 Task: Find connections with filter location Diego de Almagro with filter topic #Culturewith filter profile language Spanish with filter current company UNISON INTERNATIONAL CONSULTING (The Recruitment Company) with filter school PES Modern College of Engineering with filter industry Retail Office Supplies and Gifts with filter service category UX Research with filter keywords title Plant Engineer
Action: Mouse moved to (695, 99)
Screenshot: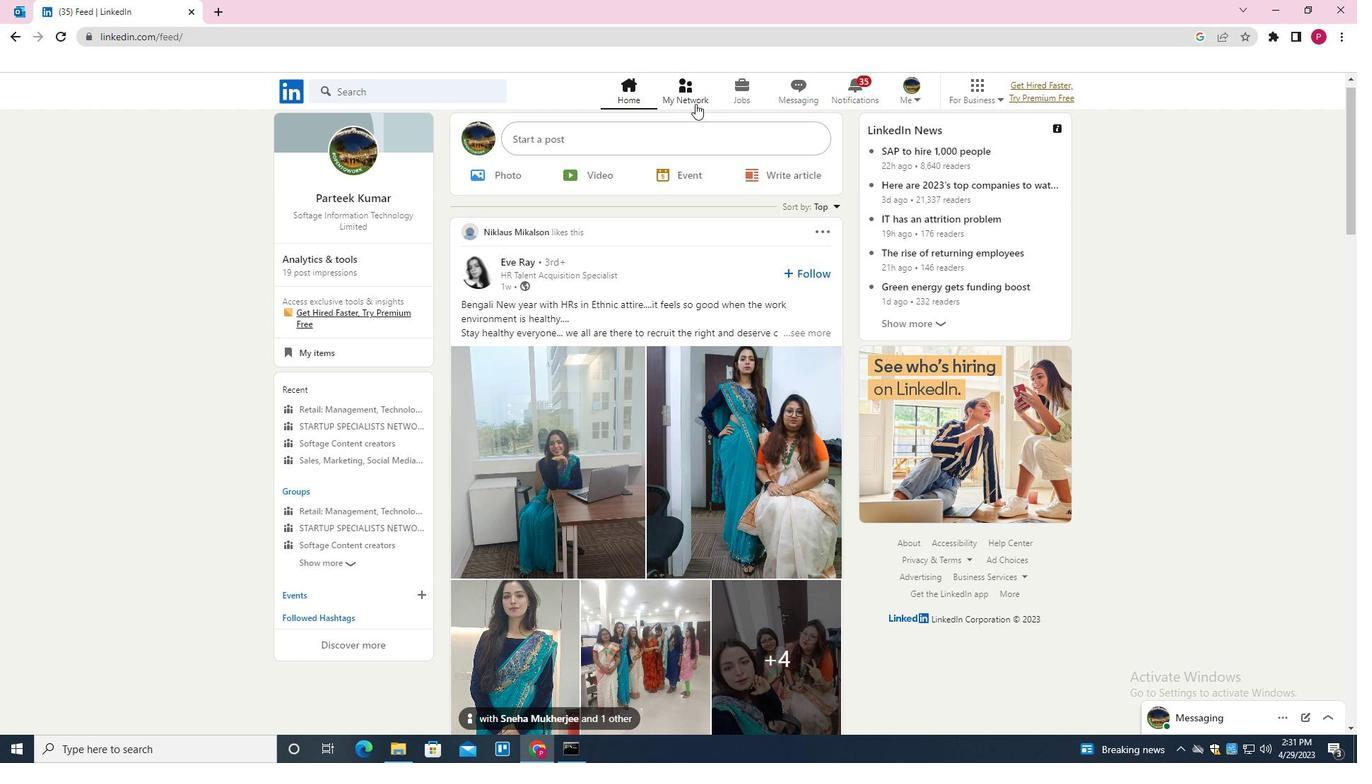 
Action: Mouse pressed left at (695, 99)
Screenshot: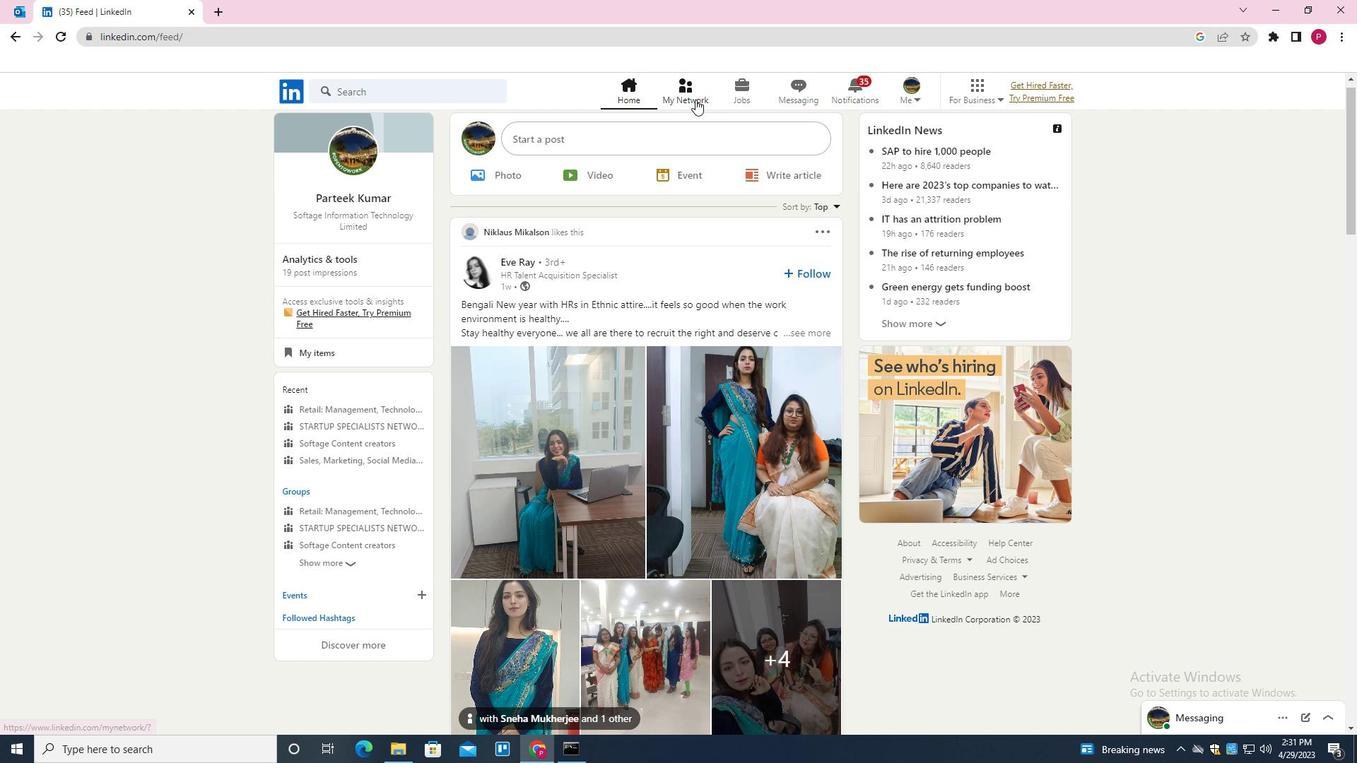 
Action: Mouse moved to (446, 176)
Screenshot: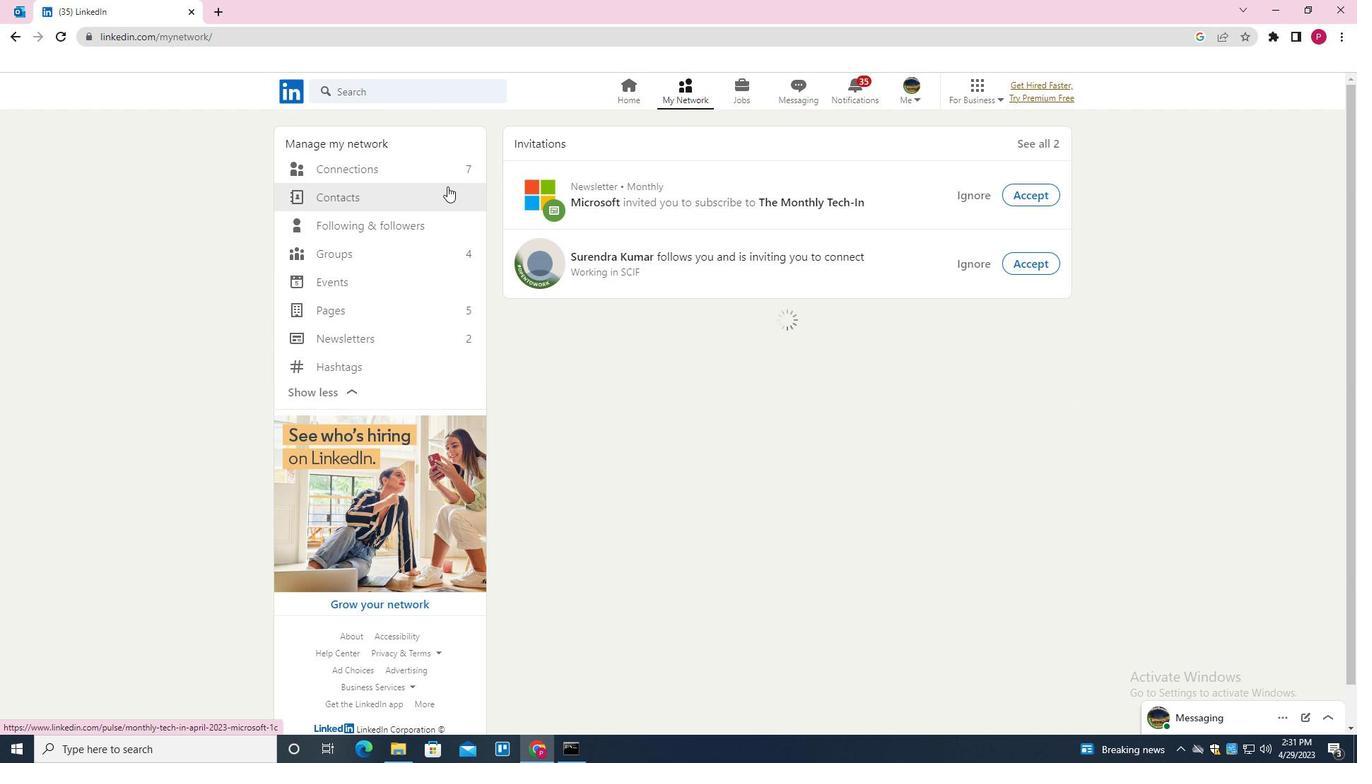 
Action: Mouse pressed left at (446, 176)
Screenshot: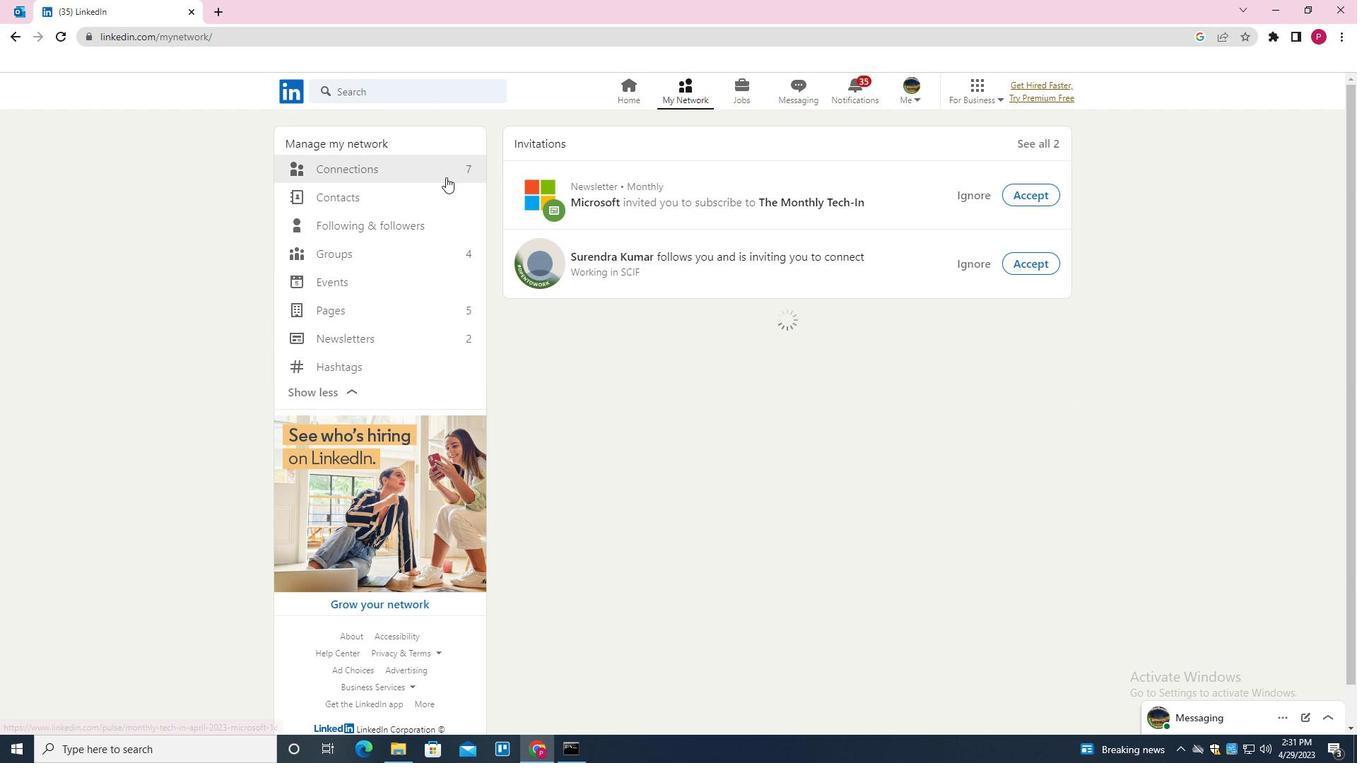 
Action: Mouse moved to (772, 175)
Screenshot: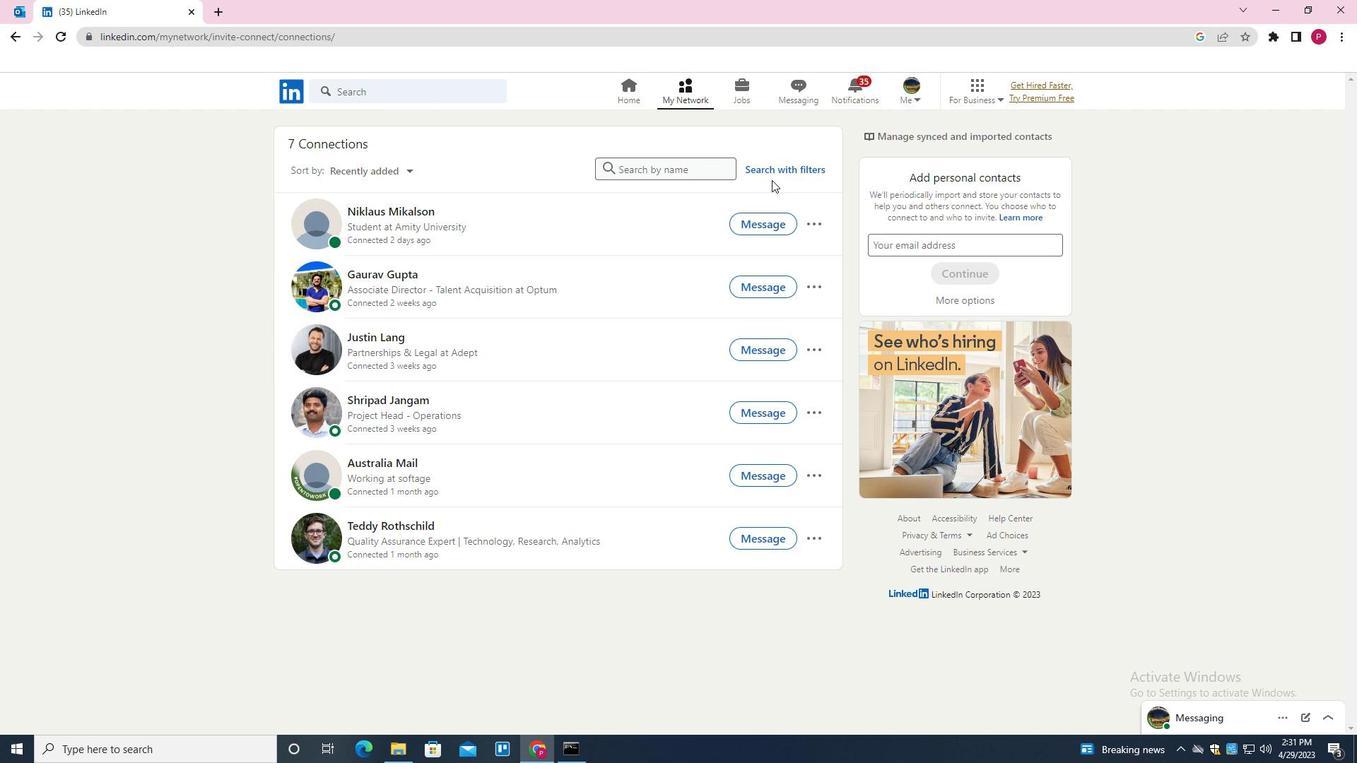 
Action: Mouse pressed left at (772, 175)
Screenshot: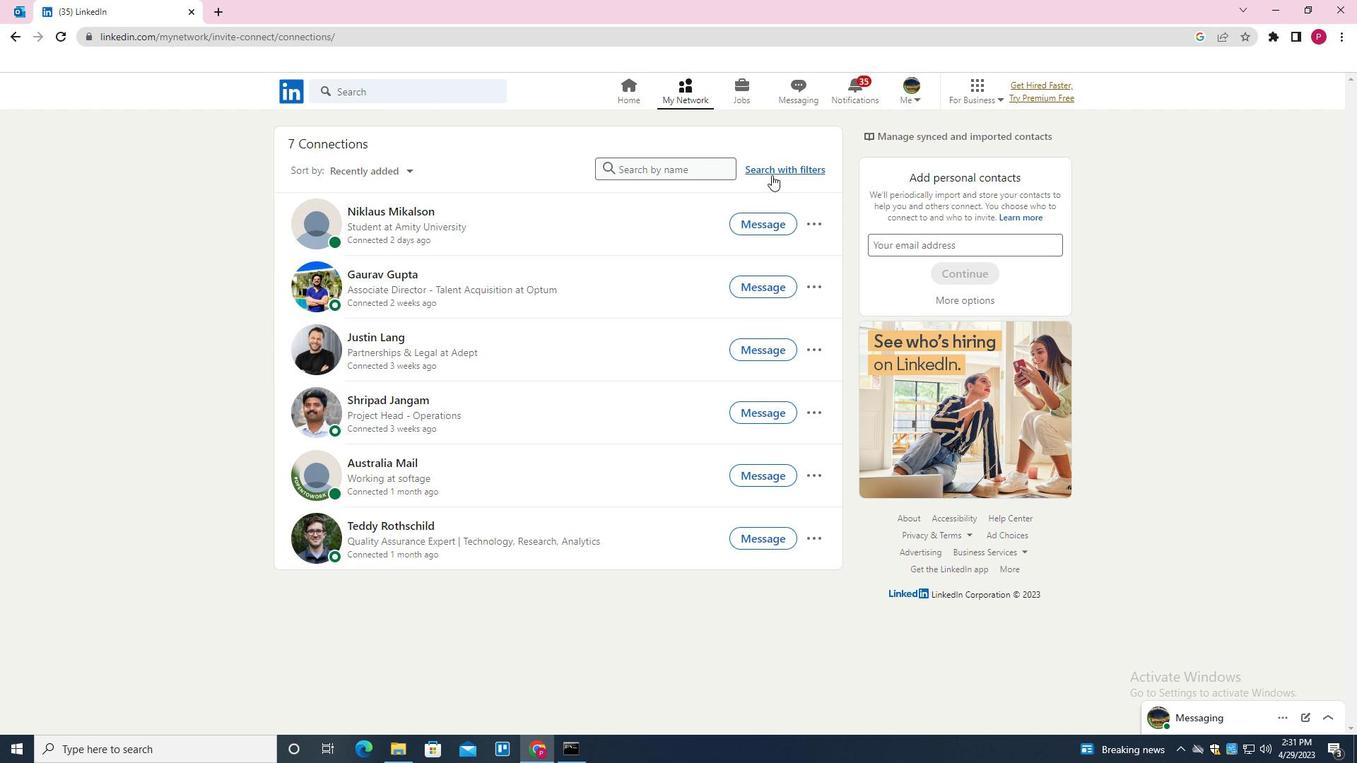 
Action: Mouse moved to (719, 127)
Screenshot: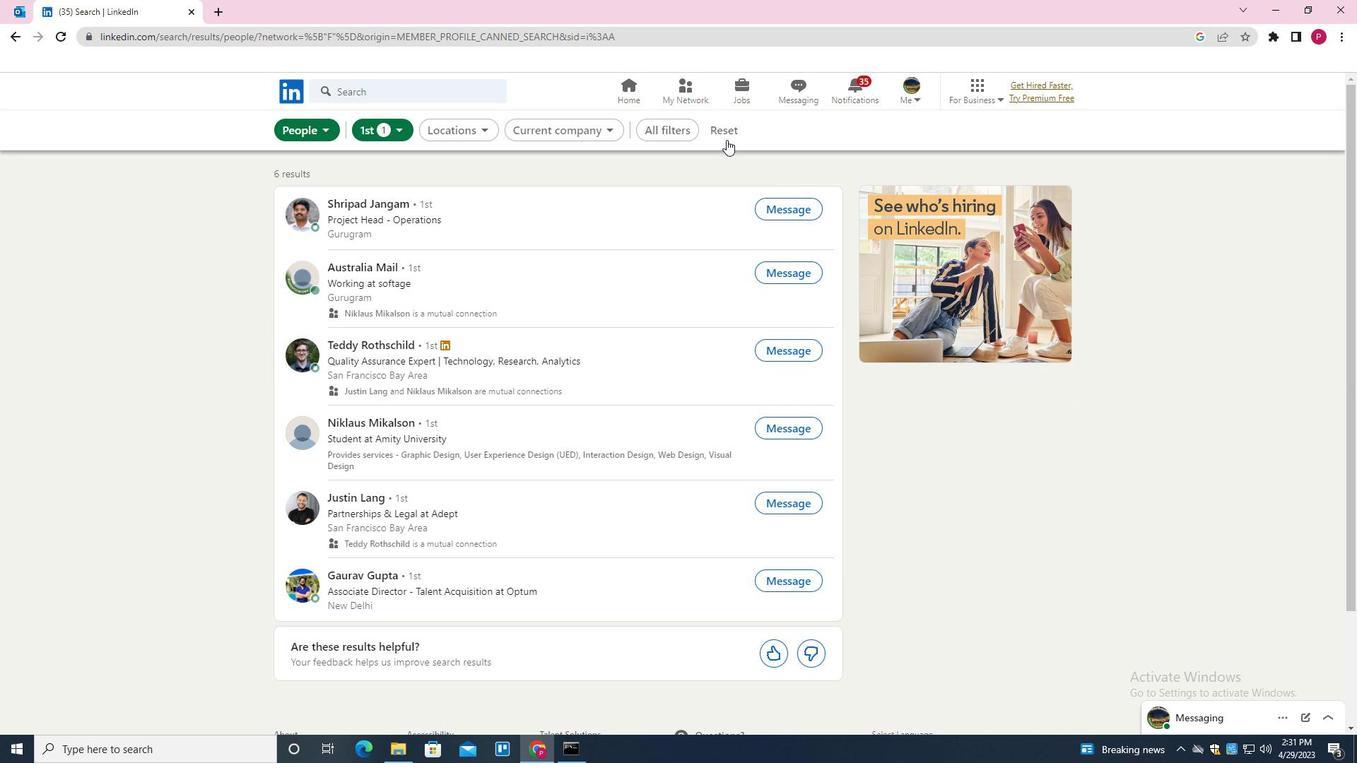 
Action: Mouse pressed left at (719, 127)
Screenshot: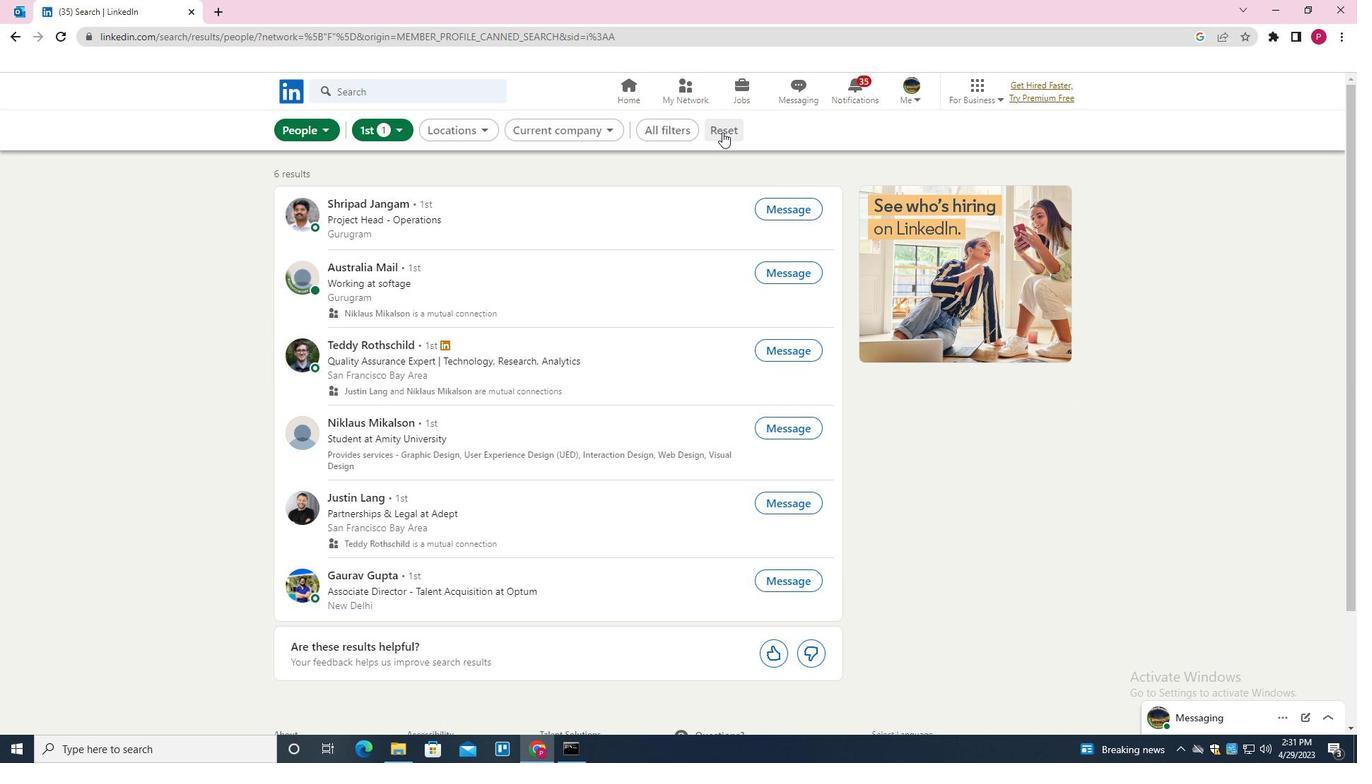 
Action: Mouse moved to (715, 128)
Screenshot: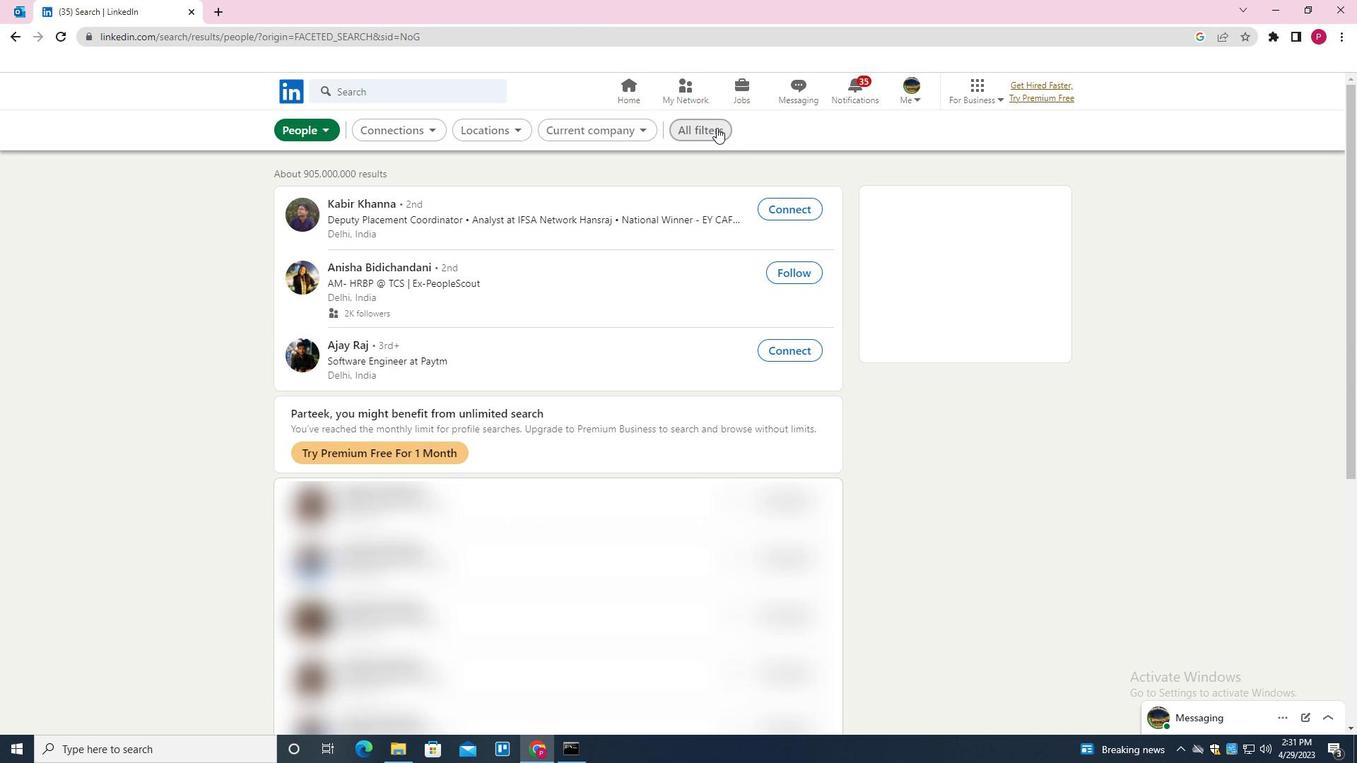 
Action: Mouse pressed left at (715, 128)
Screenshot: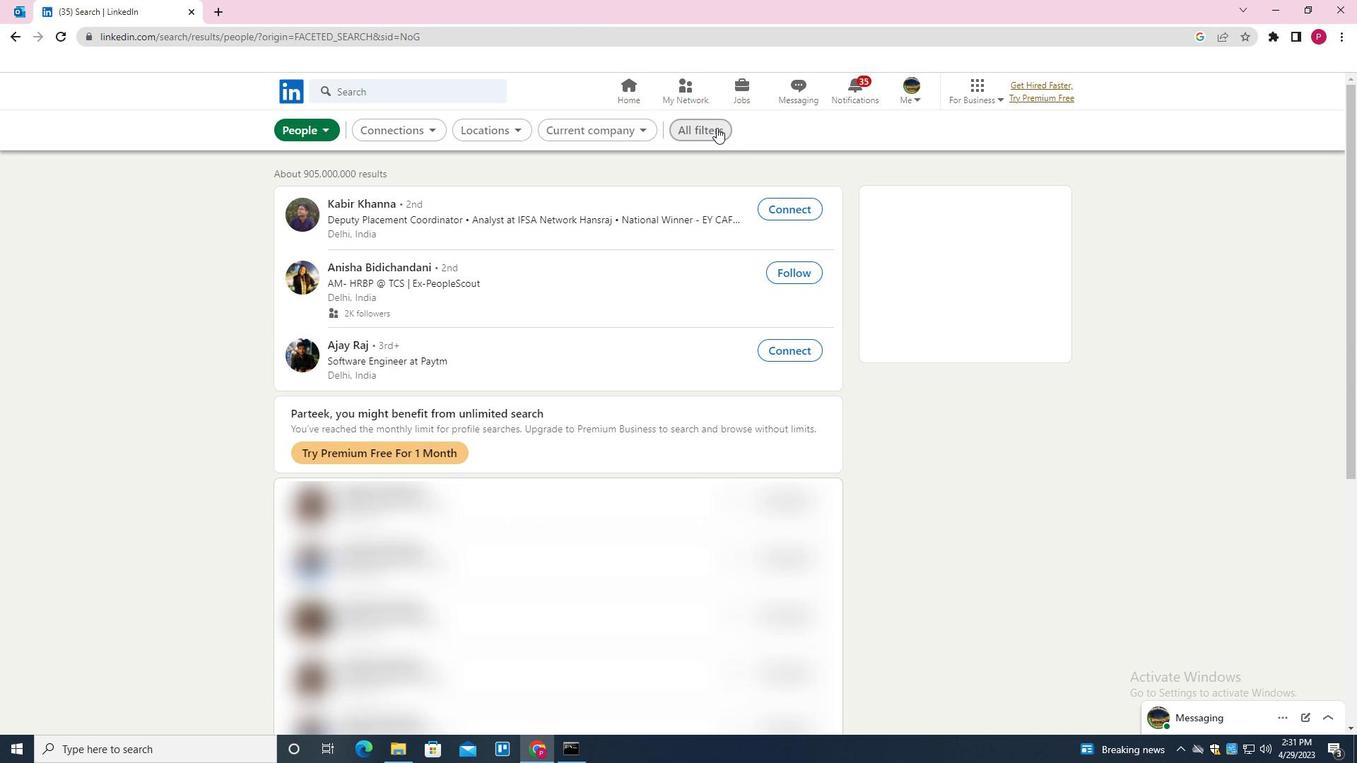 
Action: Mouse moved to (1156, 412)
Screenshot: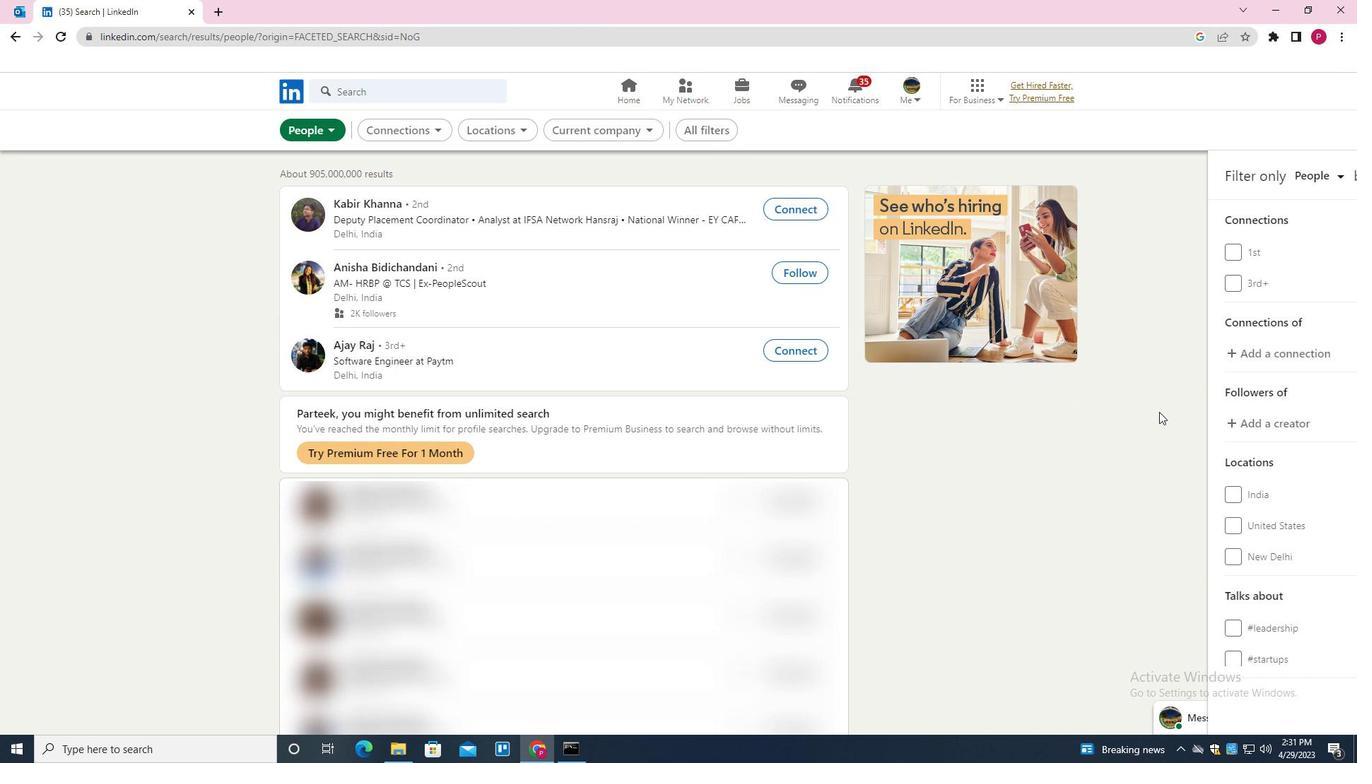 
Action: Mouse scrolled (1156, 411) with delta (0, 0)
Screenshot: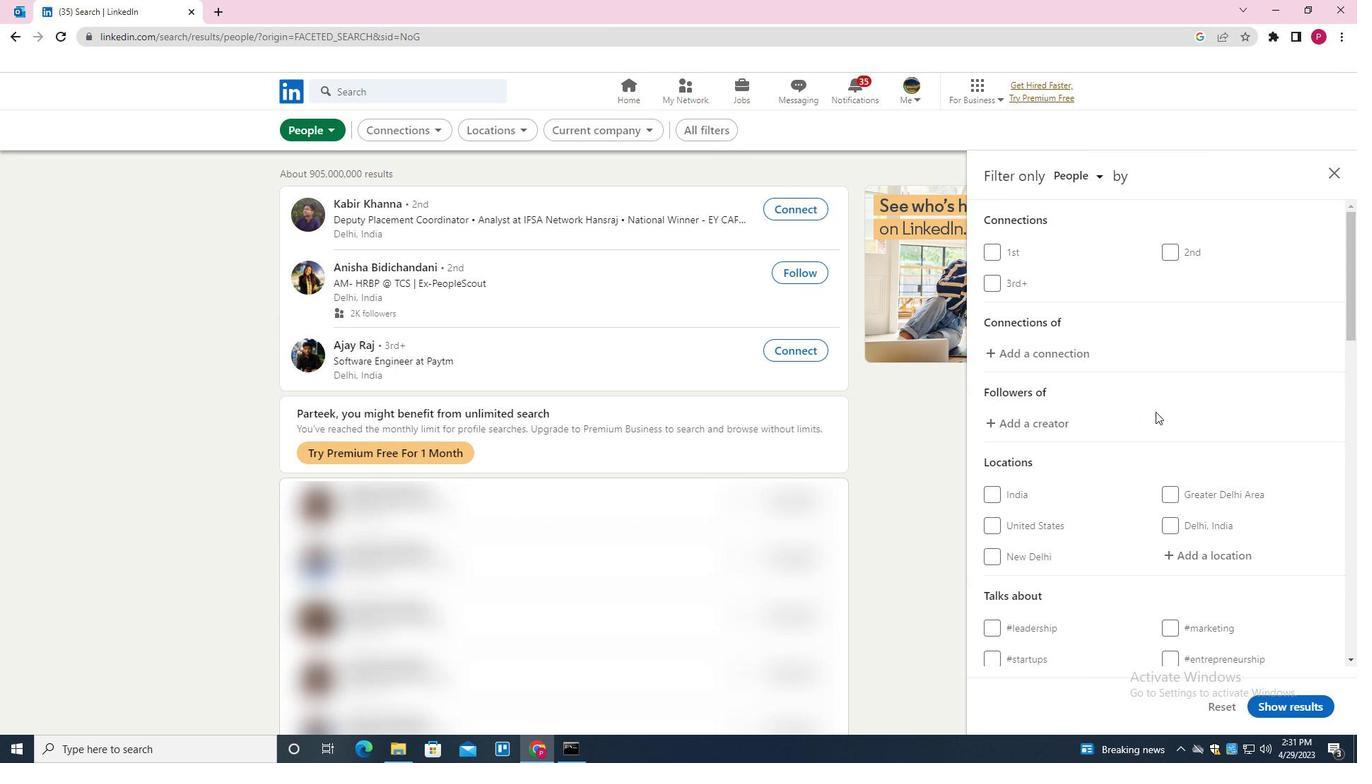 
Action: Mouse scrolled (1156, 411) with delta (0, 0)
Screenshot: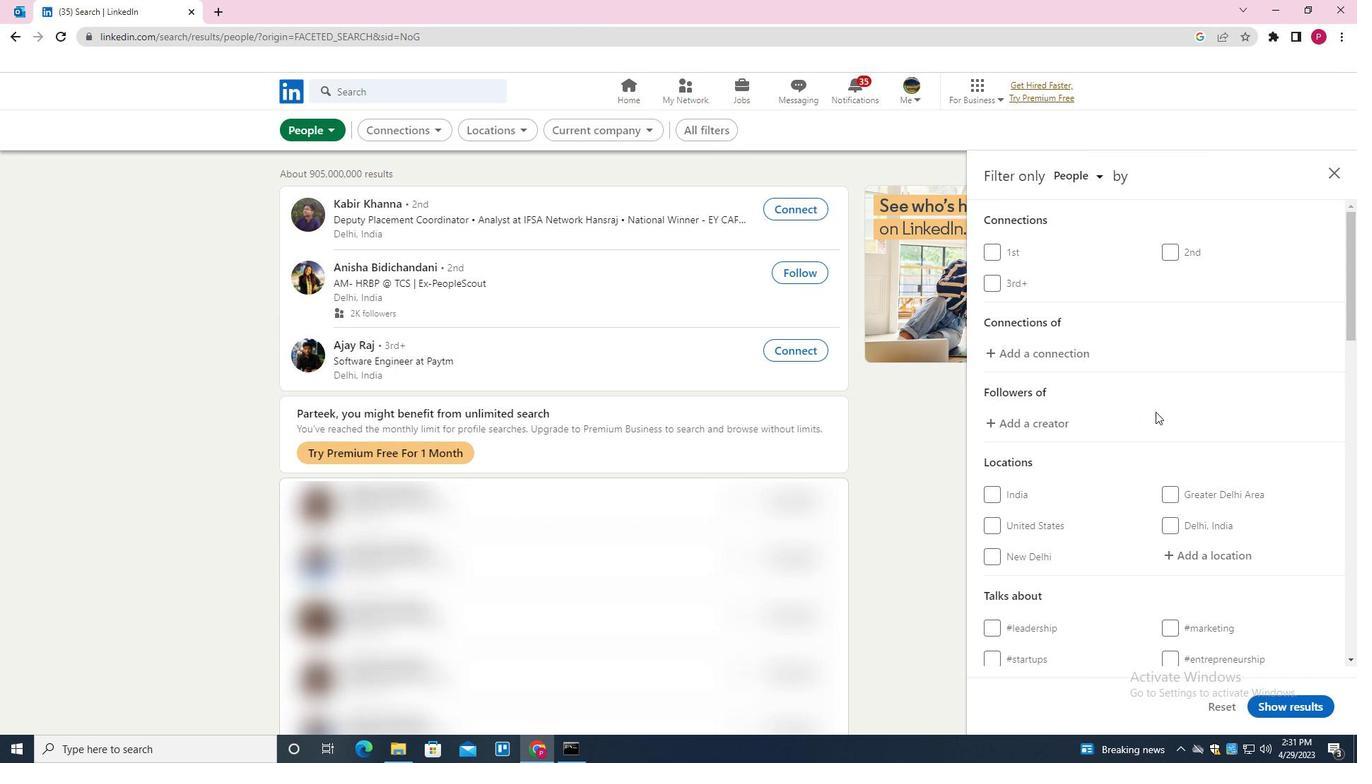 
Action: Mouse scrolled (1156, 411) with delta (0, 0)
Screenshot: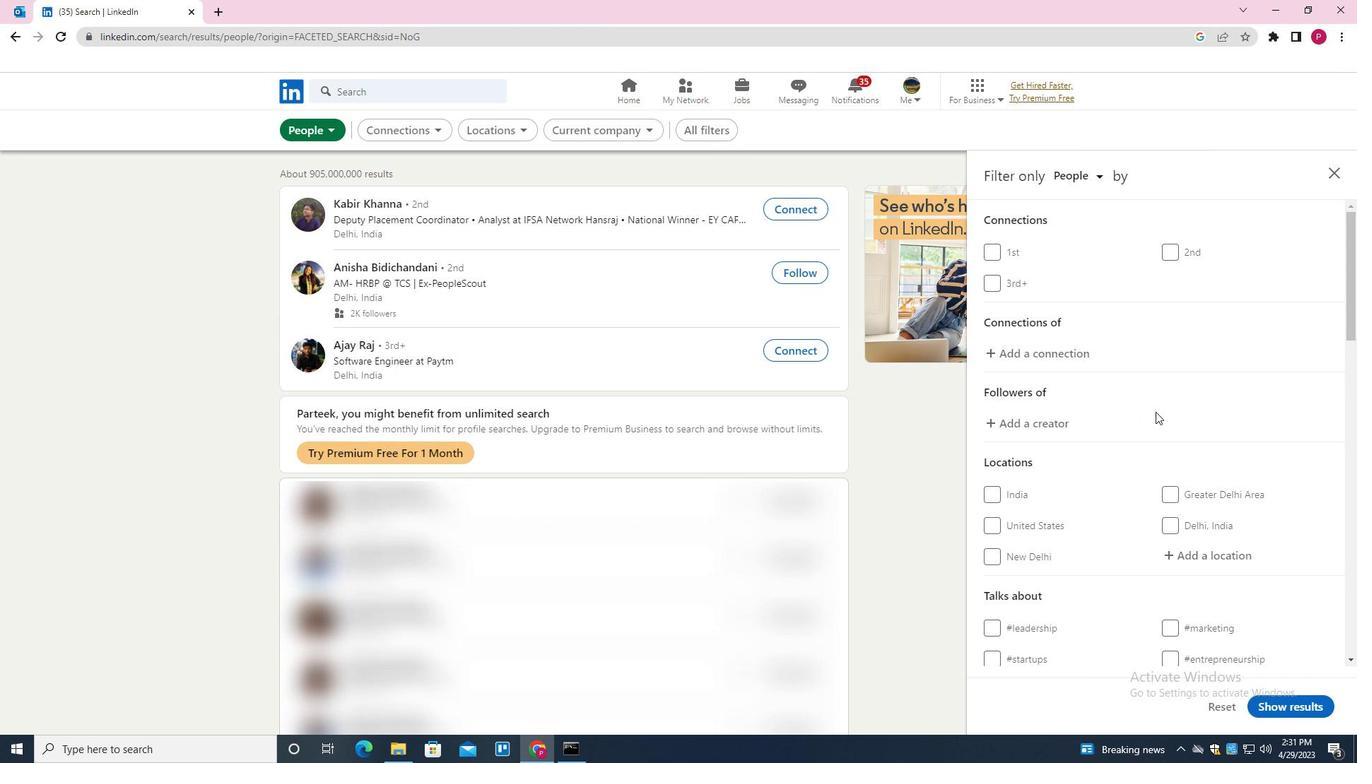 
Action: Mouse moved to (1205, 352)
Screenshot: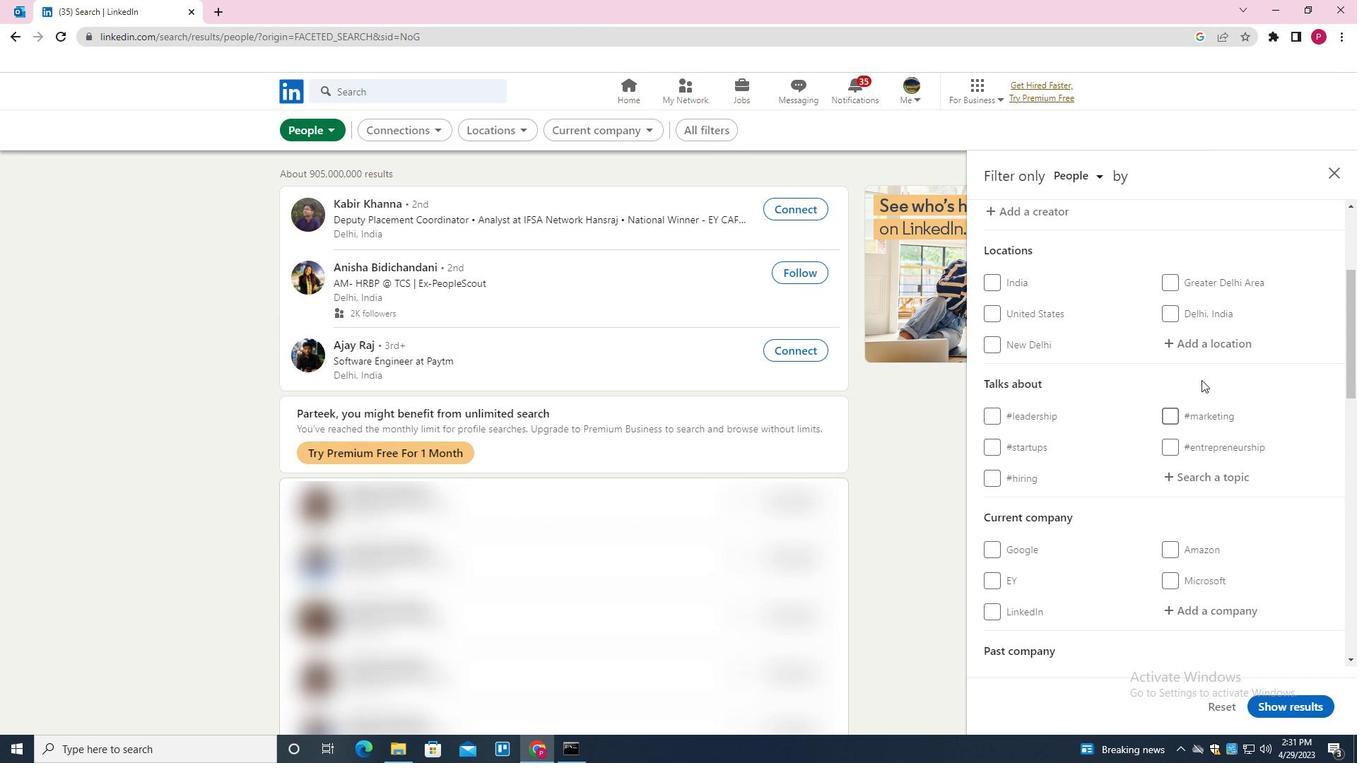 
Action: Mouse pressed left at (1205, 352)
Screenshot: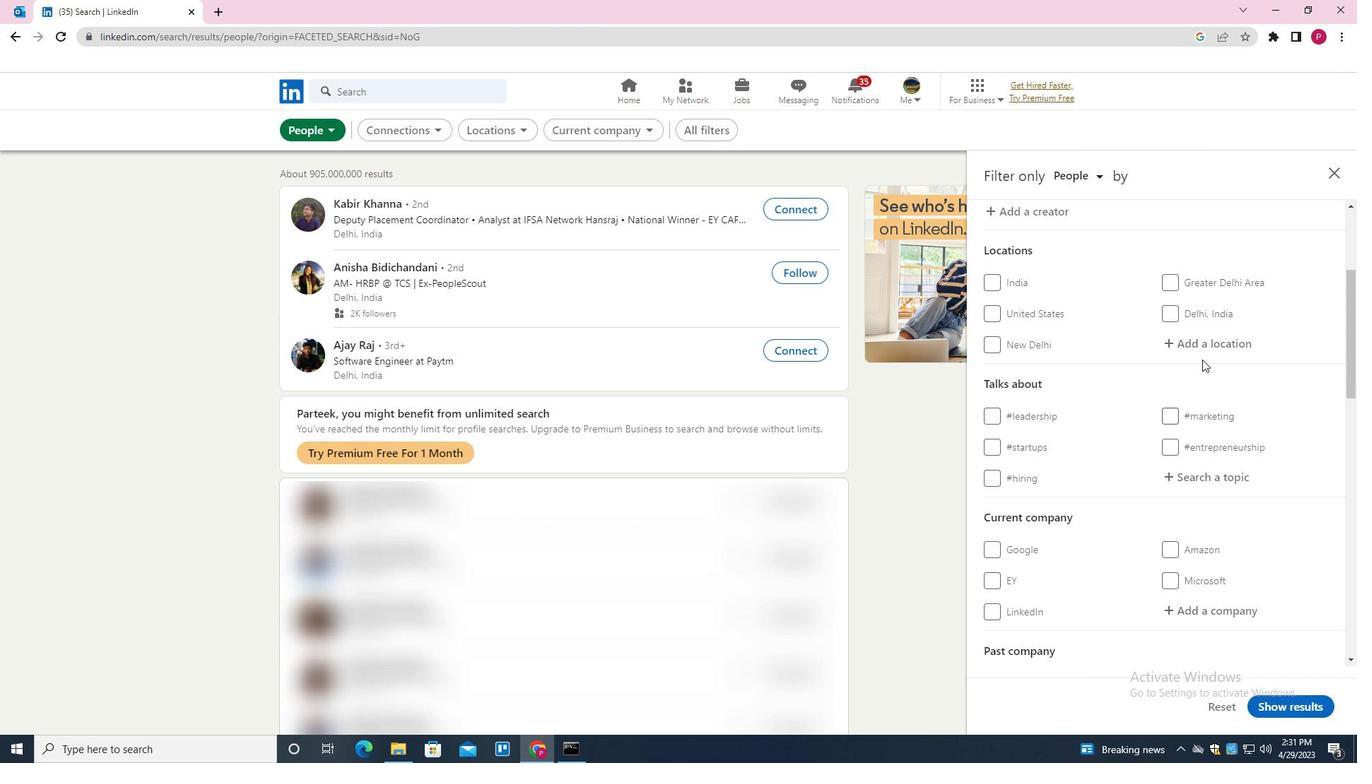 
Action: Key pressed <Key.shift>DIEGO<Key.space>DE<Key.space><Key.right><Key.down><Key.enter>
Screenshot: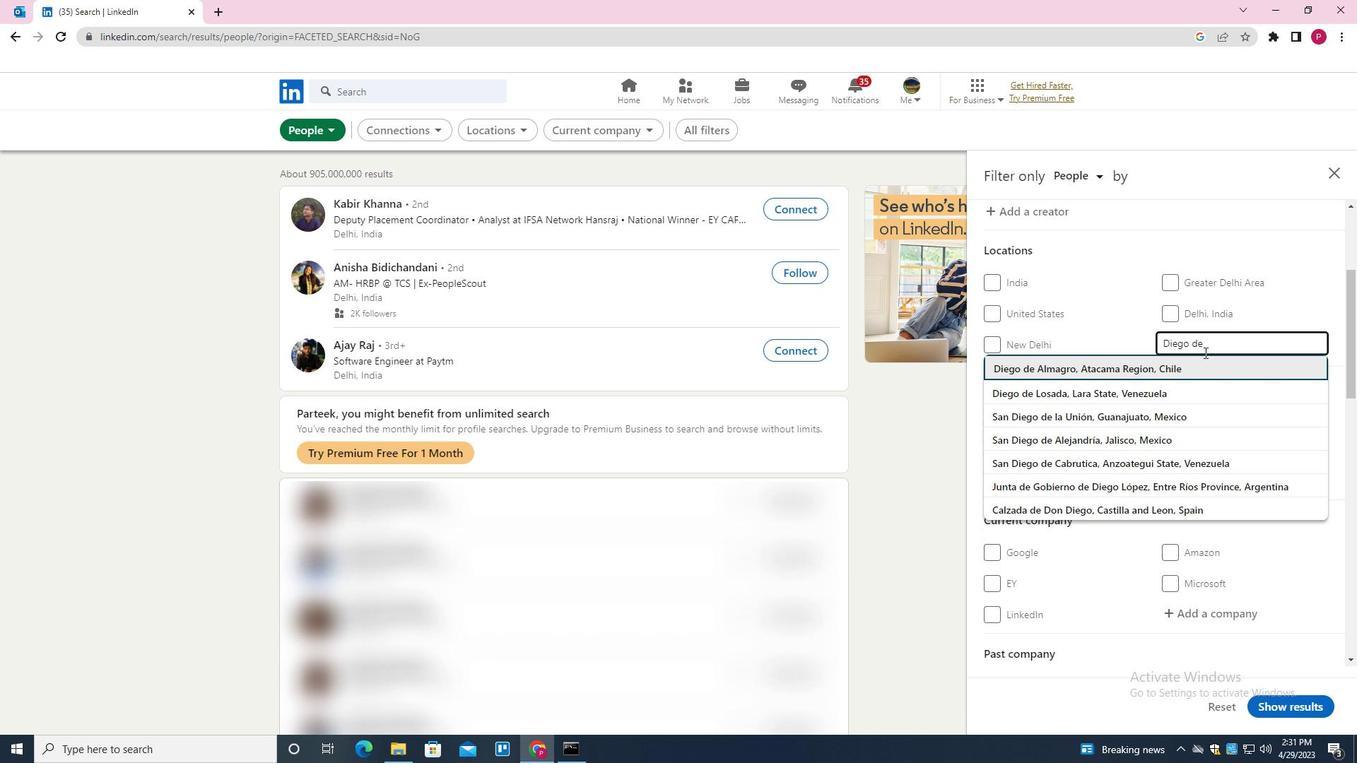 
Action: Mouse moved to (1187, 410)
Screenshot: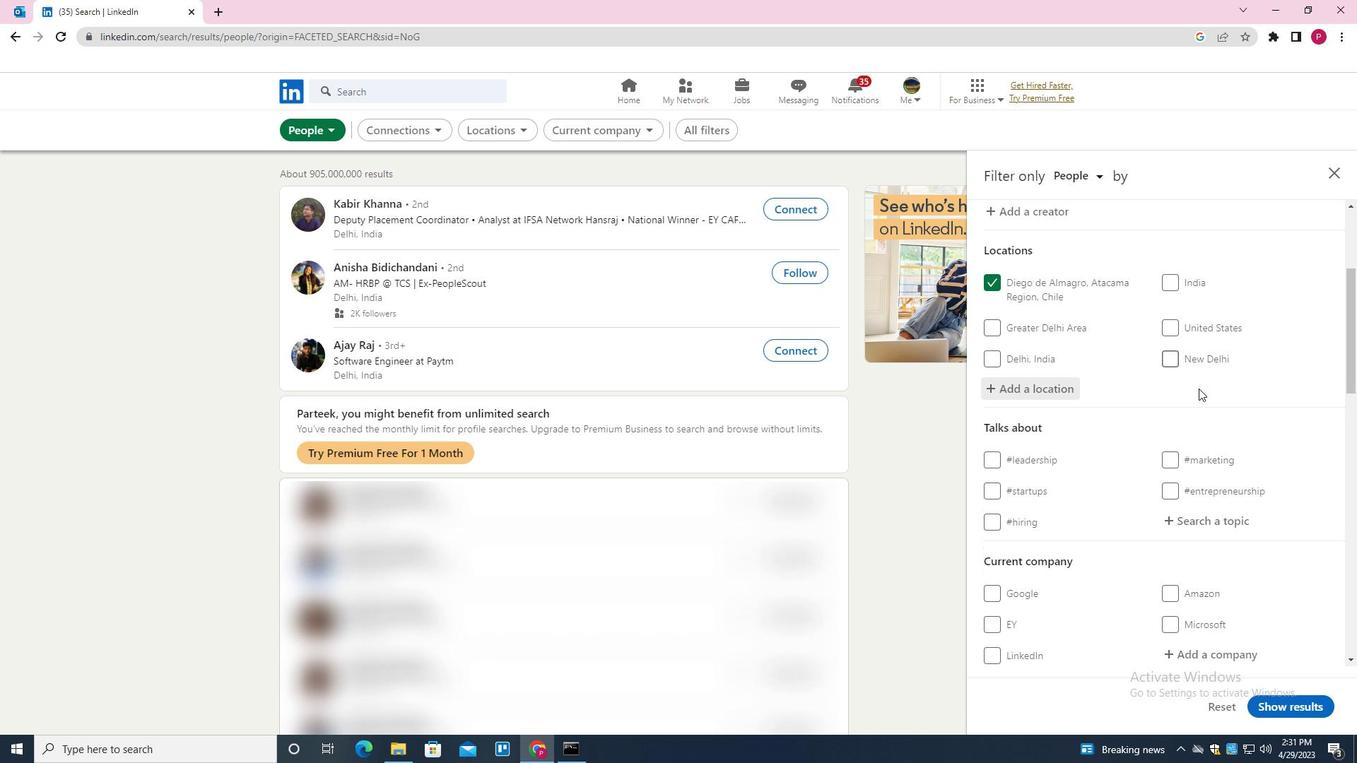 
Action: Mouse scrolled (1187, 410) with delta (0, 0)
Screenshot: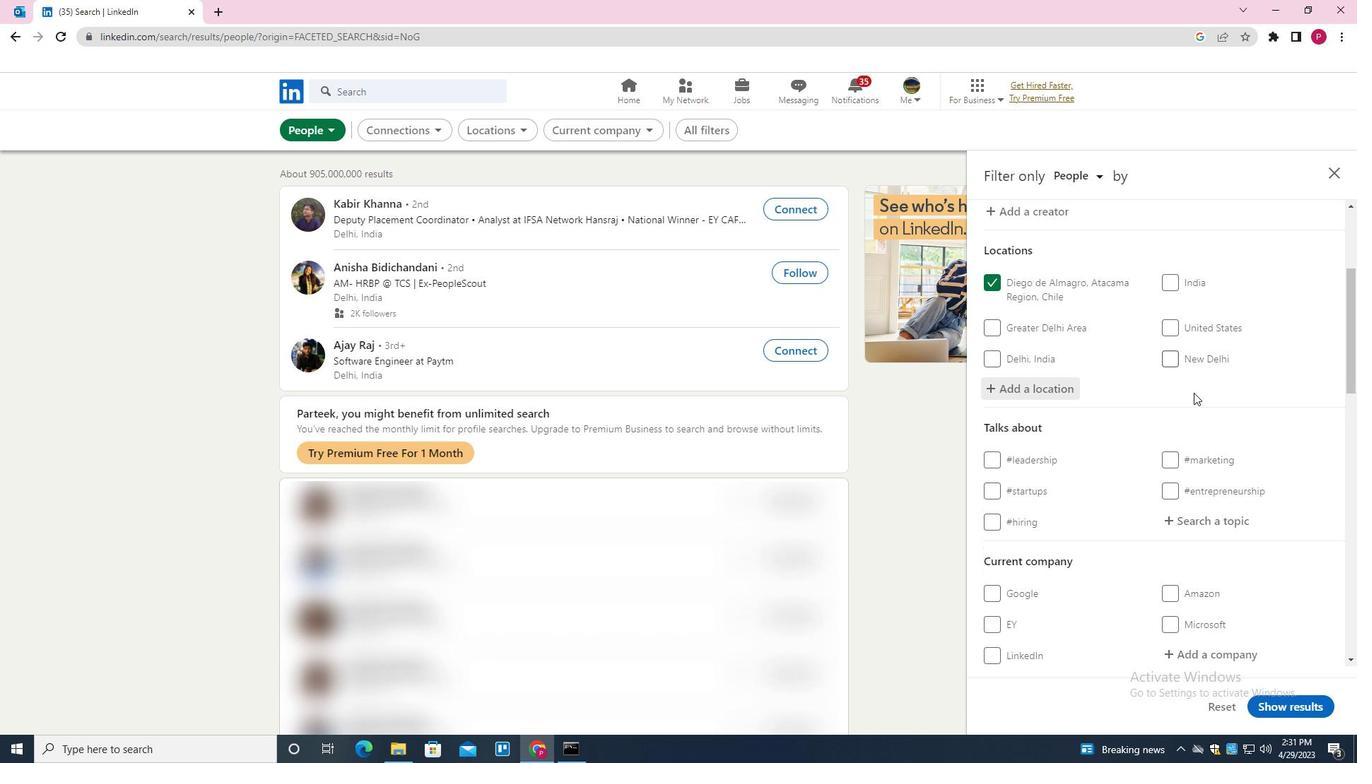 
Action: Mouse scrolled (1187, 410) with delta (0, 0)
Screenshot: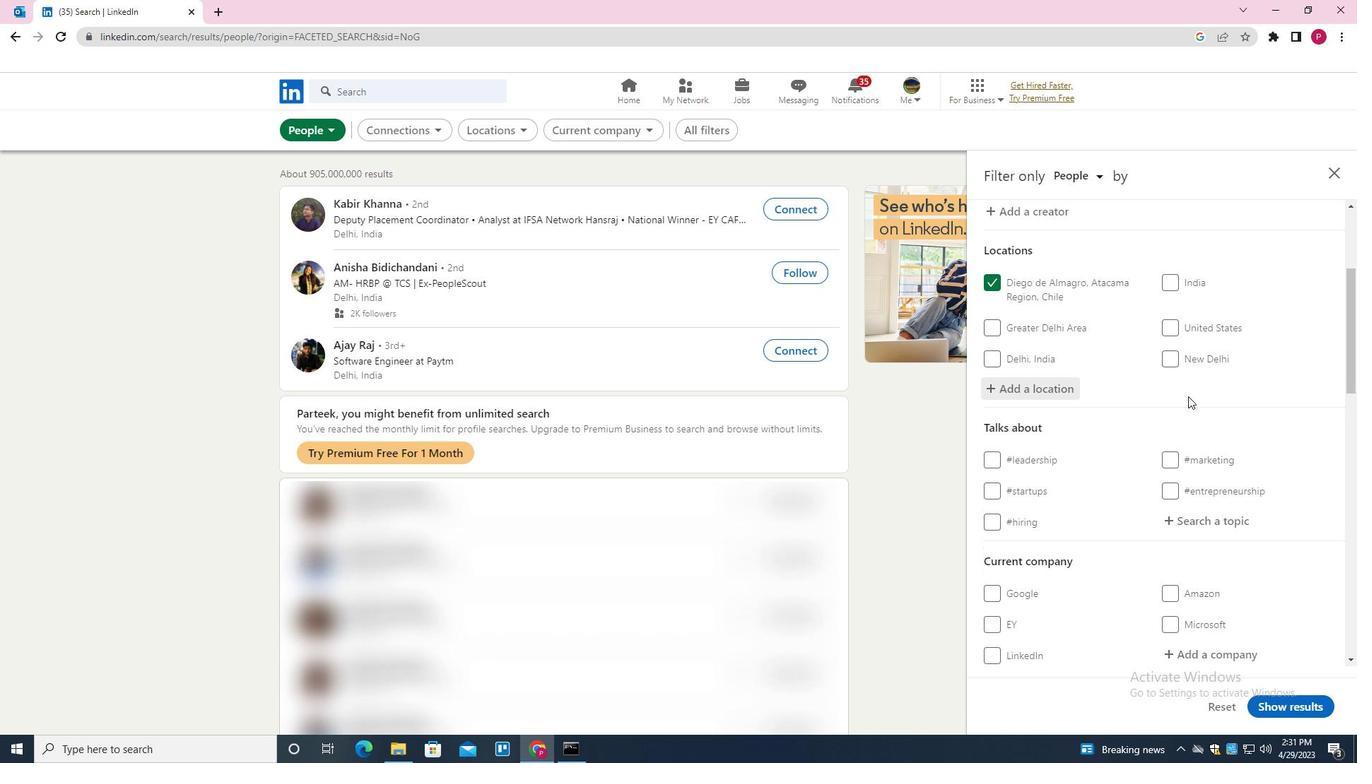 
Action: Mouse scrolled (1187, 410) with delta (0, 0)
Screenshot: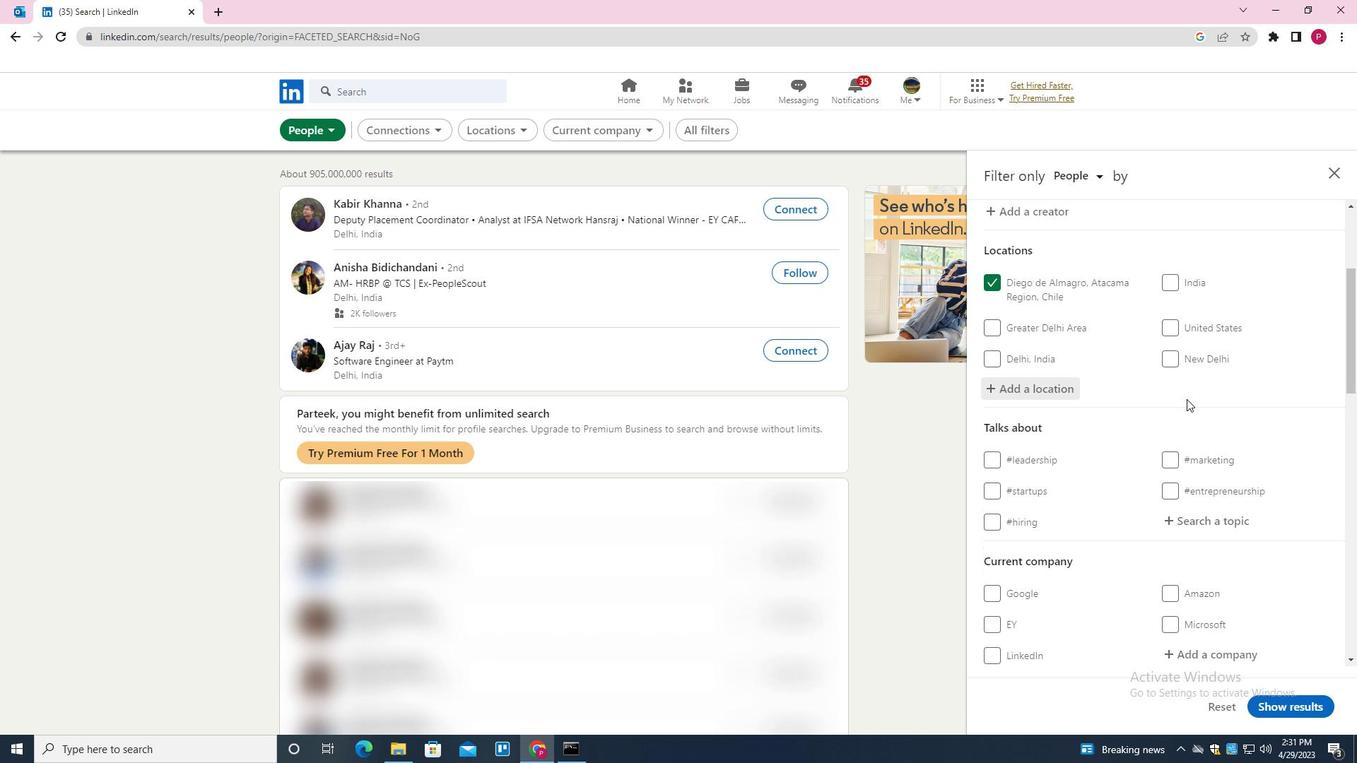 
Action: Mouse moved to (1222, 308)
Screenshot: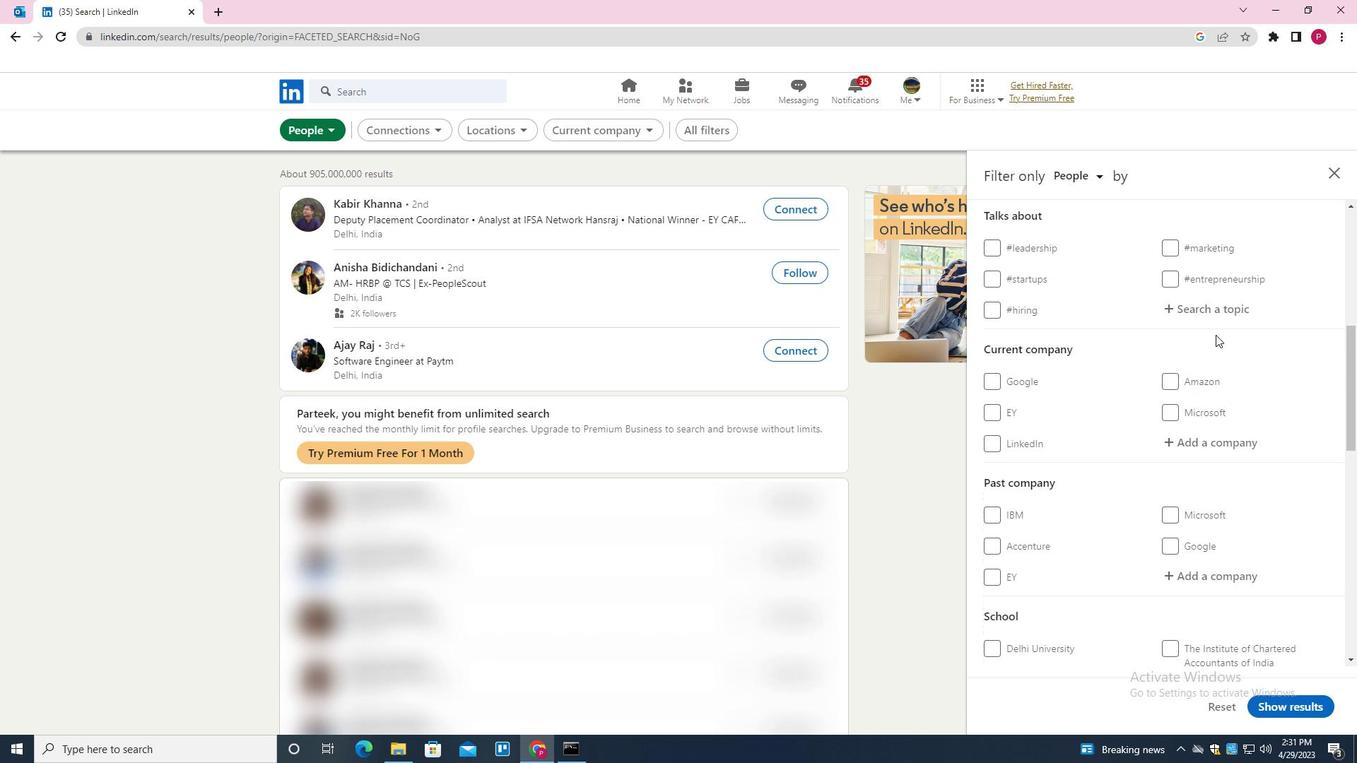 
Action: Mouse pressed left at (1222, 308)
Screenshot: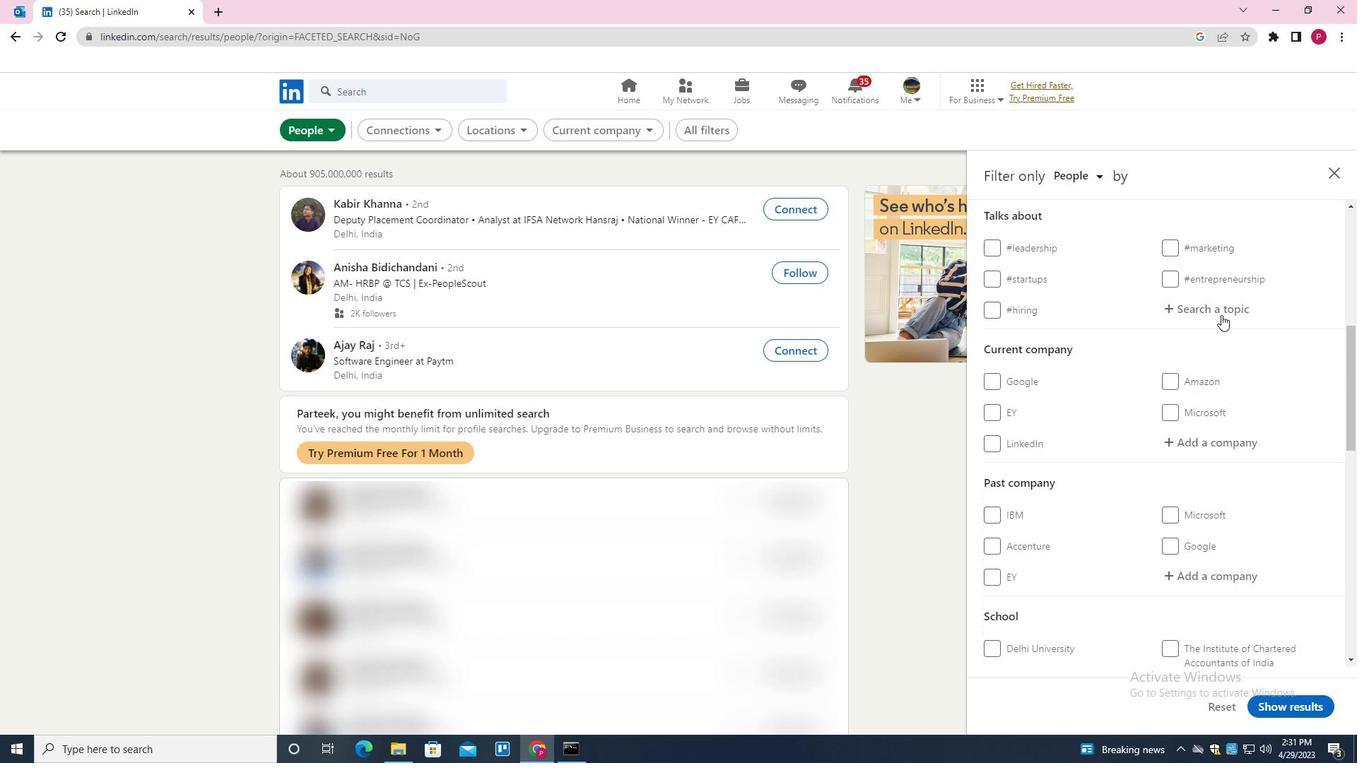 
Action: Key pressed CULTURE<Key.down><Key.enter>
Screenshot: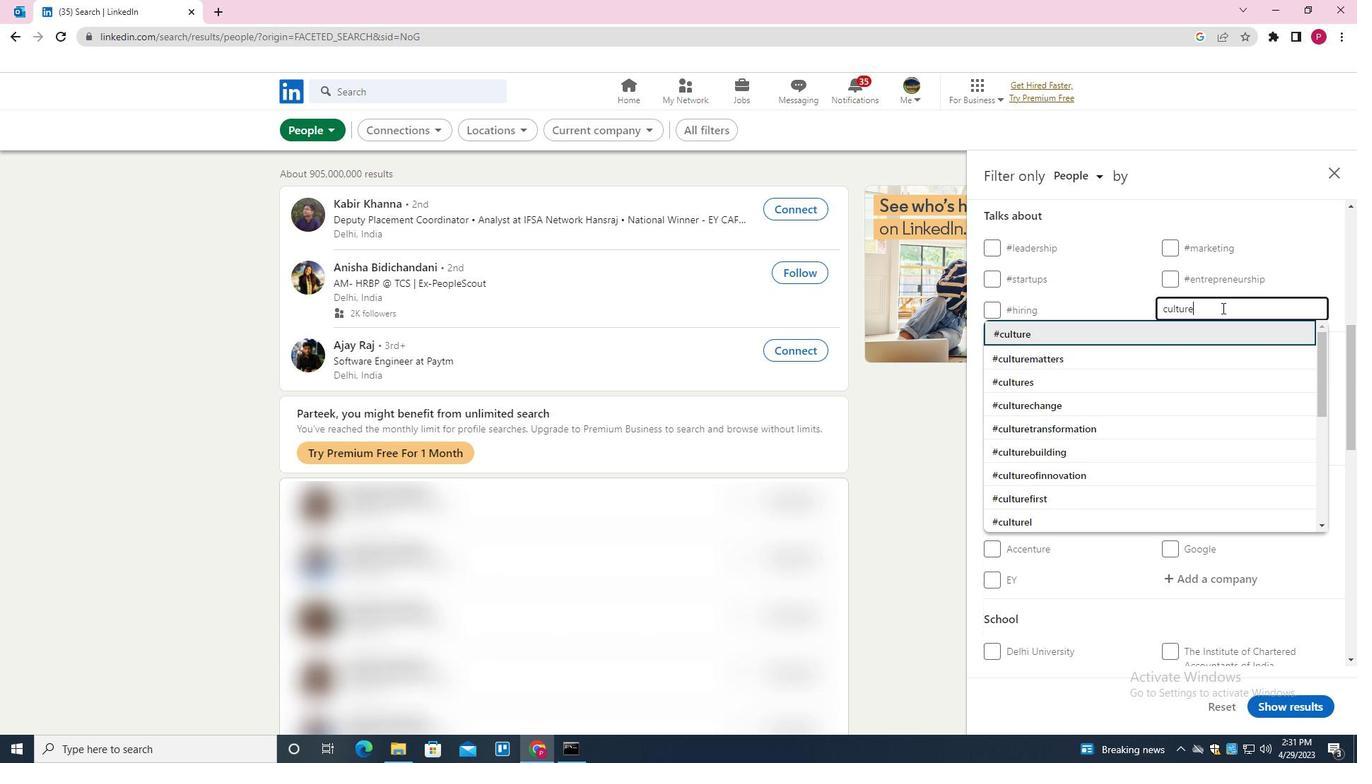 
Action: Mouse moved to (1187, 369)
Screenshot: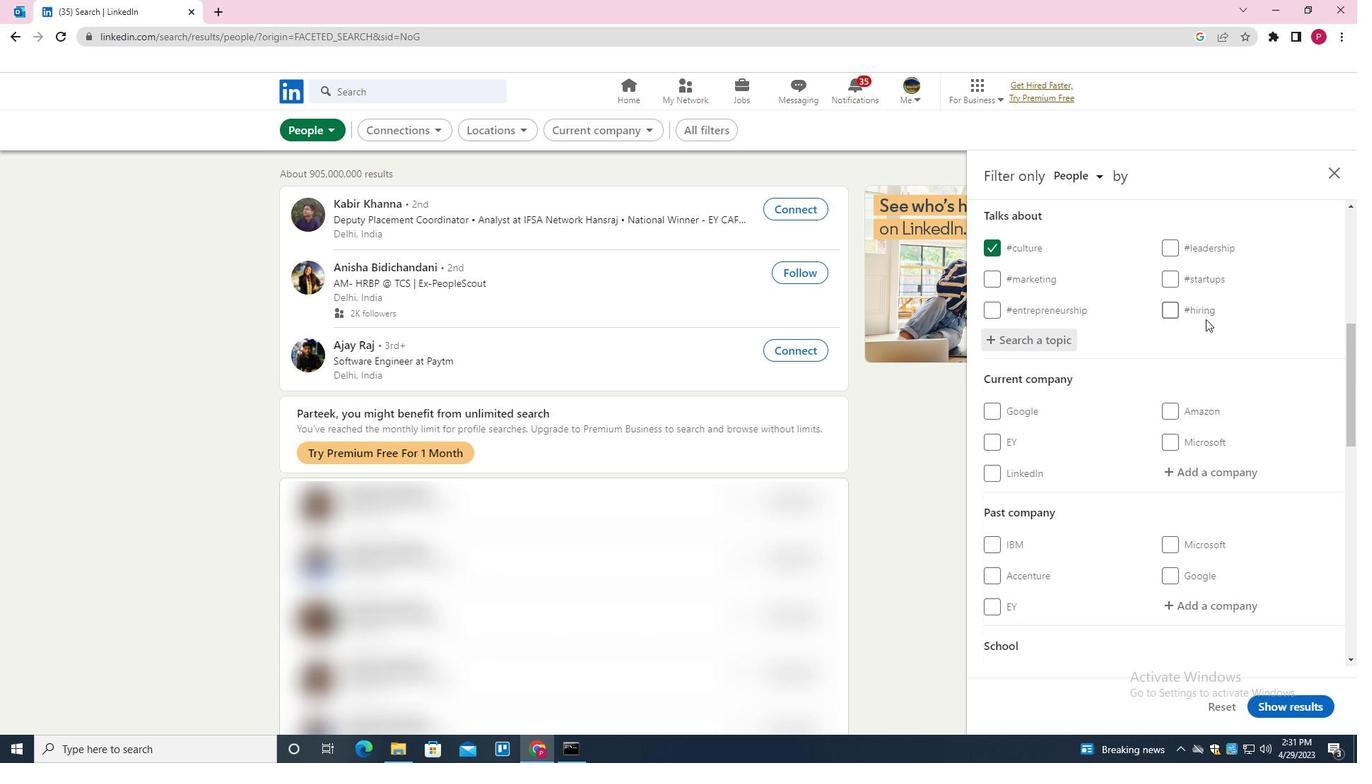 
Action: Mouse scrolled (1187, 369) with delta (0, 0)
Screenshot: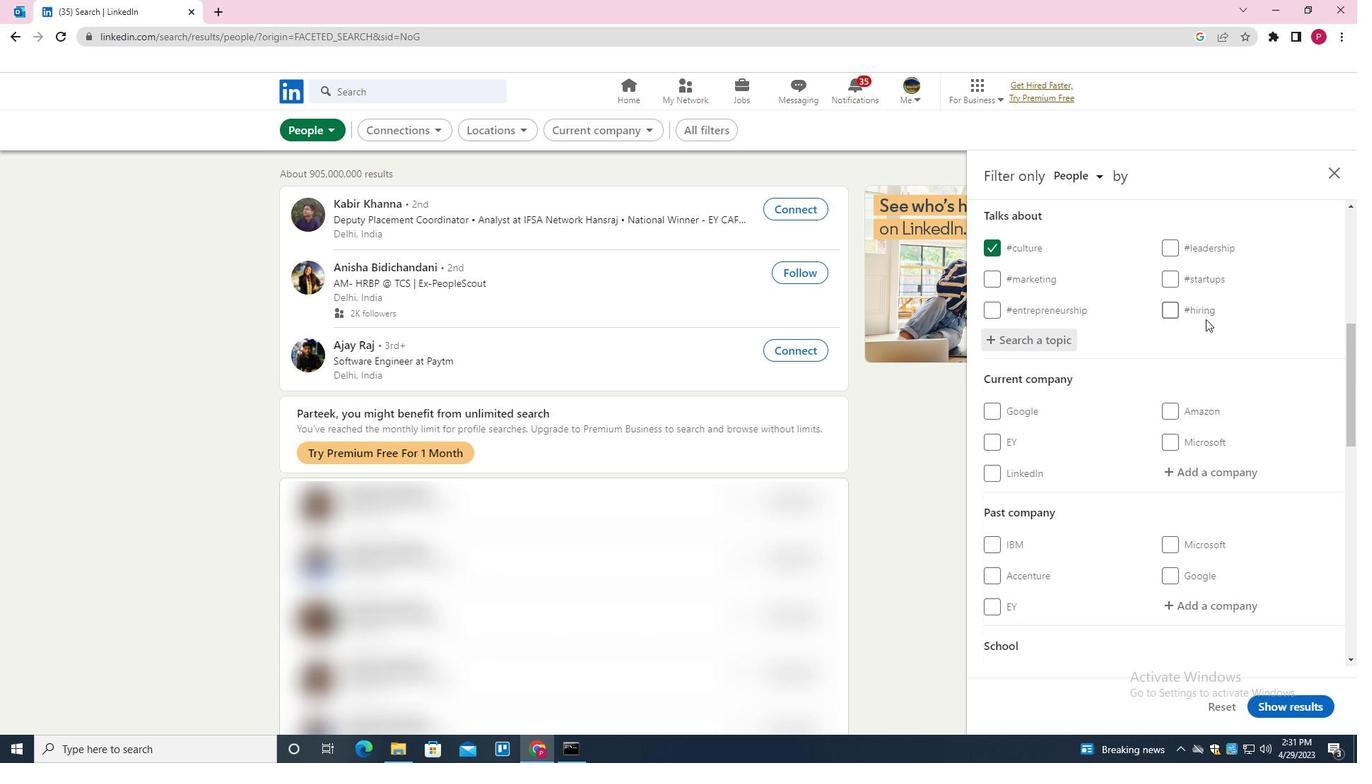 
Action: Mouse moved to (1186, 374)
Screenshot: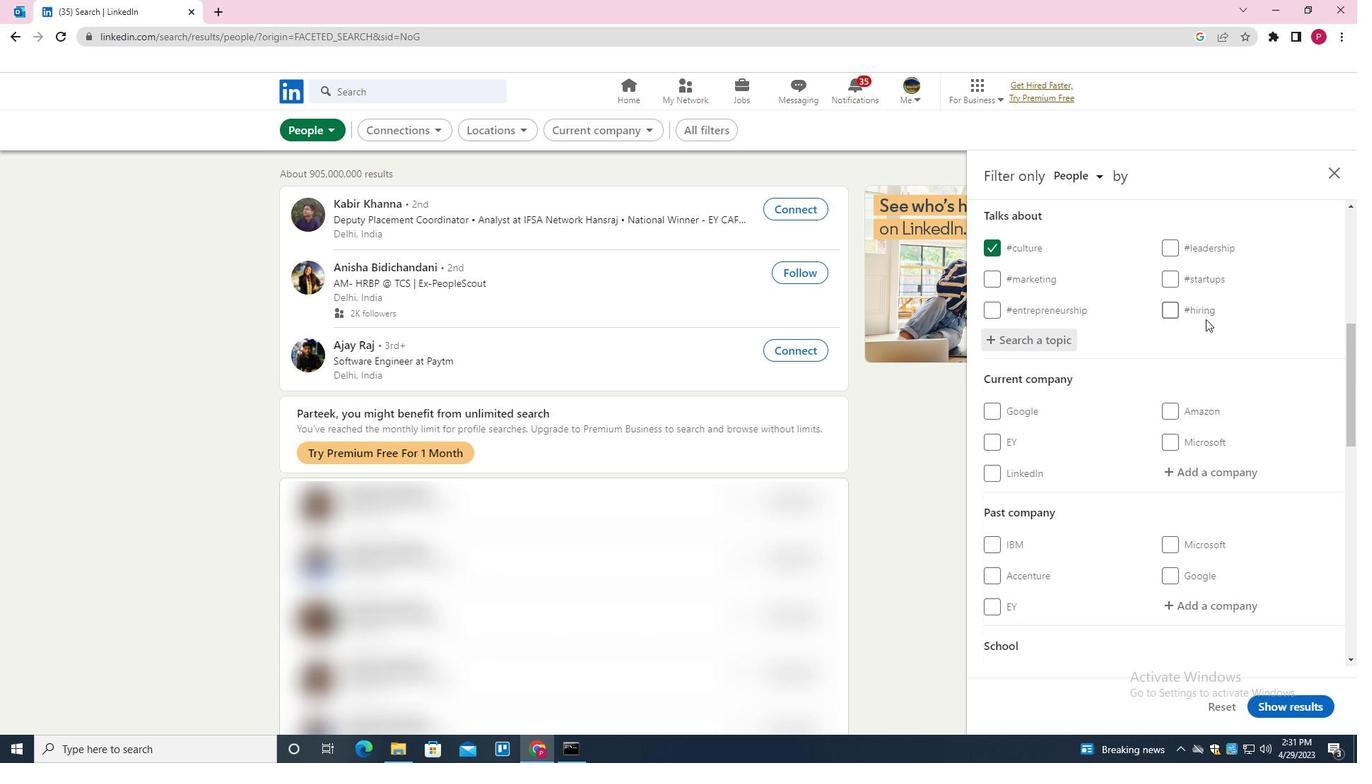 
Action: Mouse scrolled (1186, 374) with delta (0, 0)
Screenshot: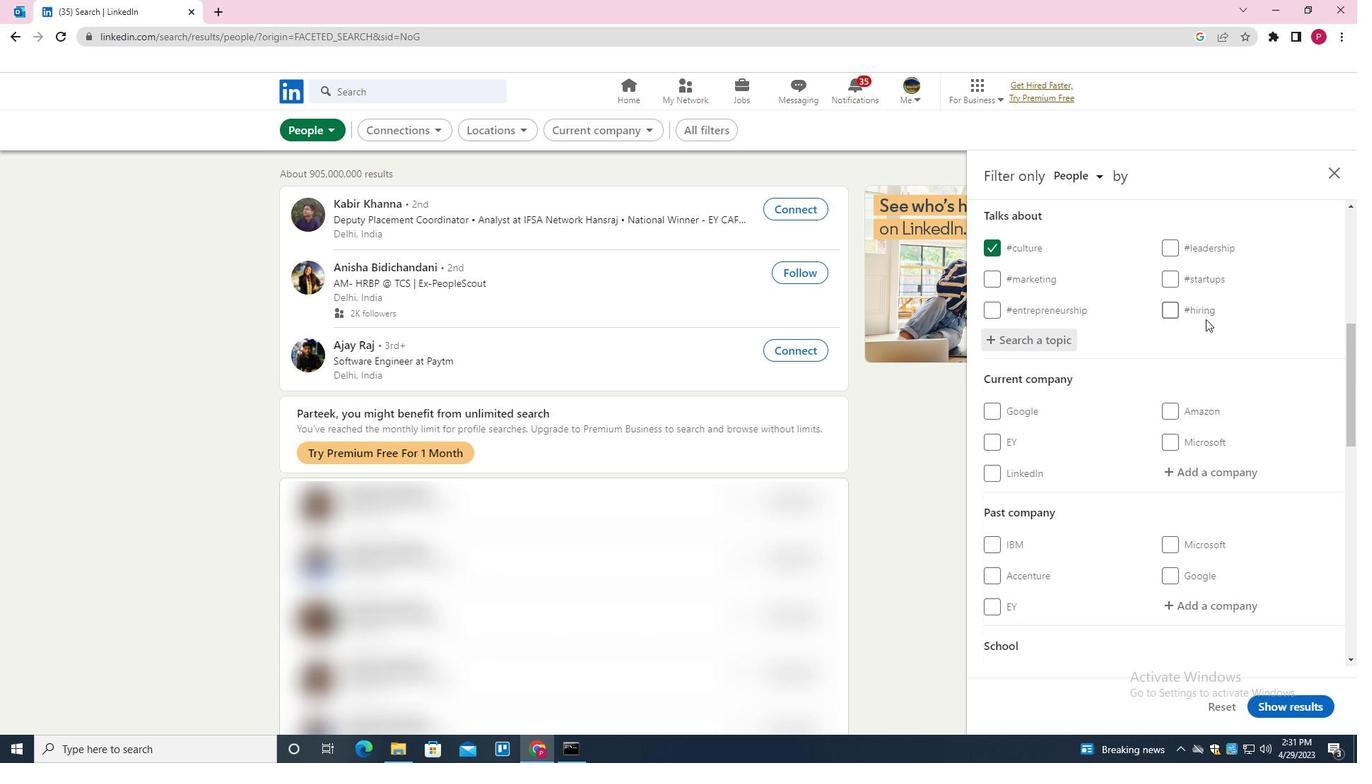 
Action: Mouse moved to (1186, 379)
Screenshot: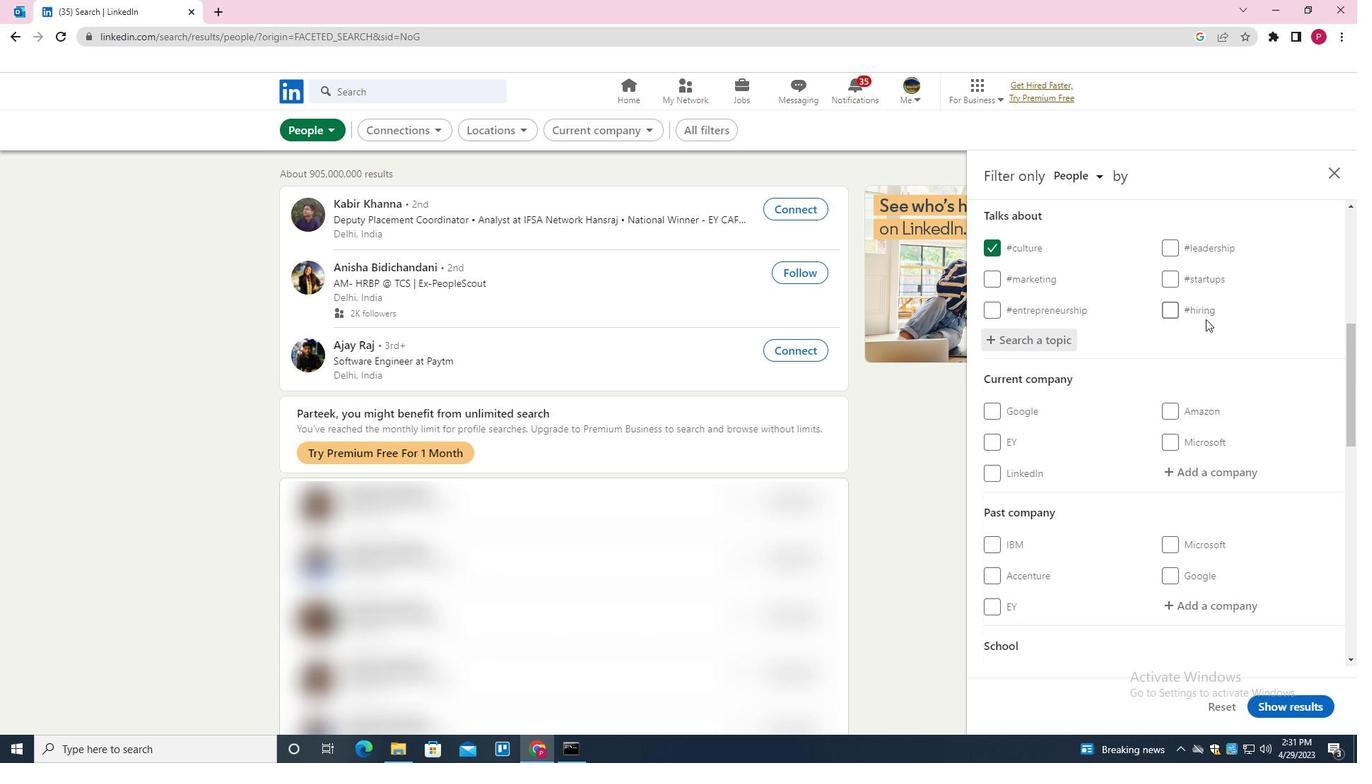 
Action: Mouse scrolled (1186, 378) with delta (0, 0)
Screenshot: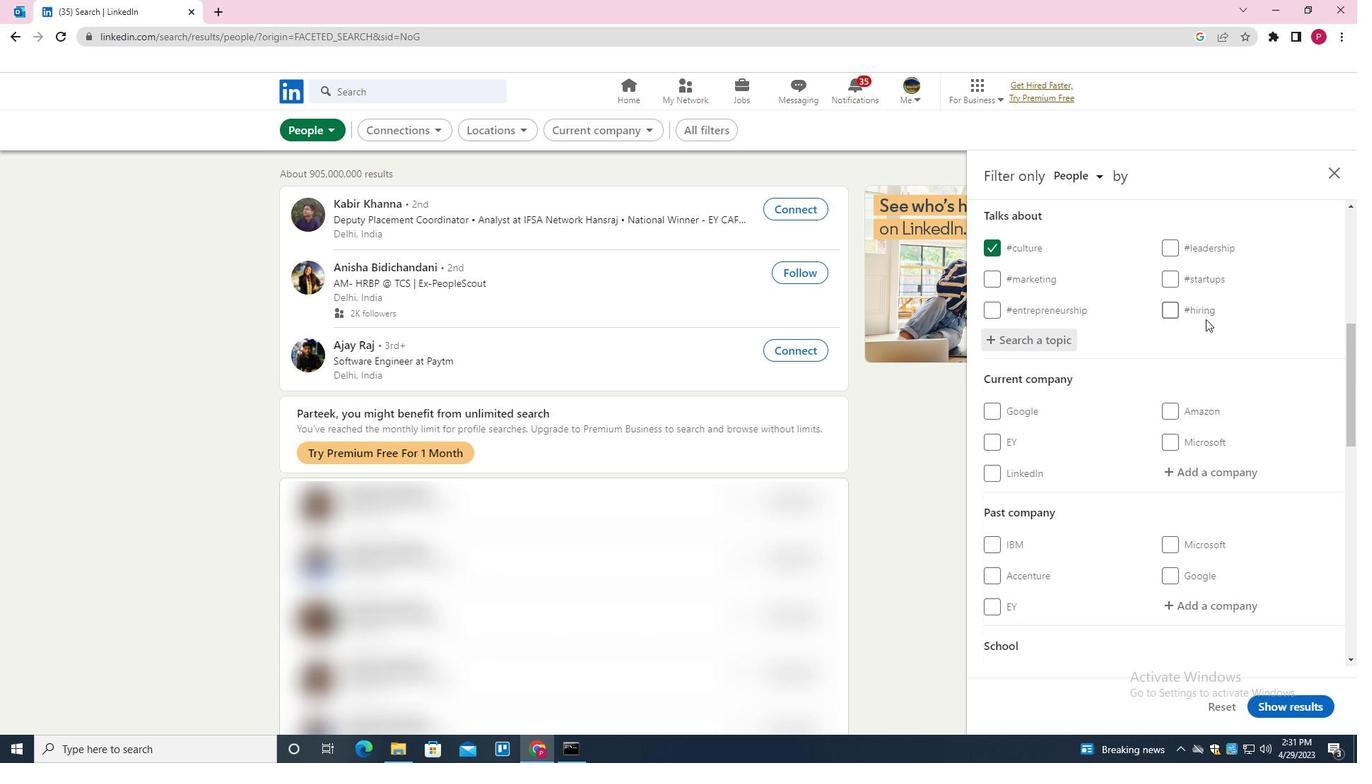 
Action: Mouse moved to (1084, 426)
Screenshot: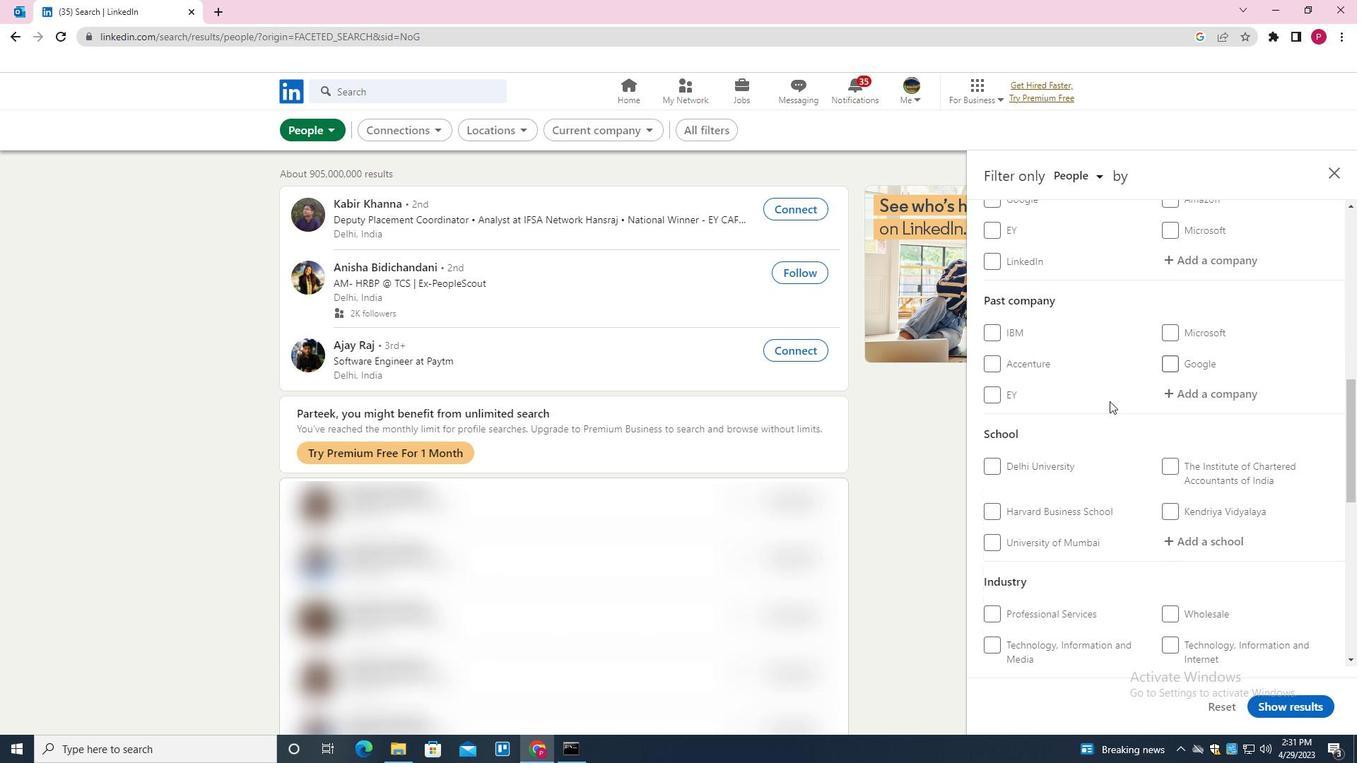 
Action: Mouse scrolled (1084, 425) with delta (0, 0)
Screenshot: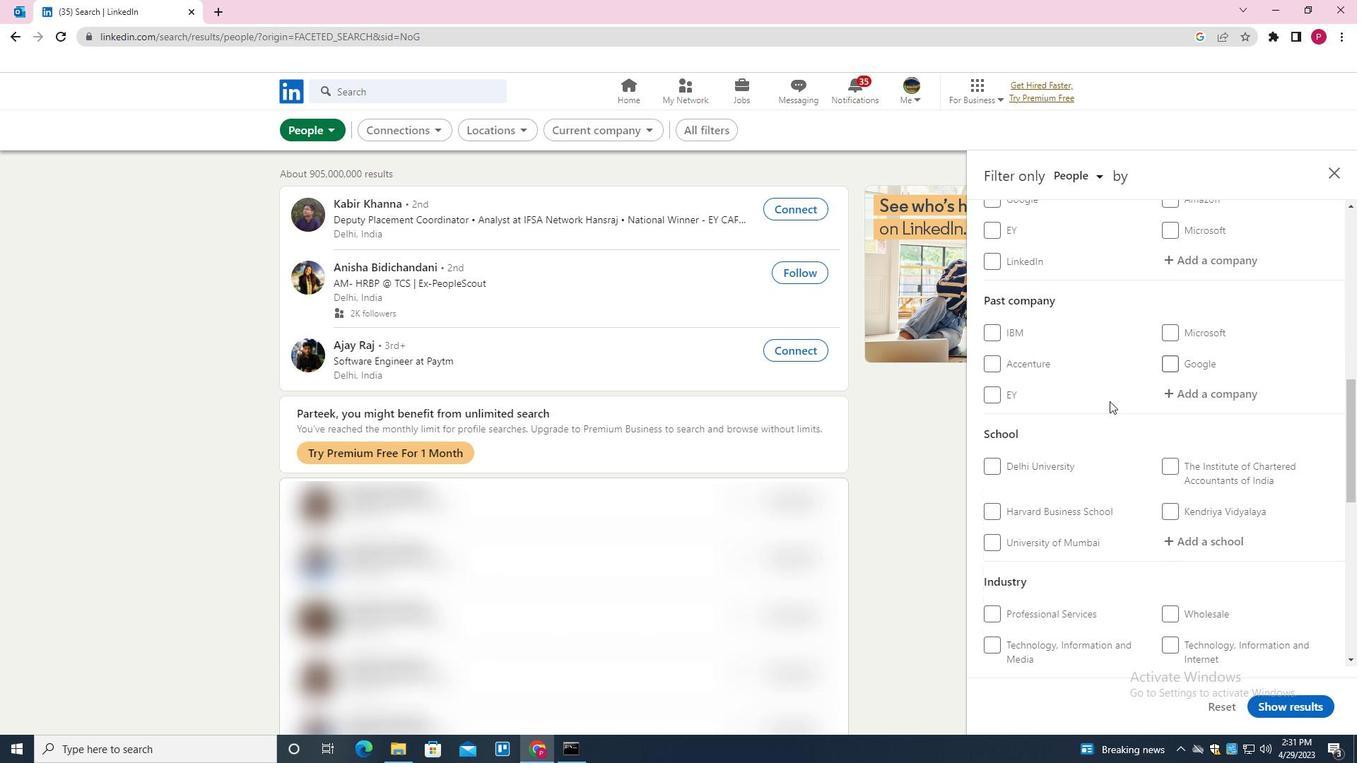 
Action: Mouse moved to (1084, 427)
Screenshot: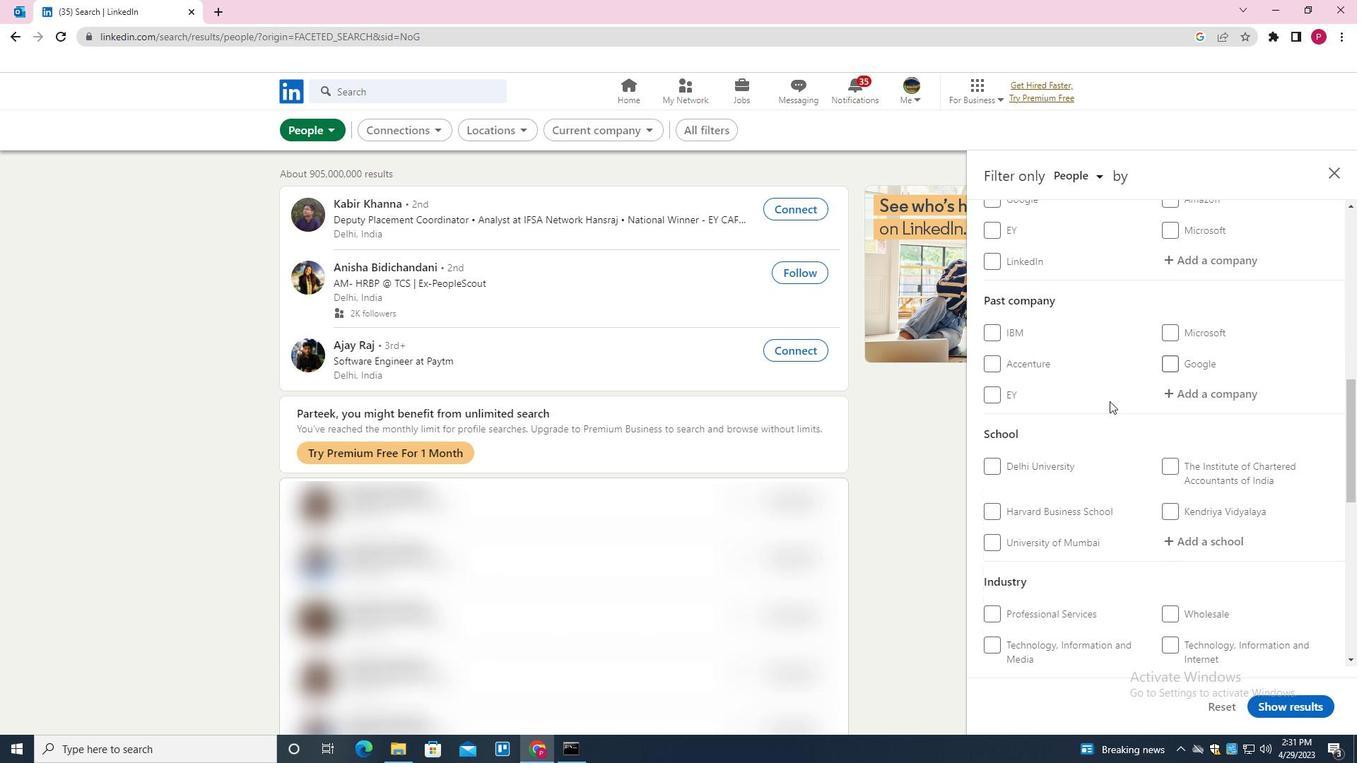 
Action: Mouse scrolled (1084, 426) with delta (0, 0)
Screenshot: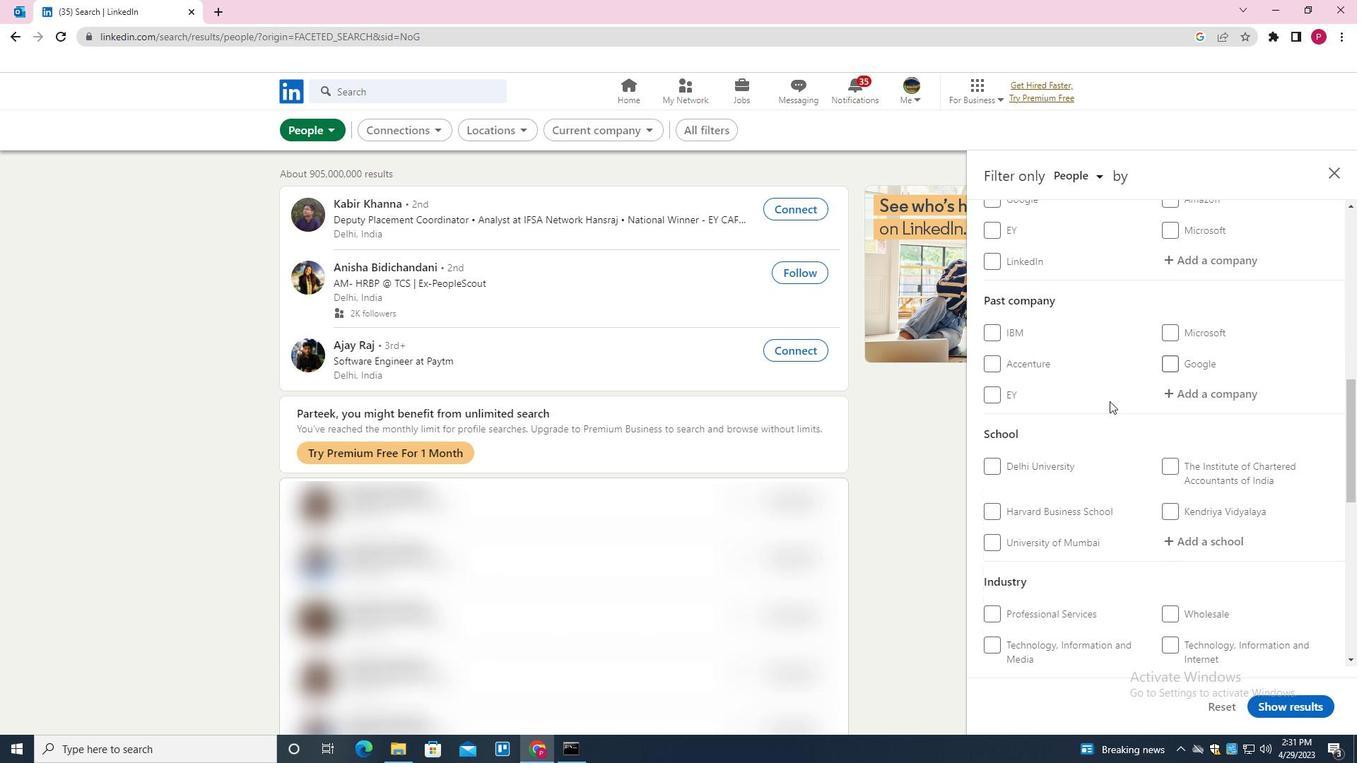 
Action: Mouse moved to (1084, 429)
Screenshot: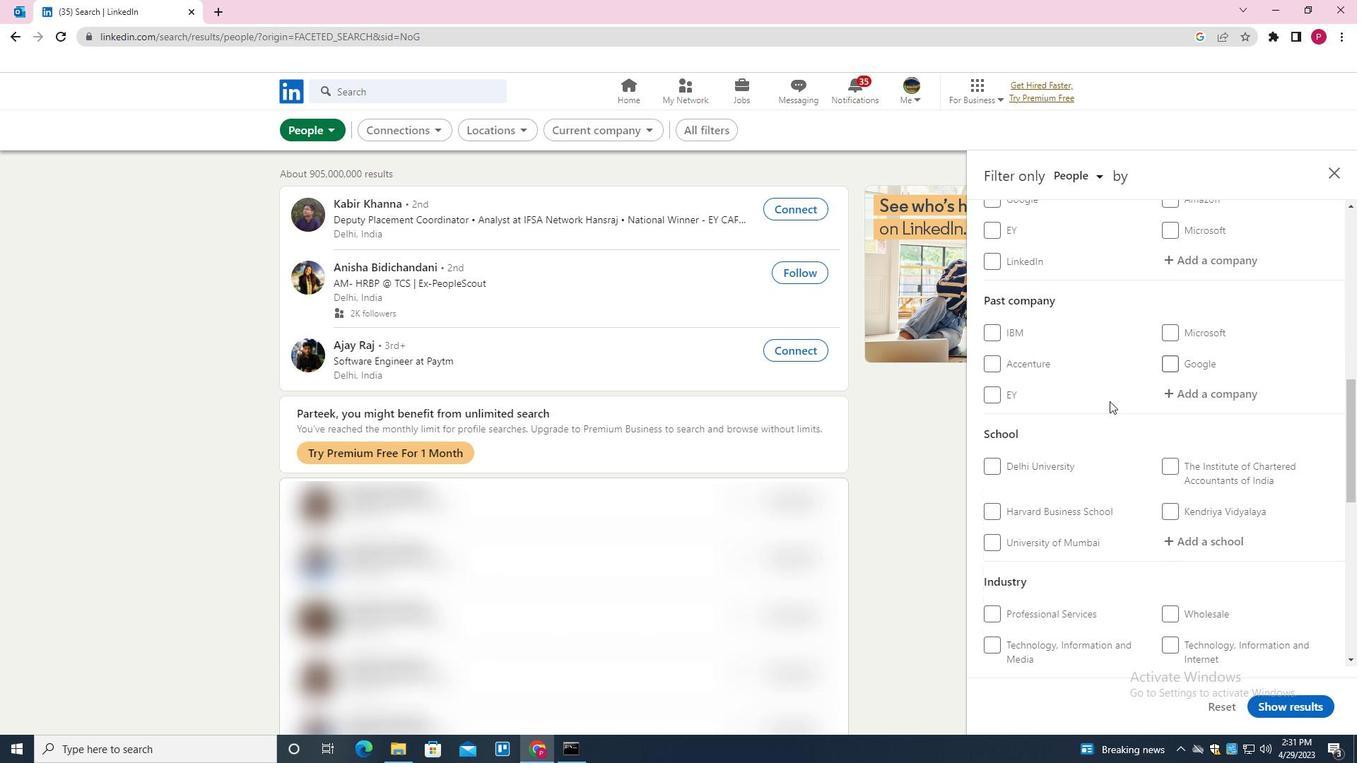 
Action: Mouse scrolled (1084, 428) with delta (0, 0)
Screenshot: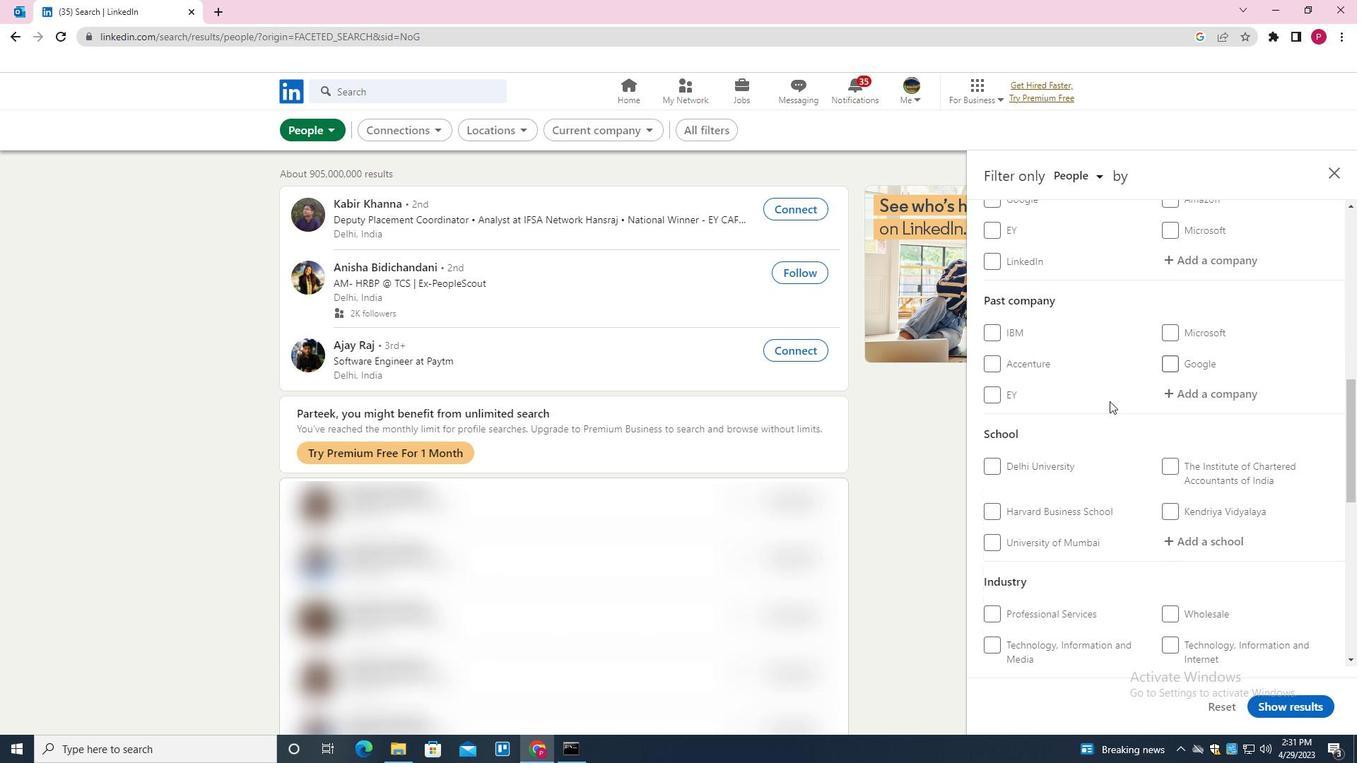 
Action: Mouse moved to (1084, 429)
Screenshot: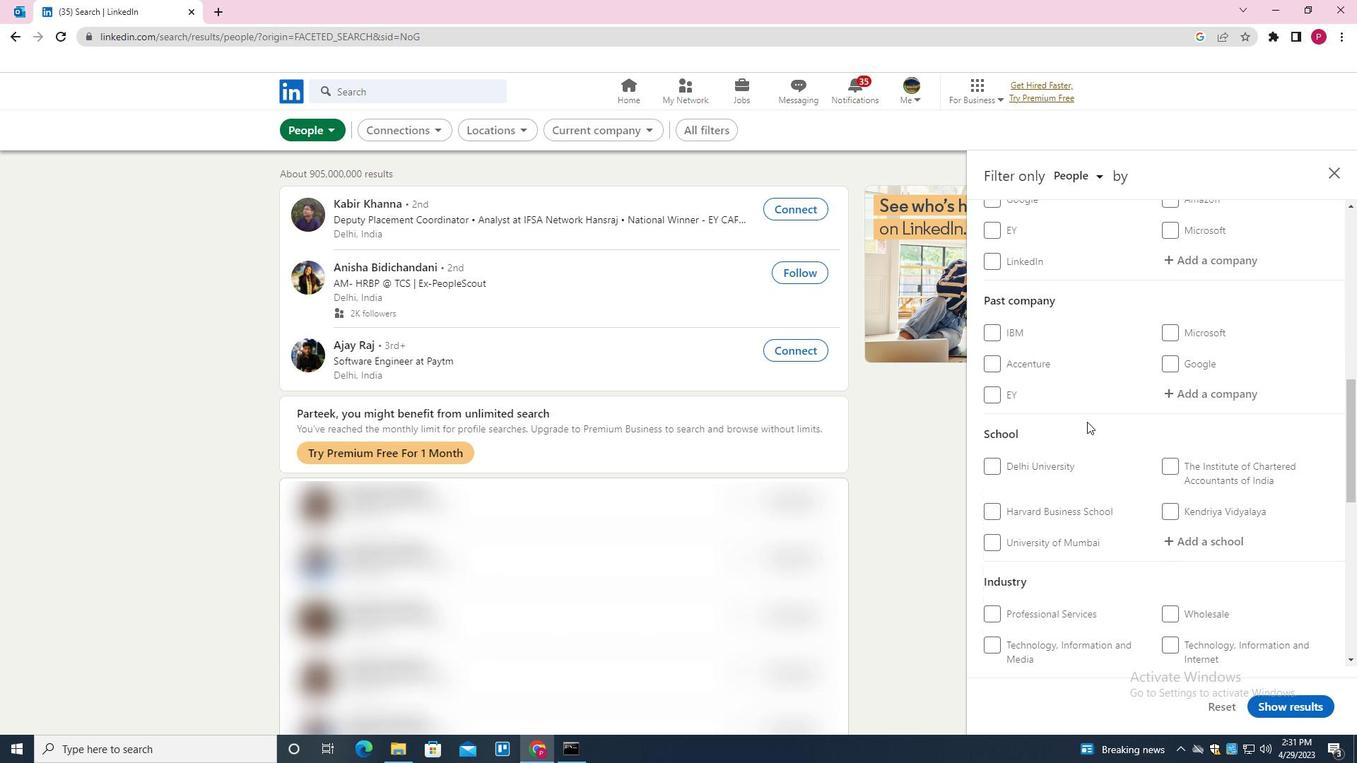 
Action: Mouse scrolled (1084, 429) with delta (0, 0)
Screenshot: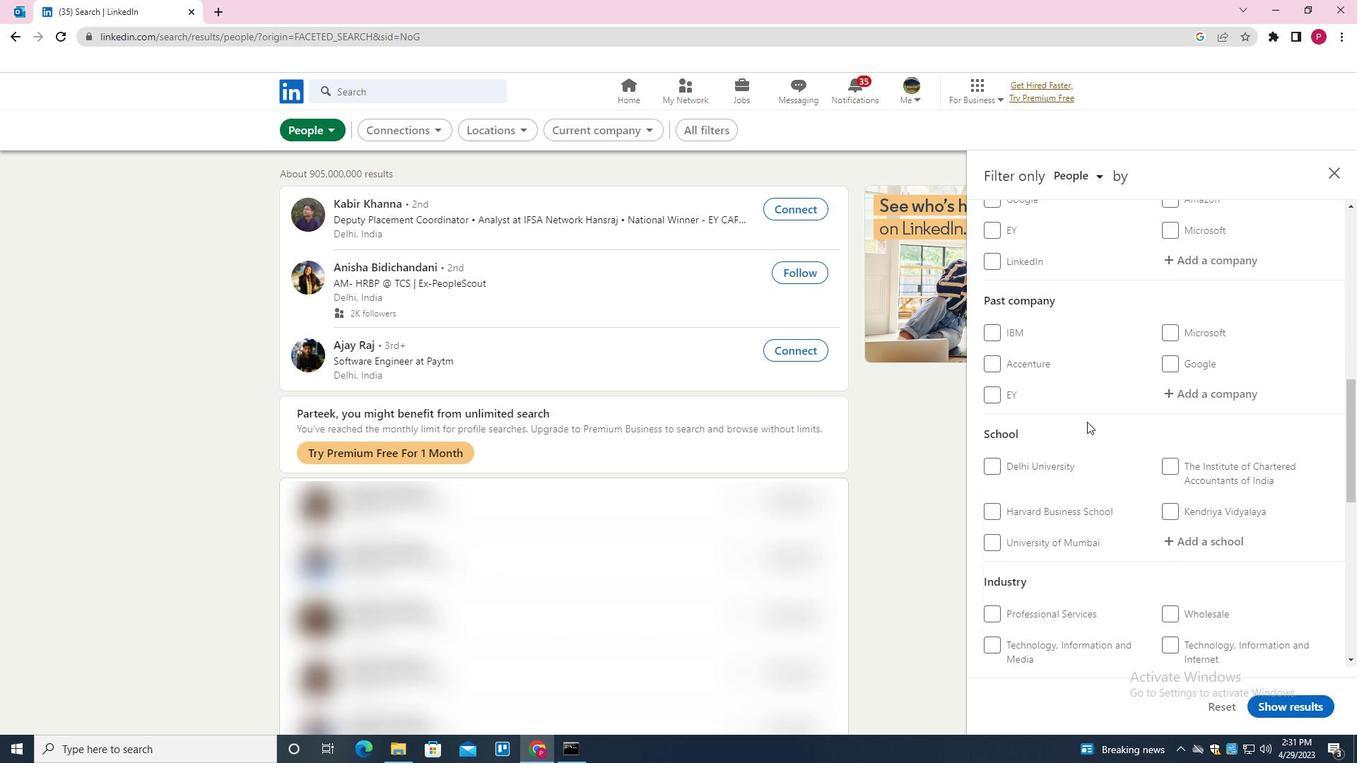 
Action: Mouse moved to (1084, 430)
Screenshot: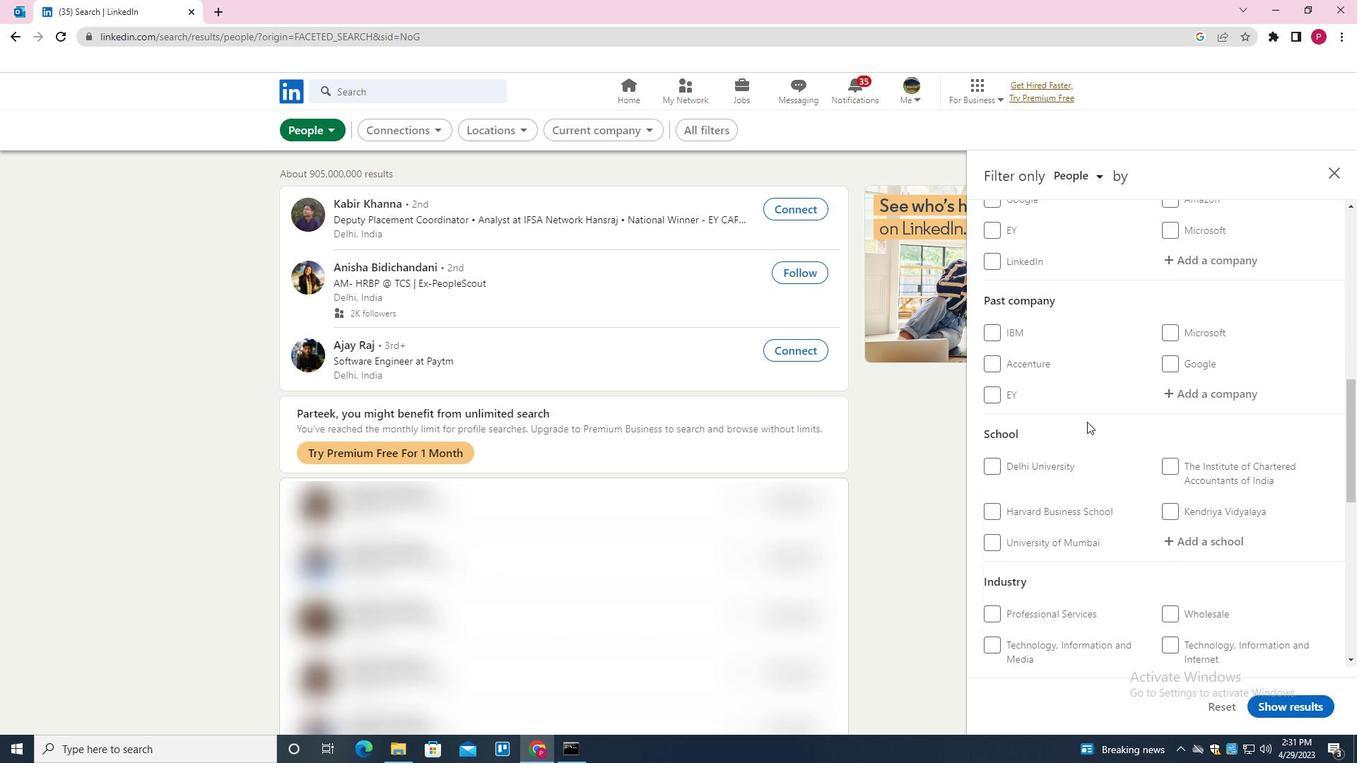 
Action: Mouse scrolled (1084, 429) with delta (0, 0)
Screenshot: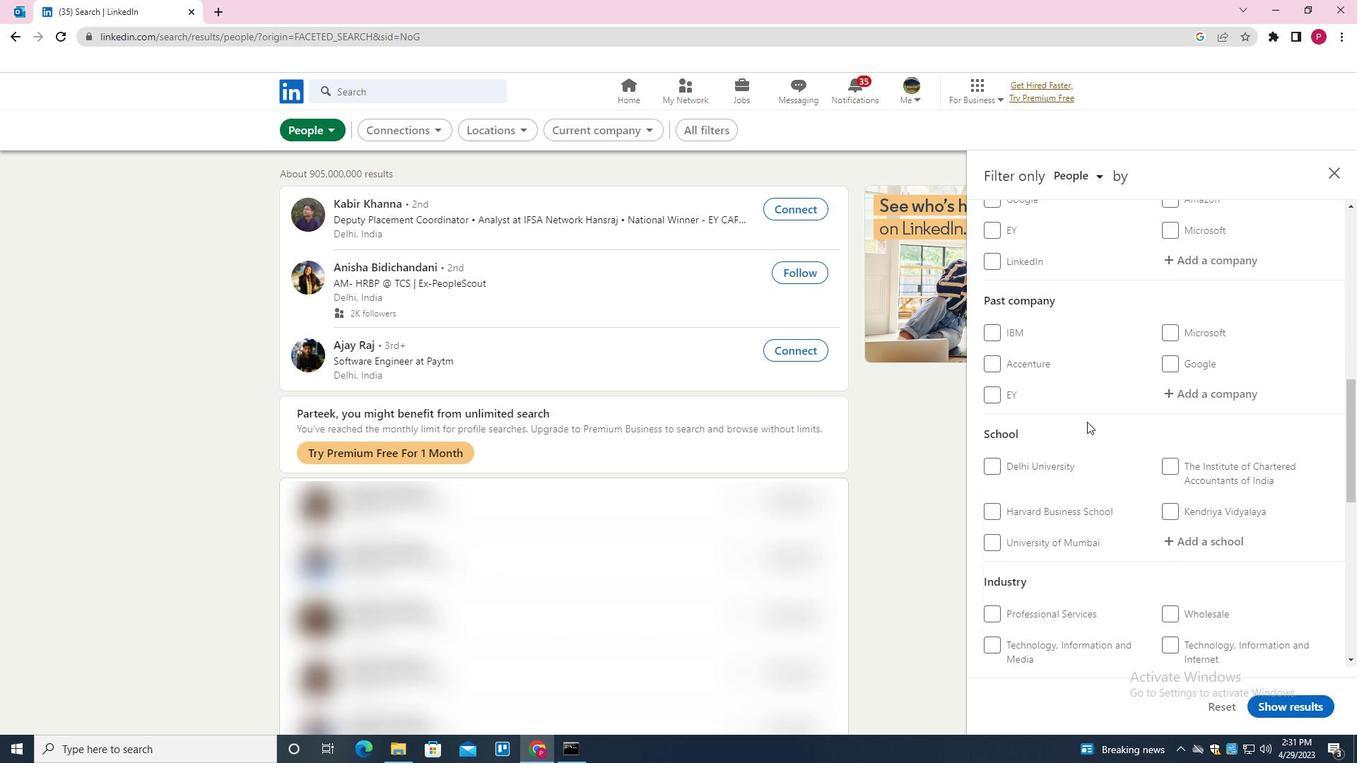
Action: Mouse moved to (1084, 431)
Screenshot: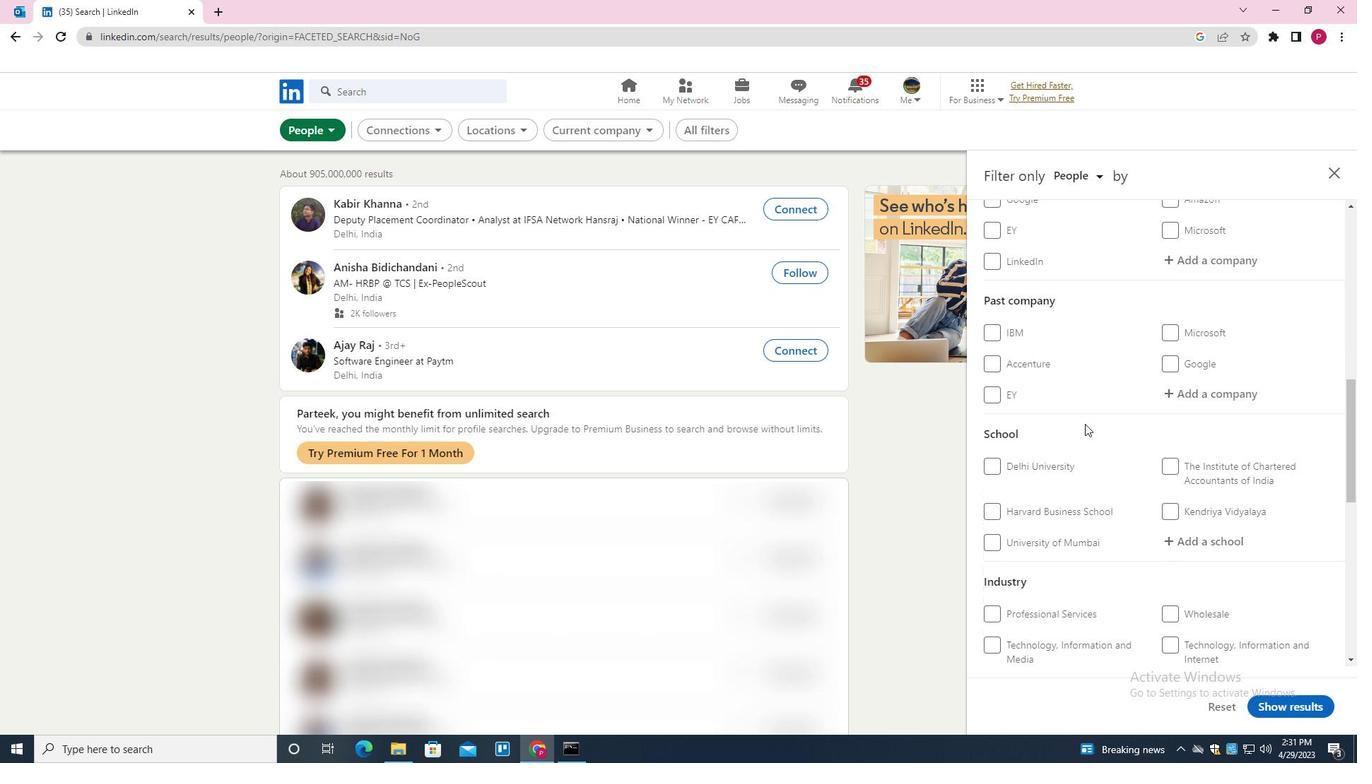 
Action: Mouse scrolled (1084, 430) with delta (0, 0)
Screenshot: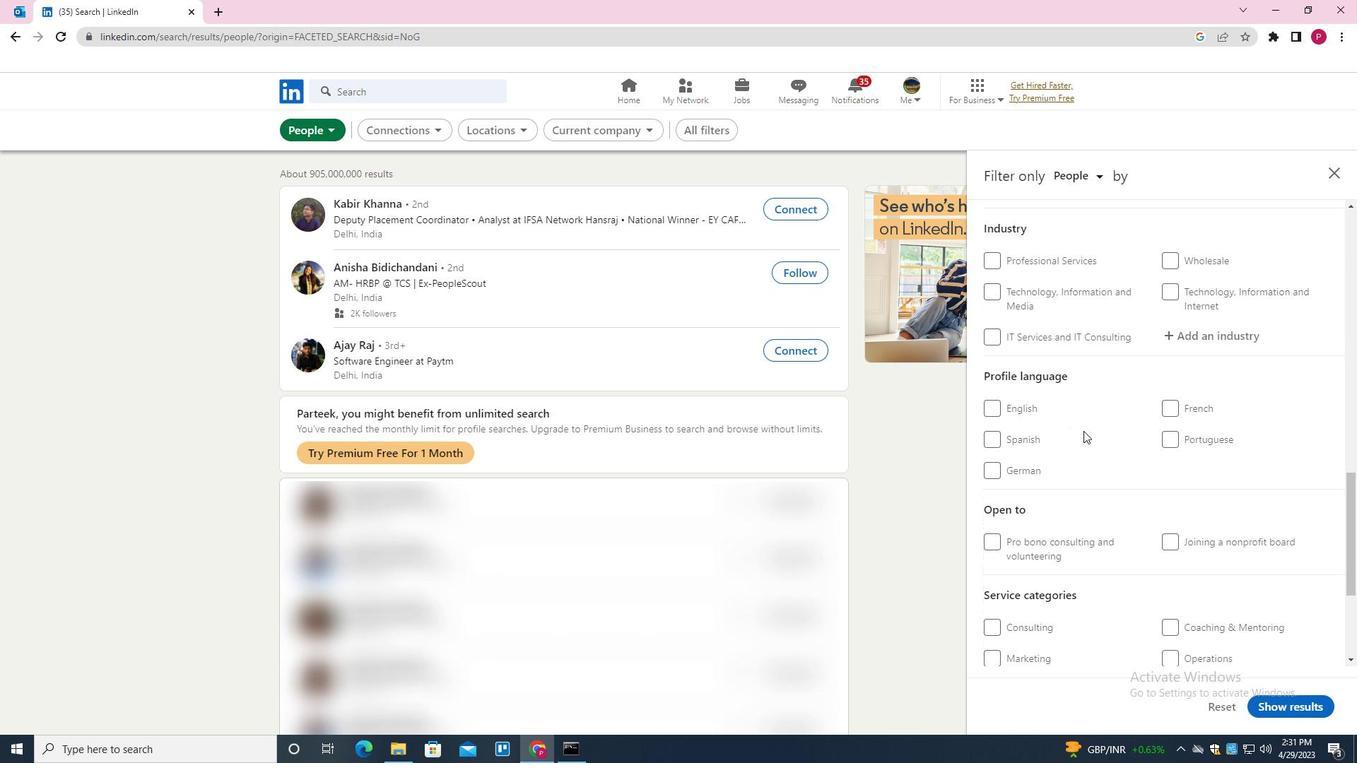 
Action: Mouse scrolled (1084, 430) with delta (0, 0)
Screenshot: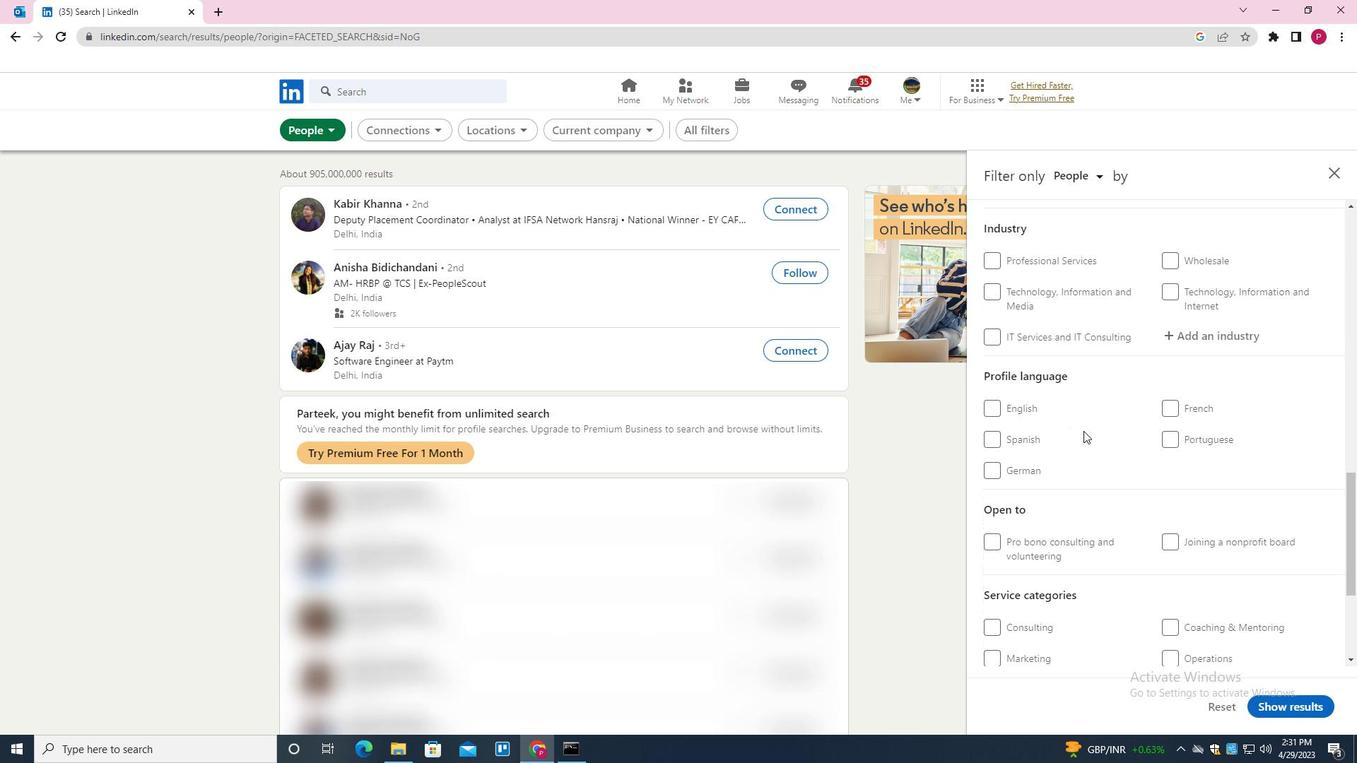 
Action: Mouse moved to (995, 301)
Screenshot: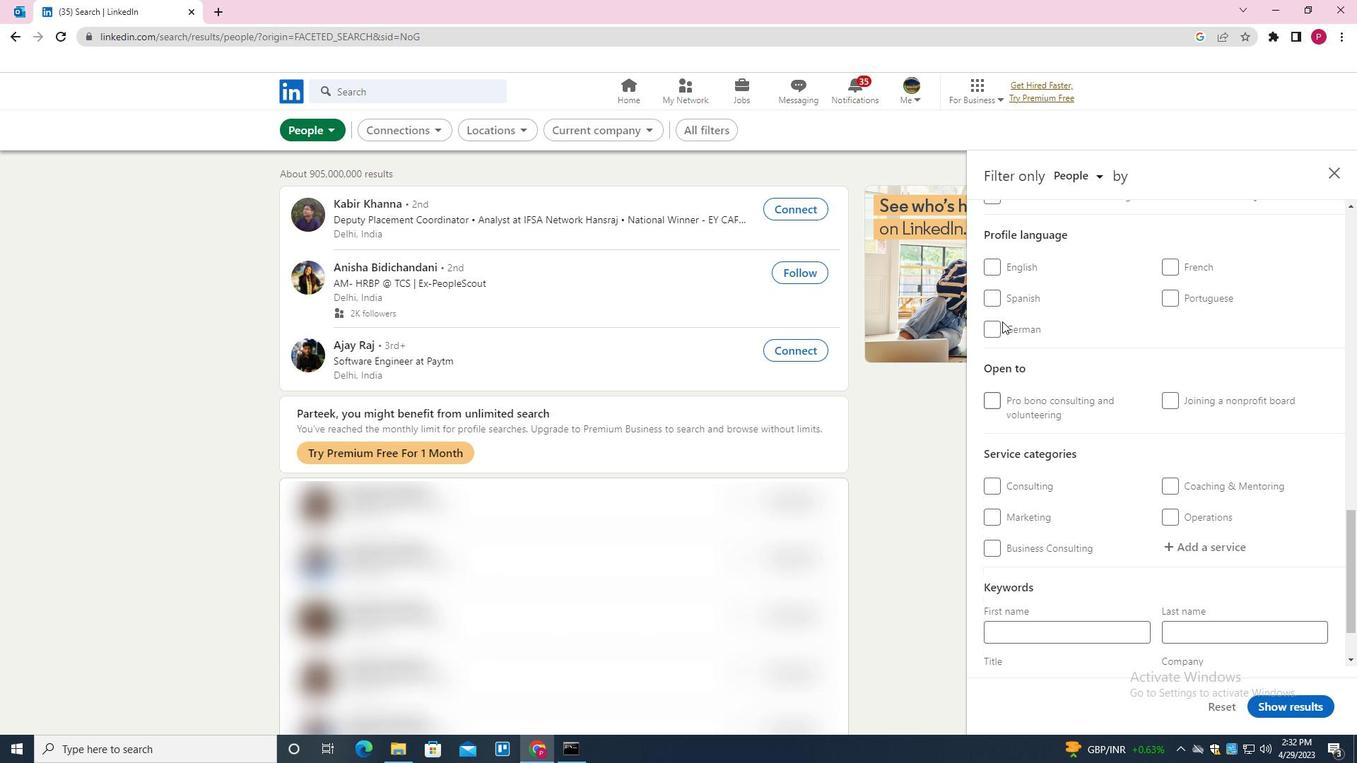 
Action: Mouse pressed left at (995, 301)
Screenshot: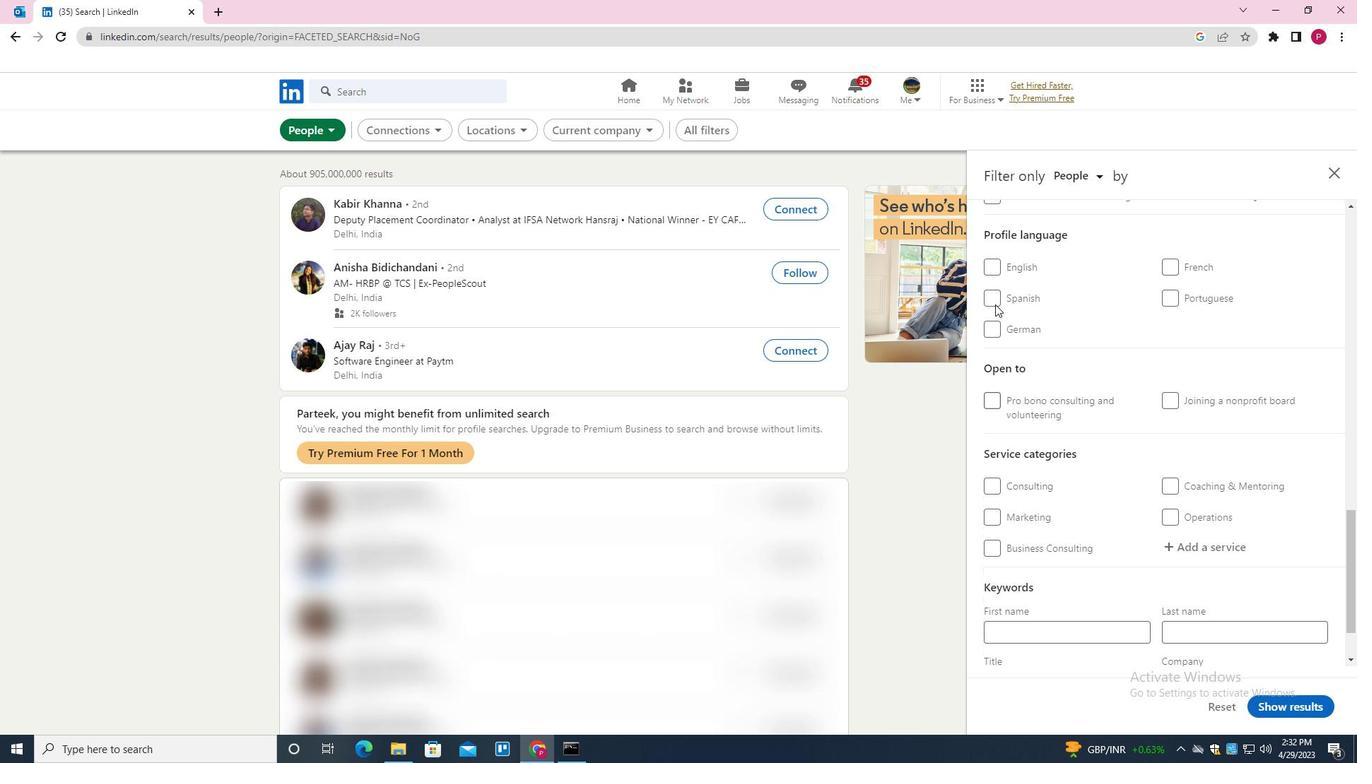 
Action: Mouse moved to (1042, 386)
Screenshot: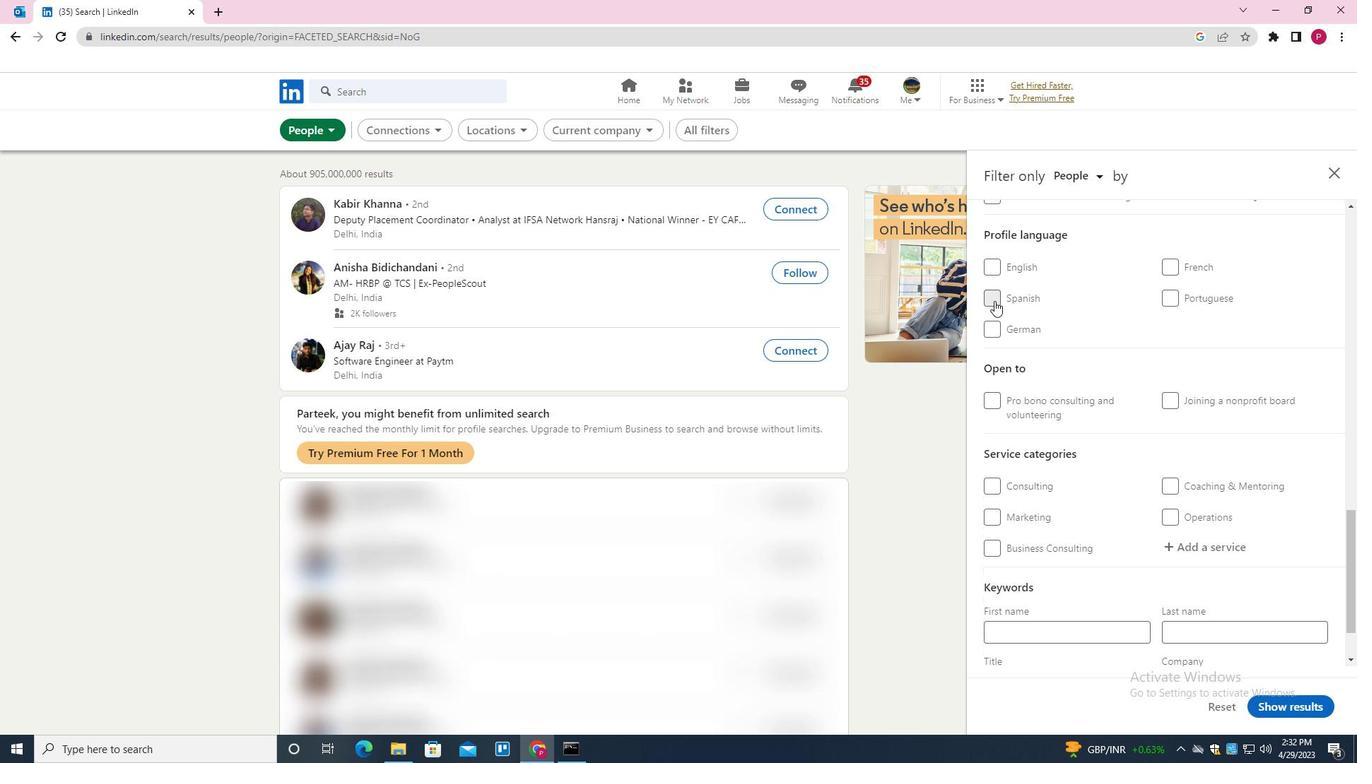 
Action: Mouse scrolled (1042, 387) with delta (0, 0)
Screenshot: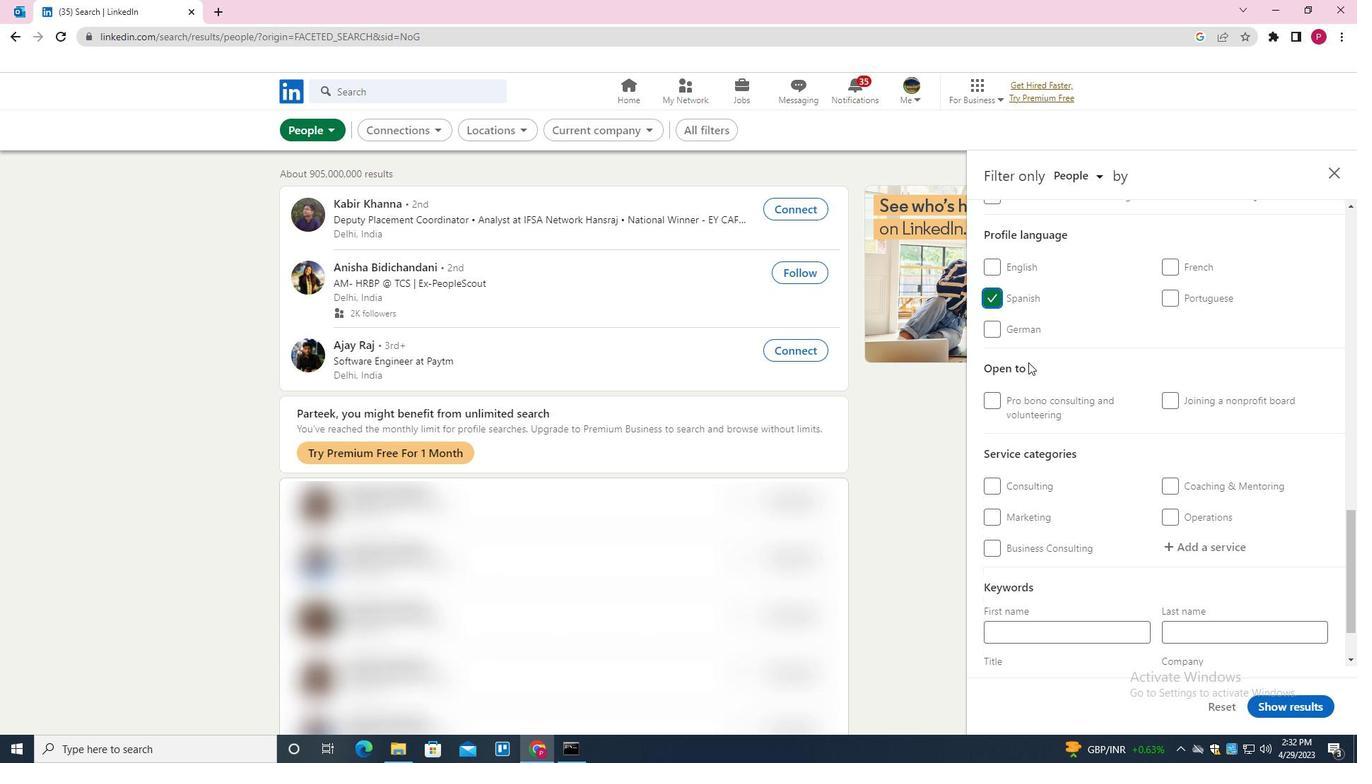 
Action: Mouse scrolled (1042, 387) with delta (0, 0)
Screenshot: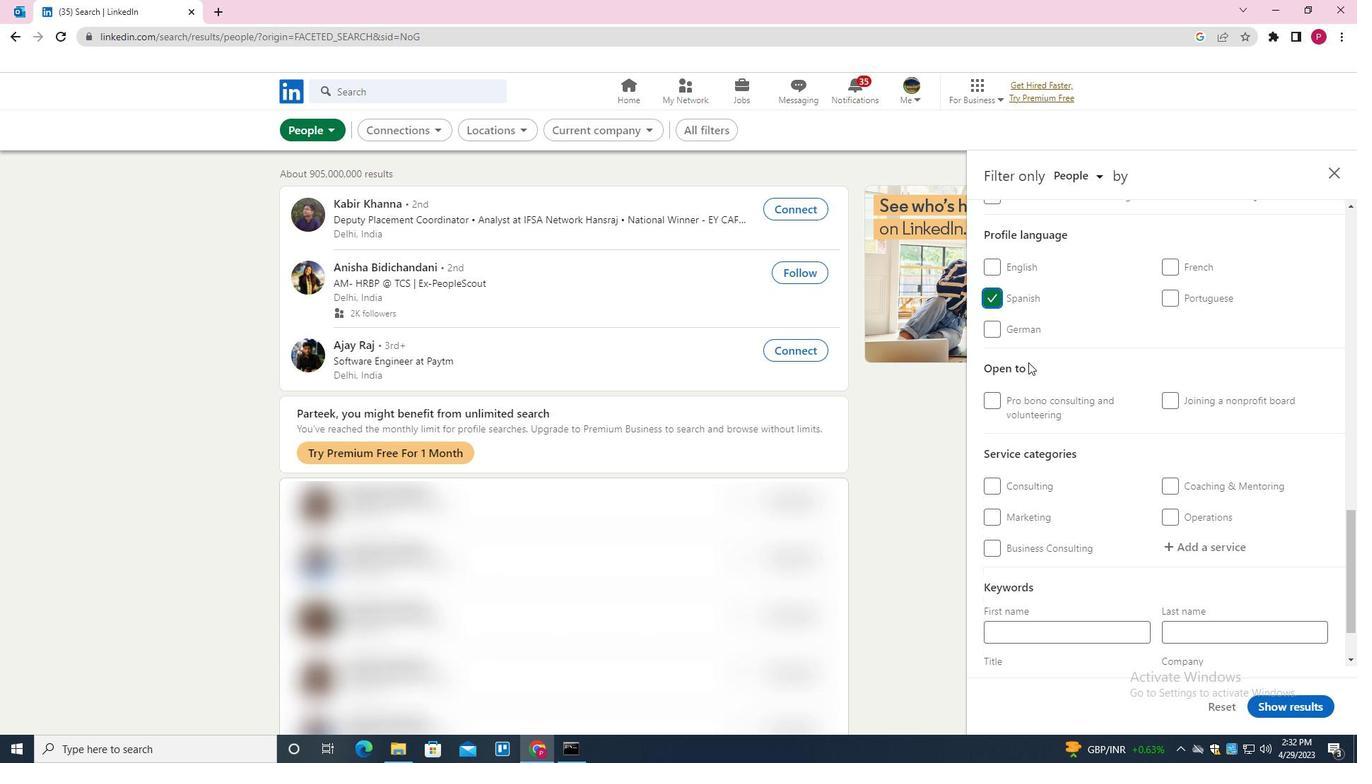 
Action: Mouse scrolled (1042, 387) with delta (0, 0)
Screenshot: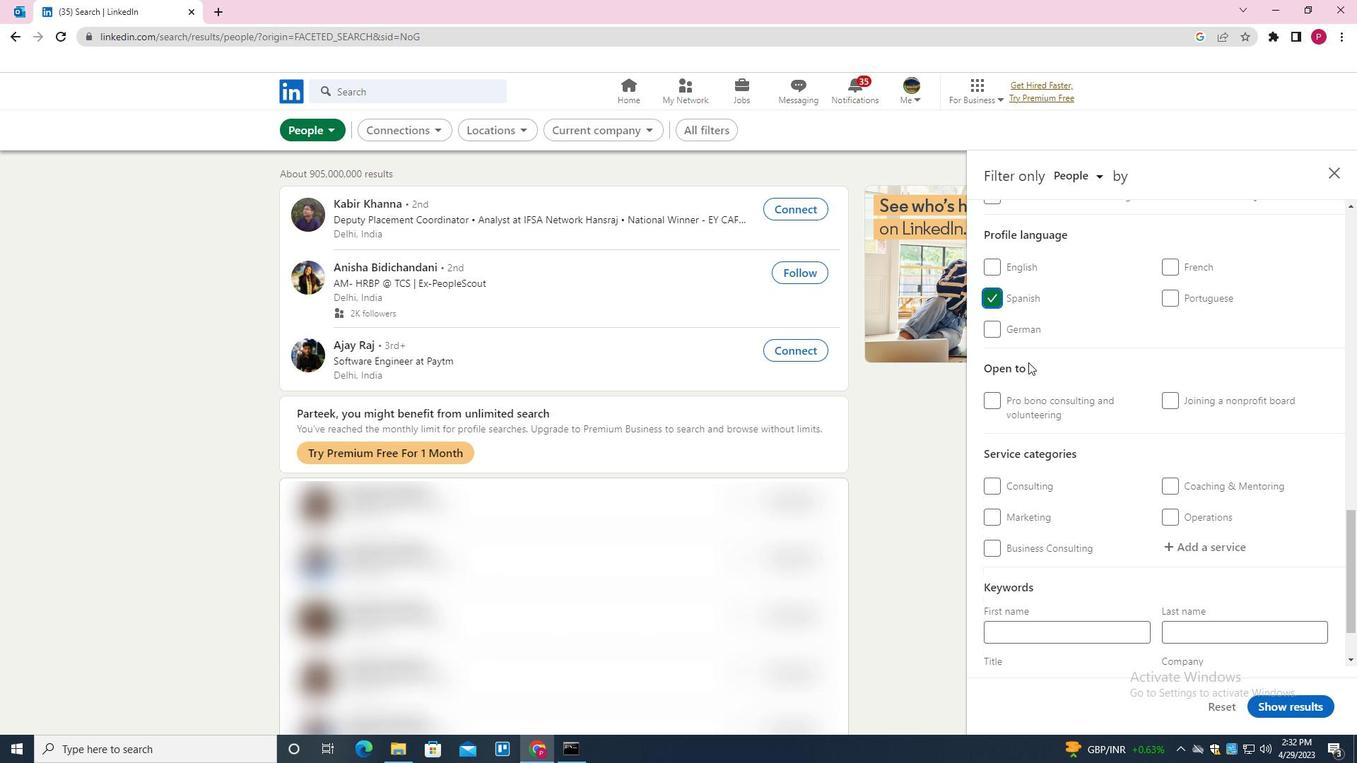 
Action: Mouse scrolled (1042, 387) with delta (0, 0)
Screenshot: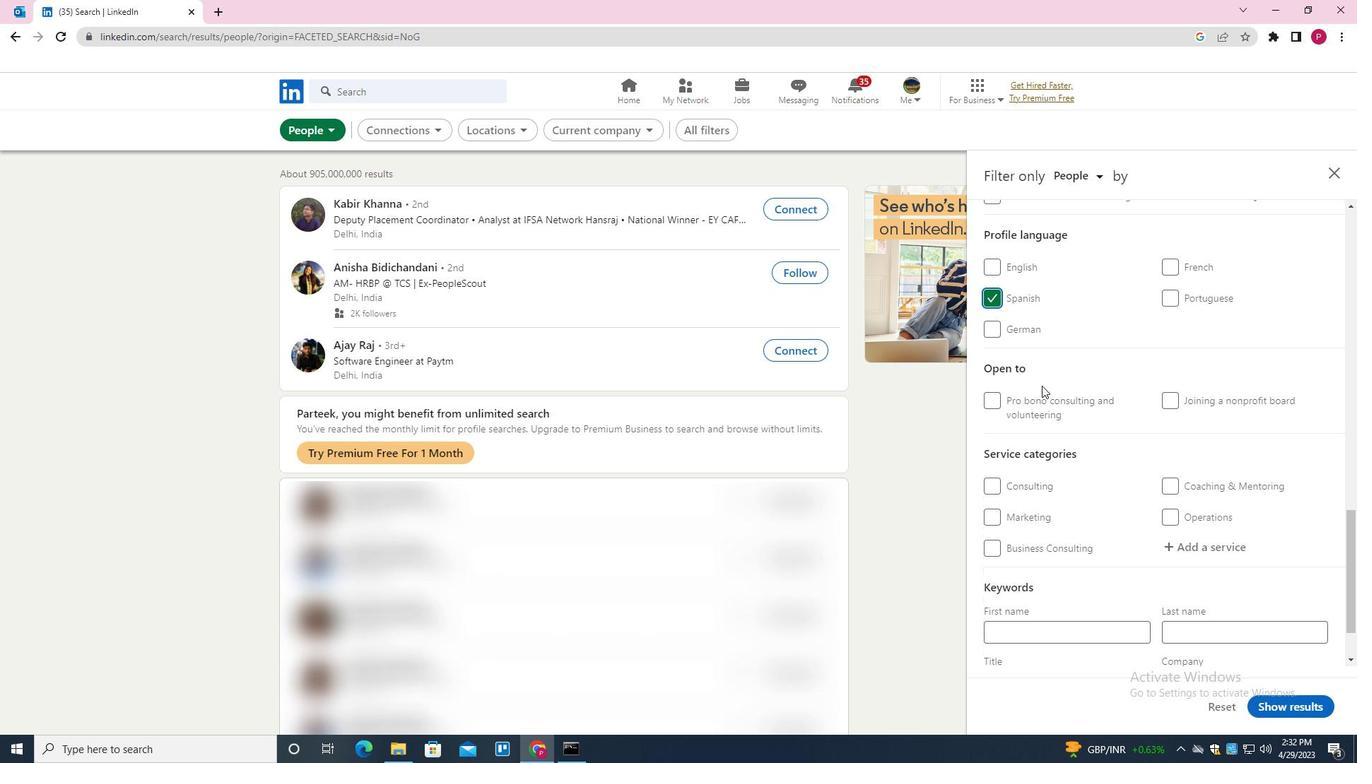 
Action: Mouse scrolled (1042, 387) with delta (0, 0)
Screenshot: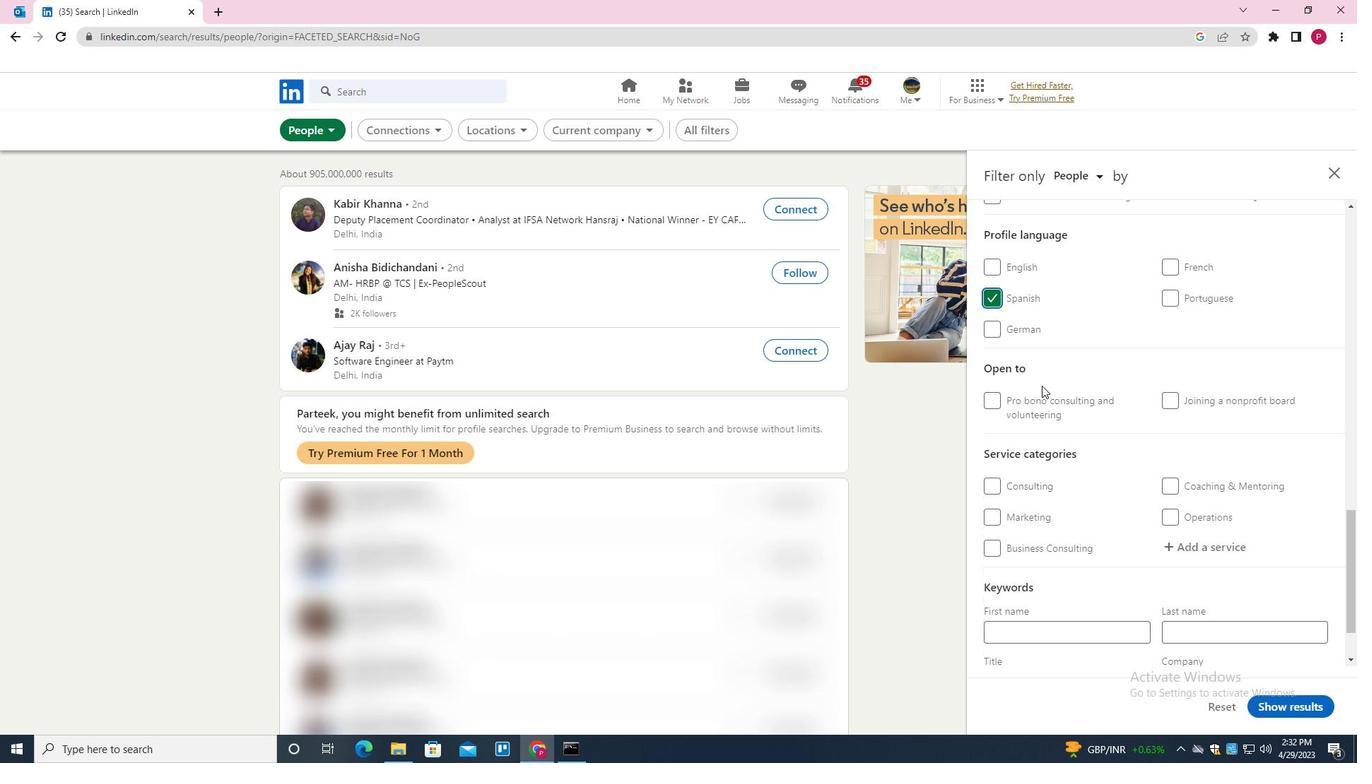 
Action: Mouse moved to (1042, 388)
Screenshot: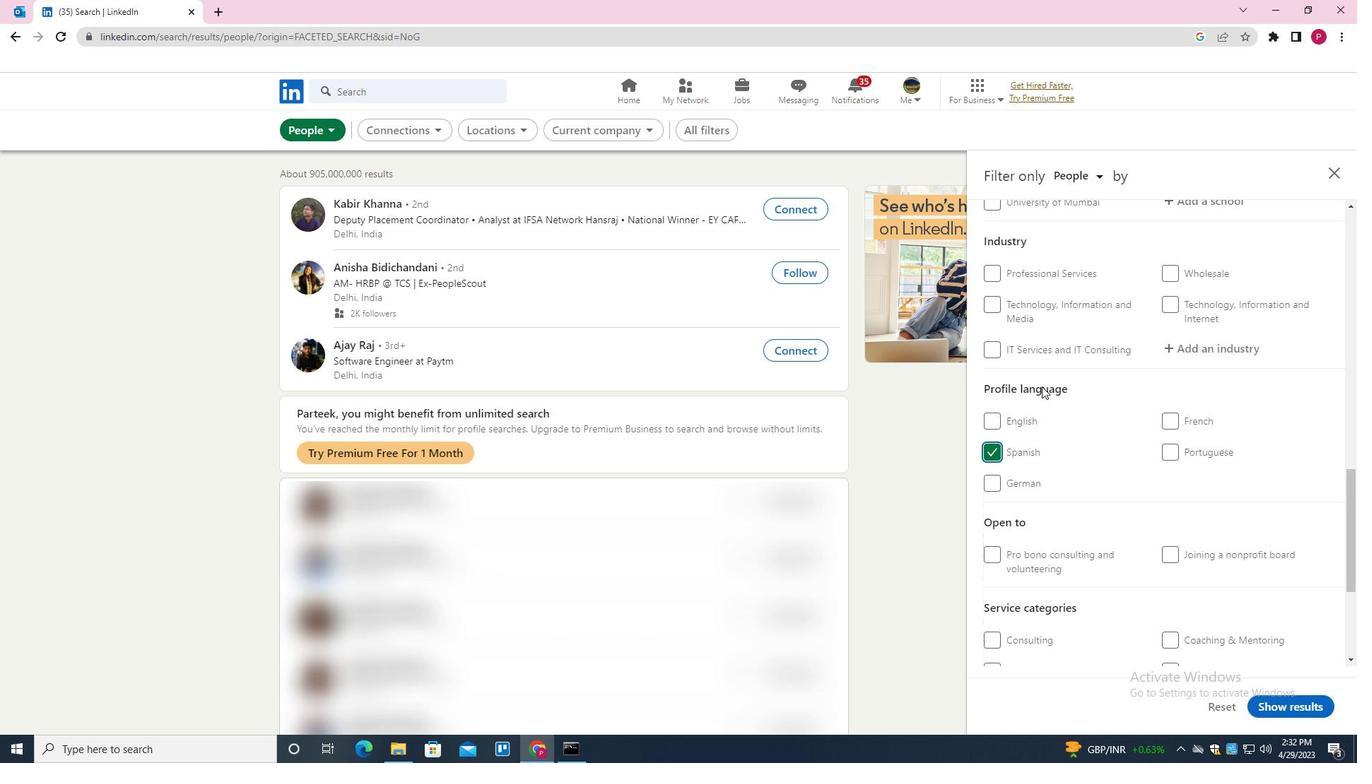 
Action: Mouse scrolled (1042, 388) with delta (0, 0)
Screenshot: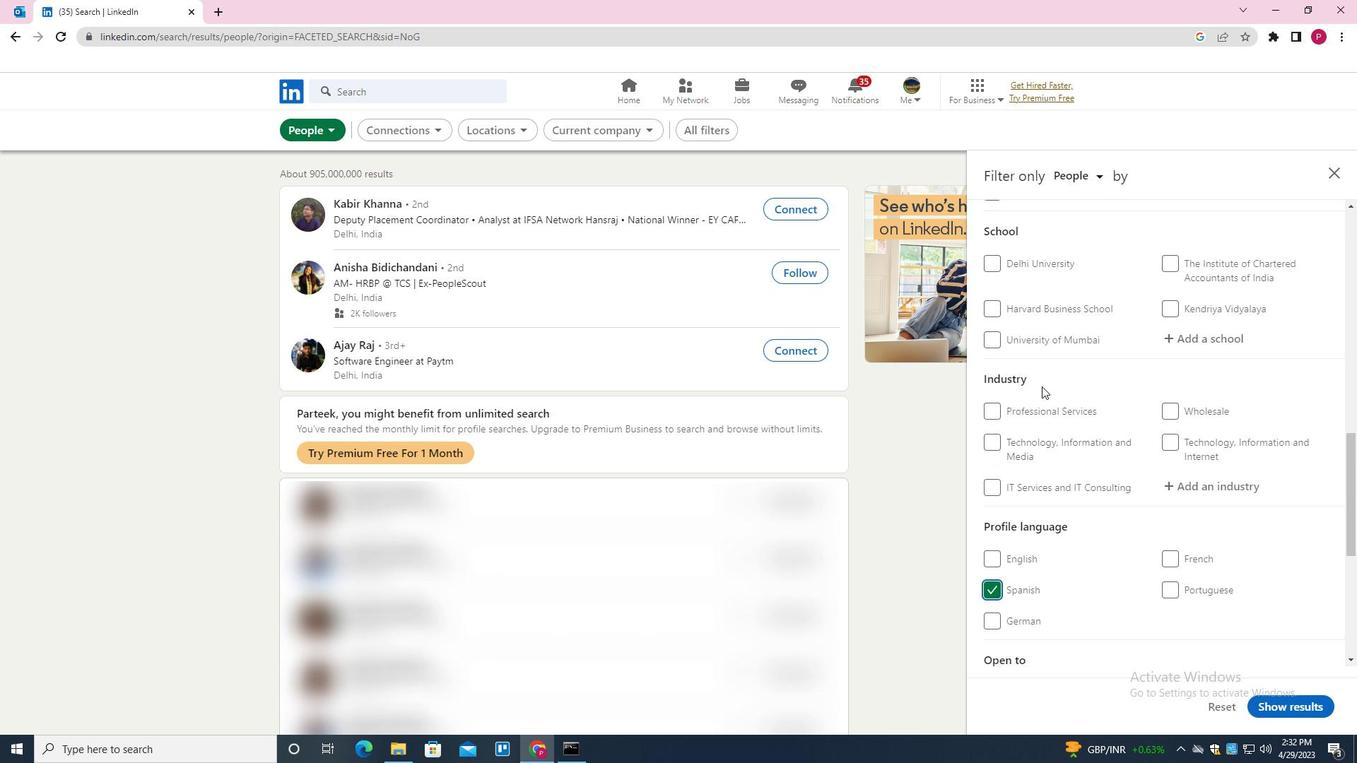 
Action: Mouse scrolled (1042, 388) with delta (0, 0)
Screenshot: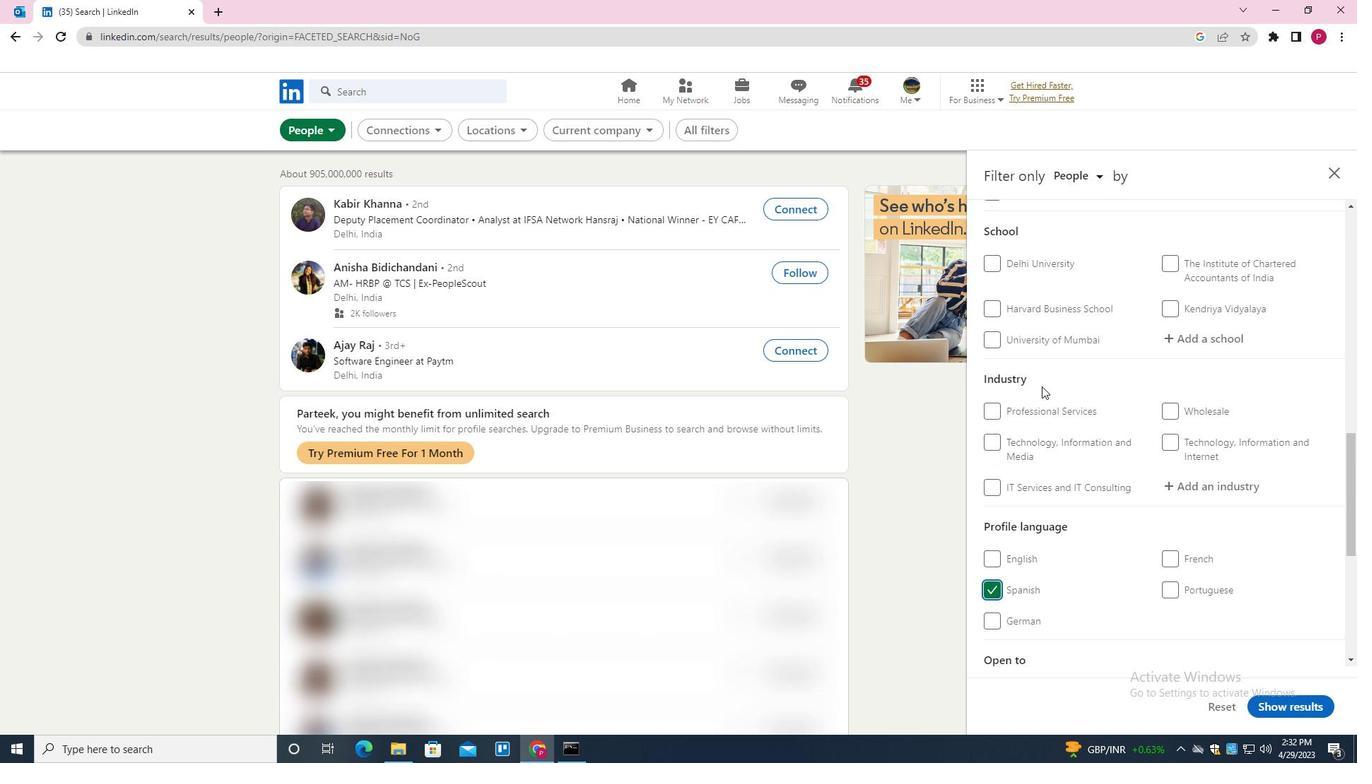 
Action: Mouse scrolled (1042, 388) with delta (0, 0)
Screenshot: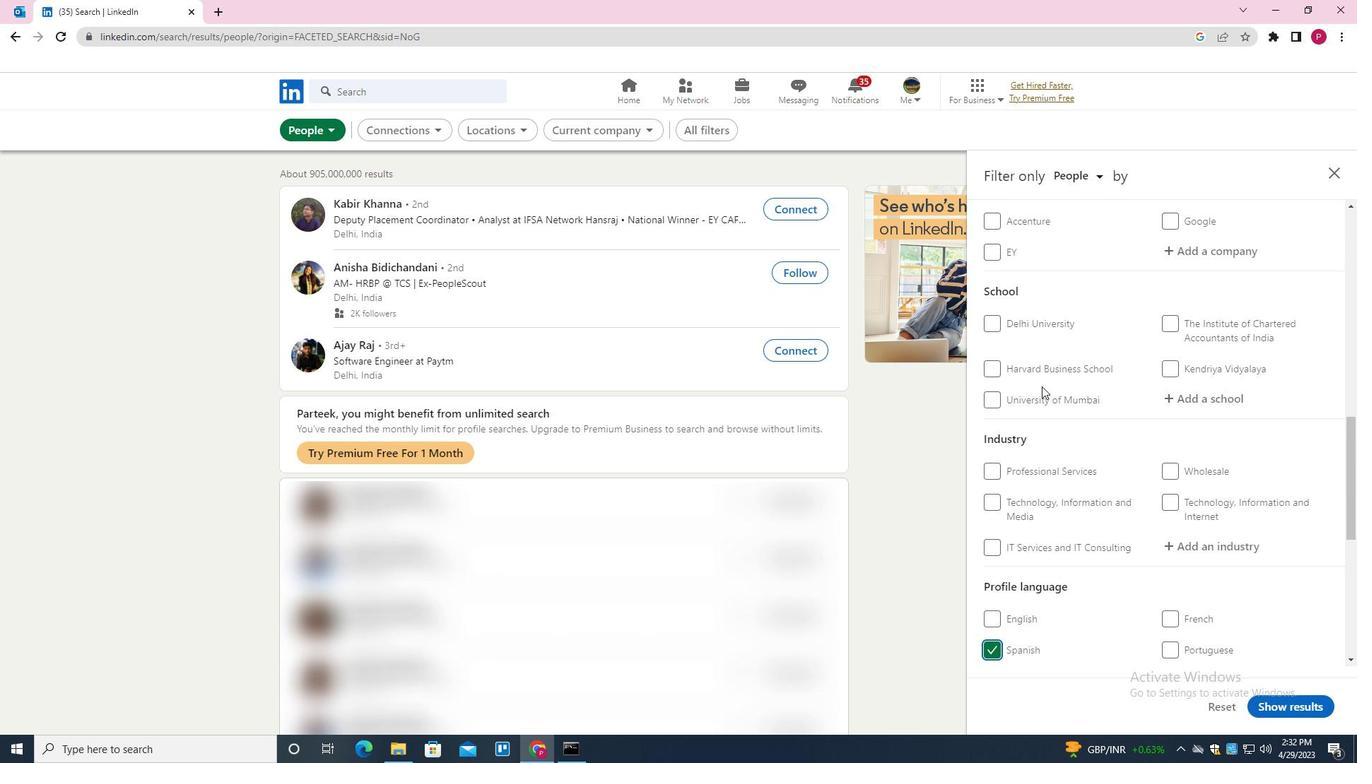 
Action: Mouse scrolled (1042, 388) with delta (0, 0)
Screenshot: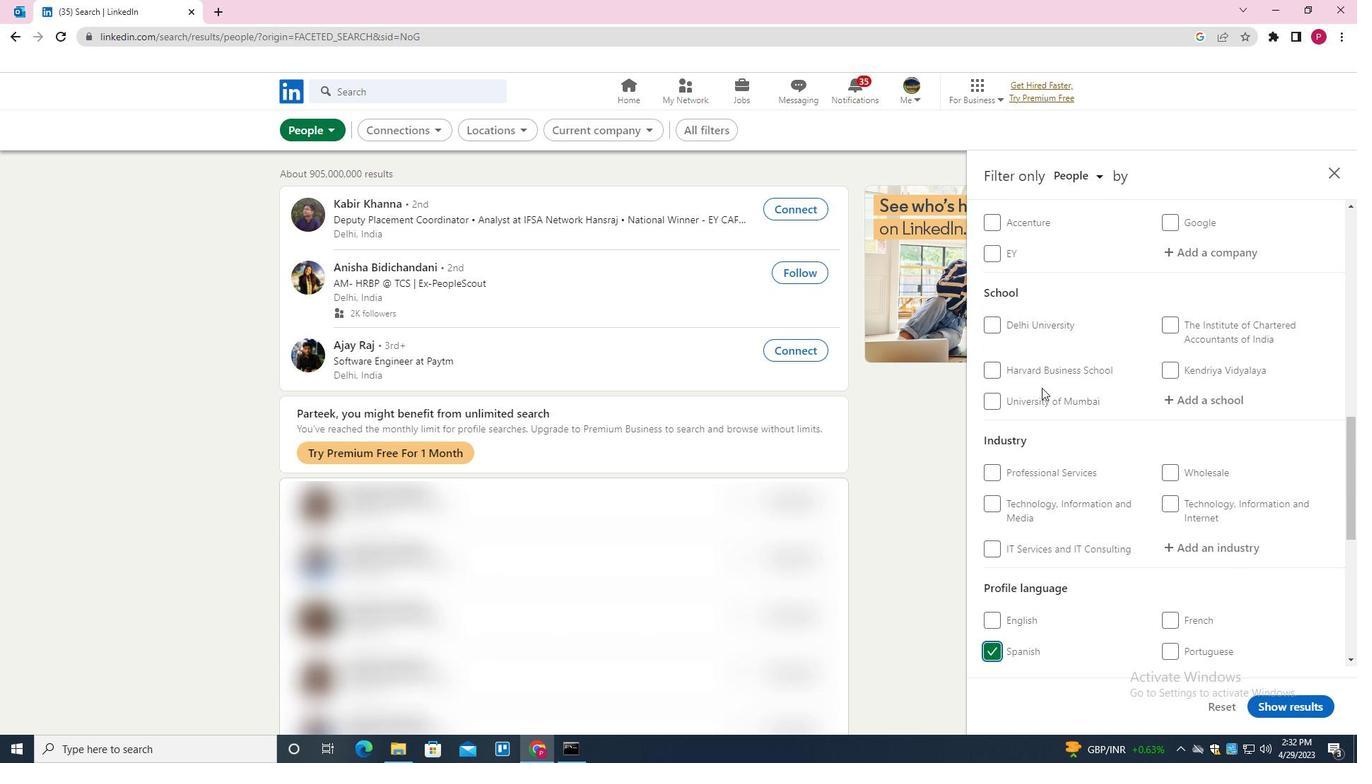
Action: Mouse moved to (1236, 402)
Screenshot: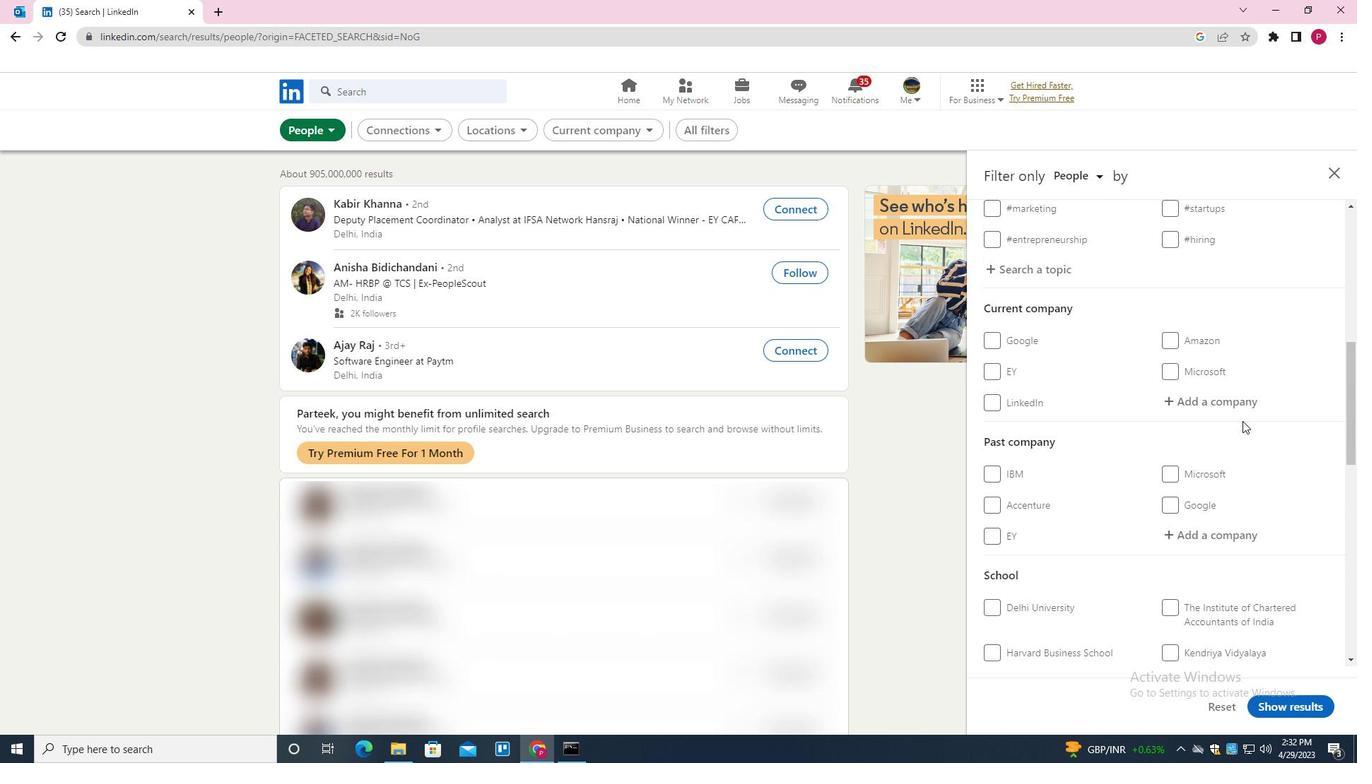 
Action: Mouse pressed left at (1236, 402)
Screenshot: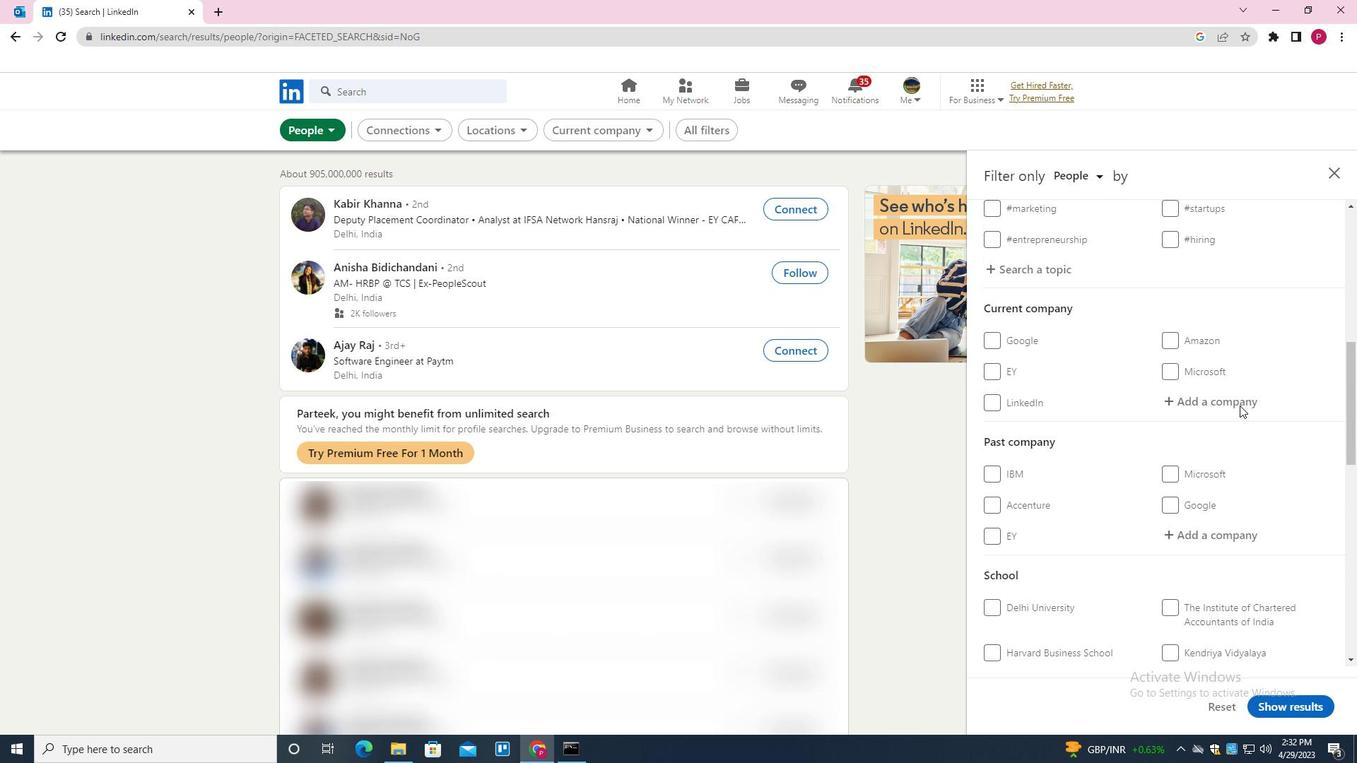 
Action: Key pressed <Key.shift><Key.shift><Key.shift><Key.shift>UNISON<Key.down><Key.enter>
Screenshot: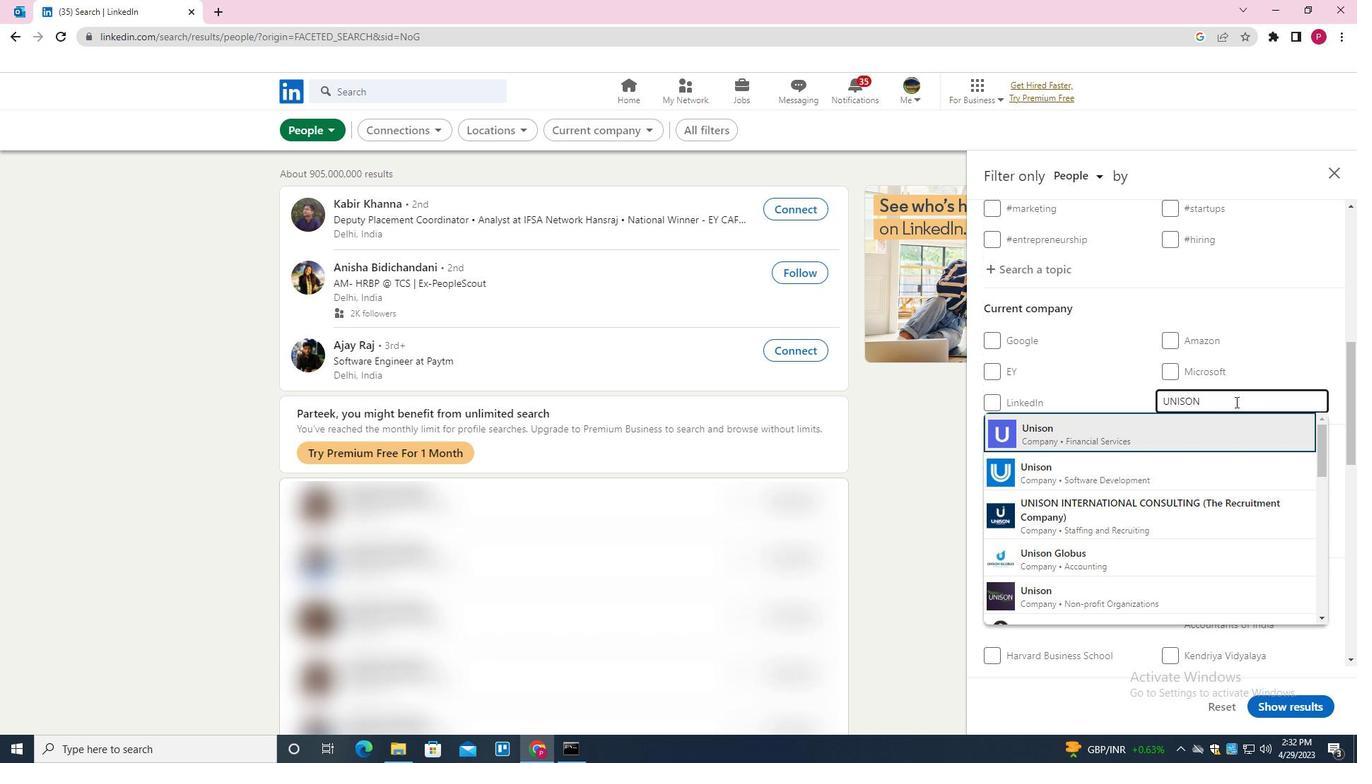
Action: Mouse moved to (1149, 427)
Screenshot: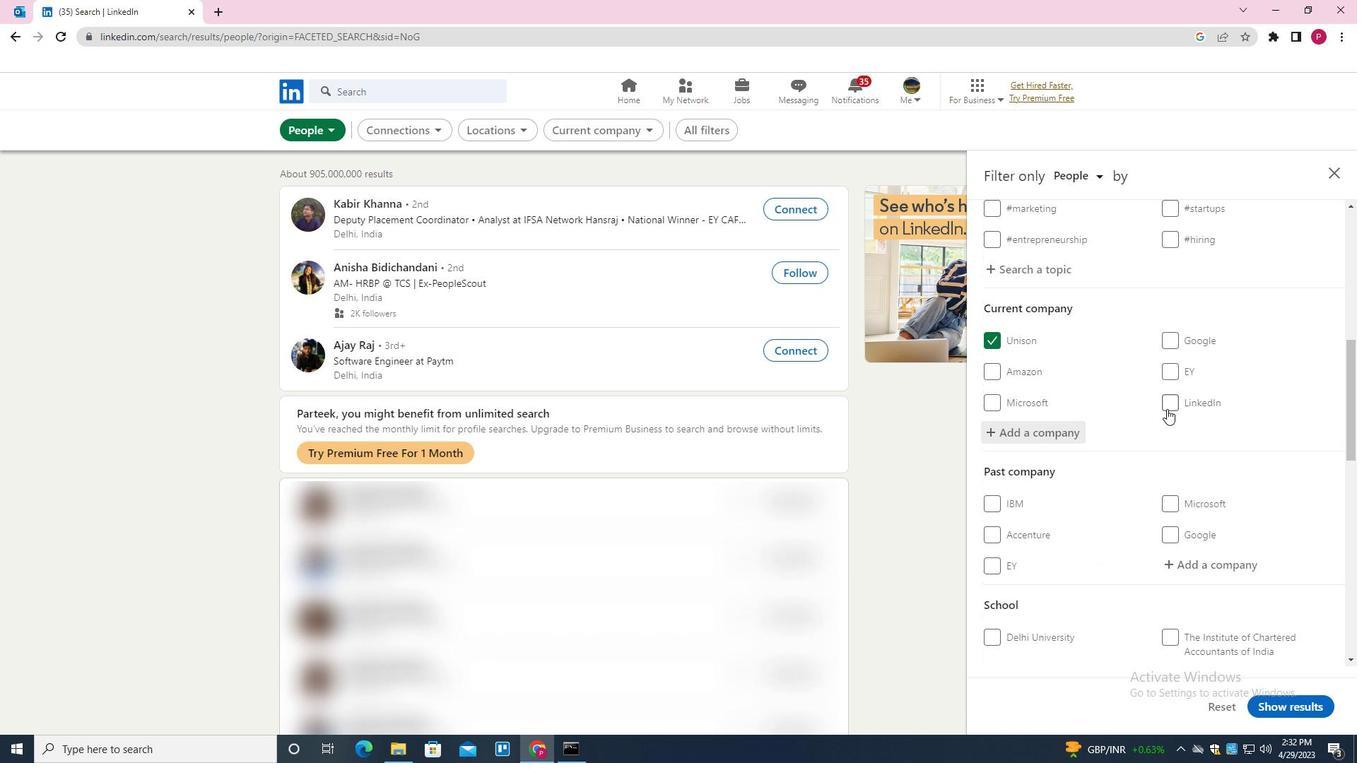 
Action: Mouse scrolled (1149, 427) with delta (0, 0)
Screenshot: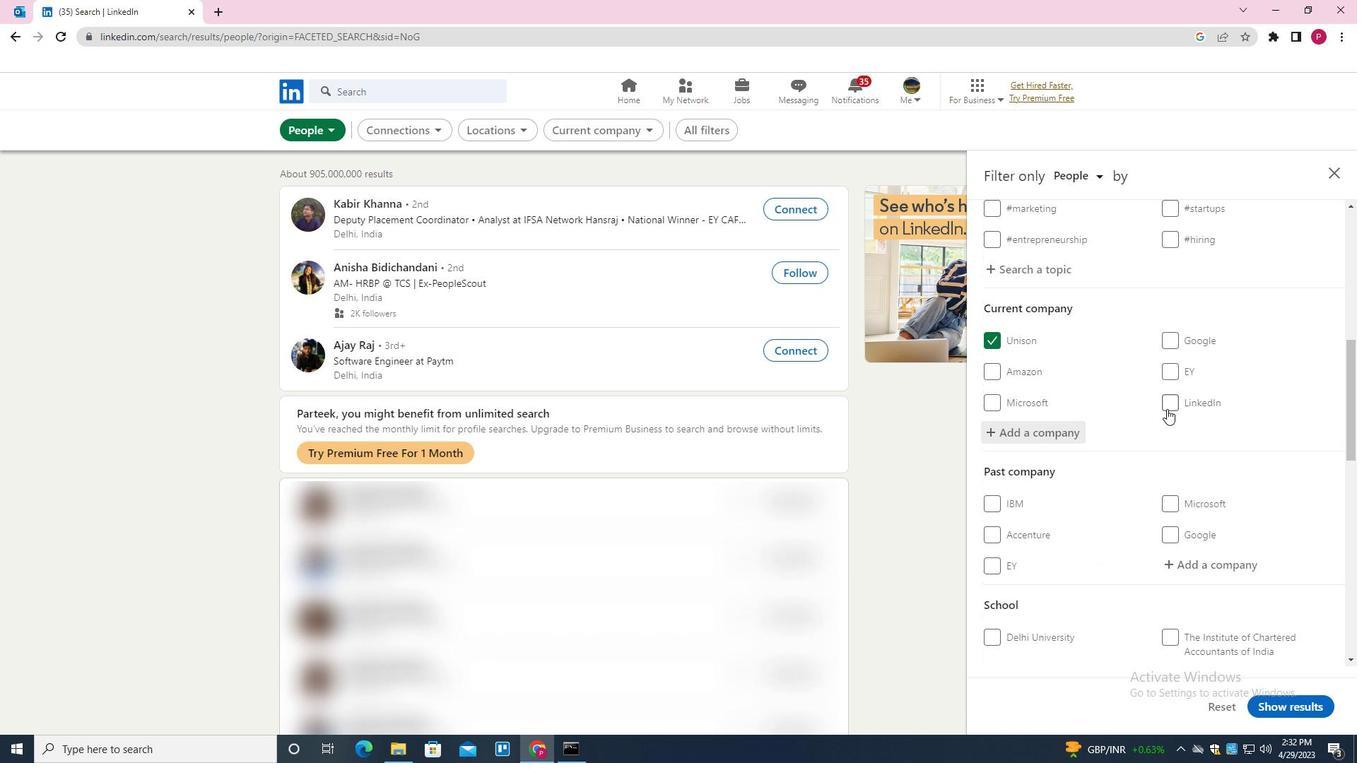 
Action: Mouse moved to (1149, 428)
Screenshot: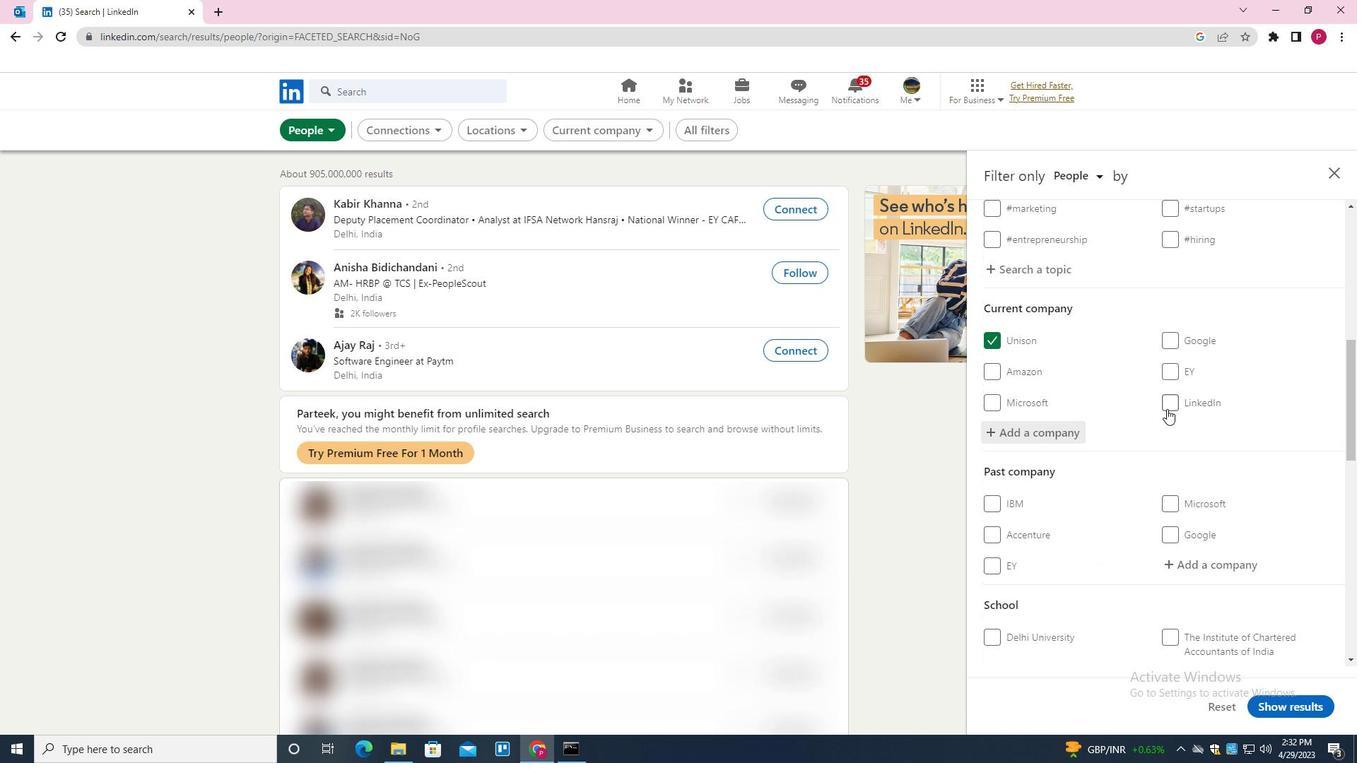 
Action: Mouse scrolled (1149, 427) with delta (0, 0)
Screenshot: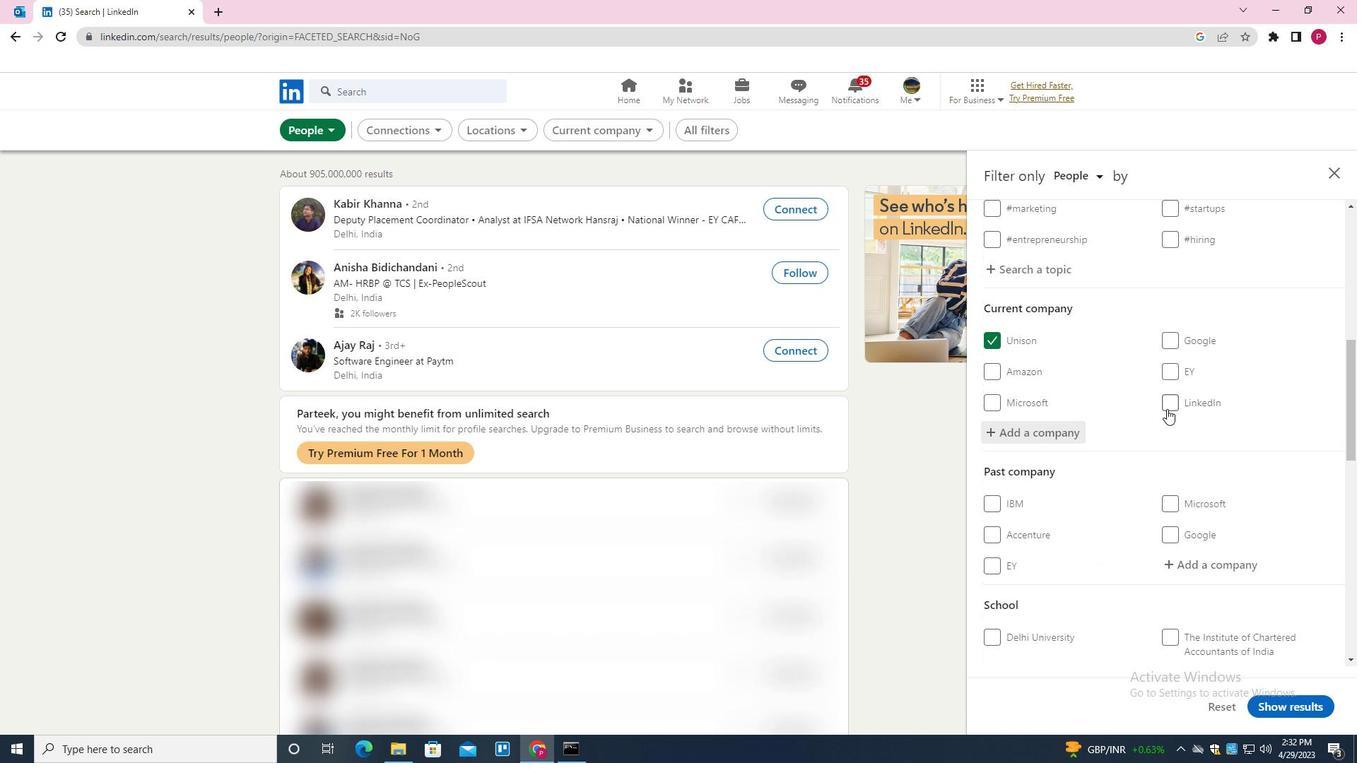 
Action: Mouse moved to (1149, 432)
Screenshot: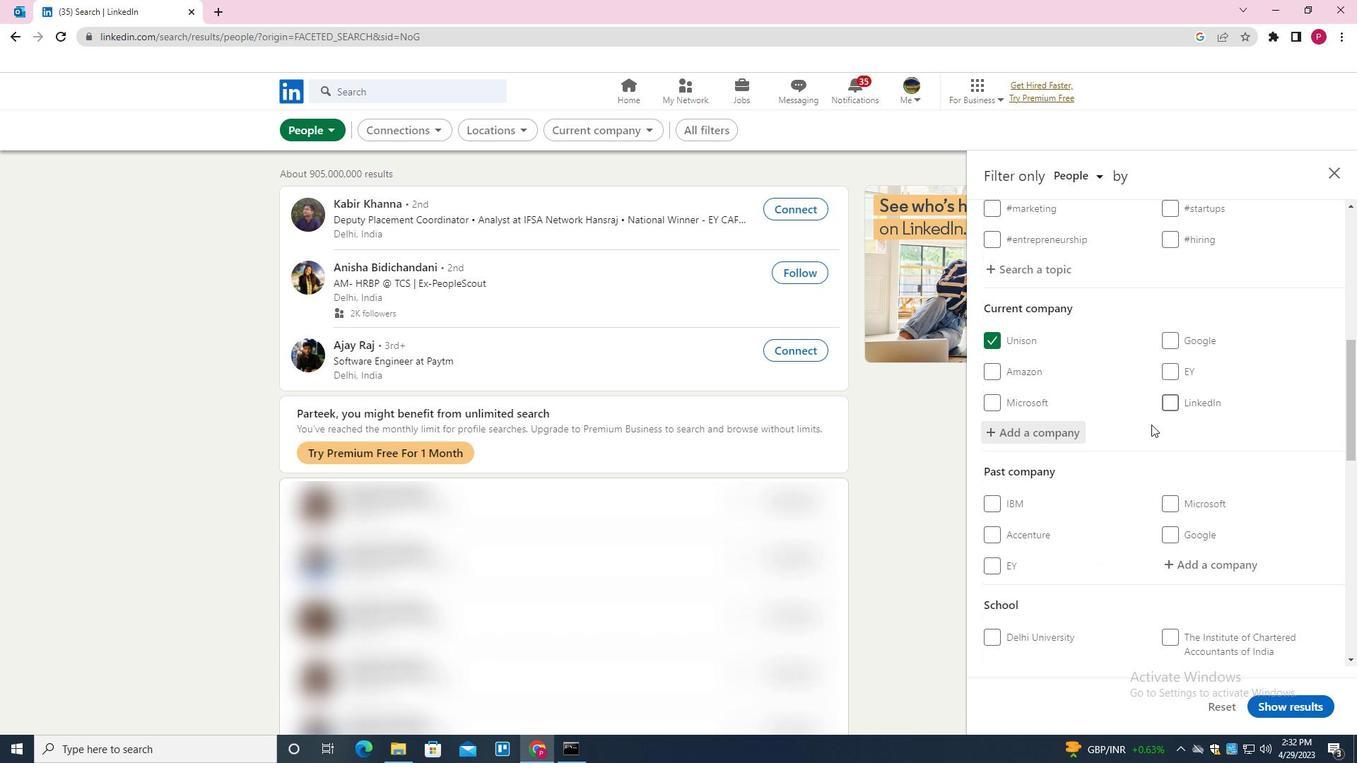 
Action: Mouse scrolled (1149, 431) with delta (0, 0)
Screenshot: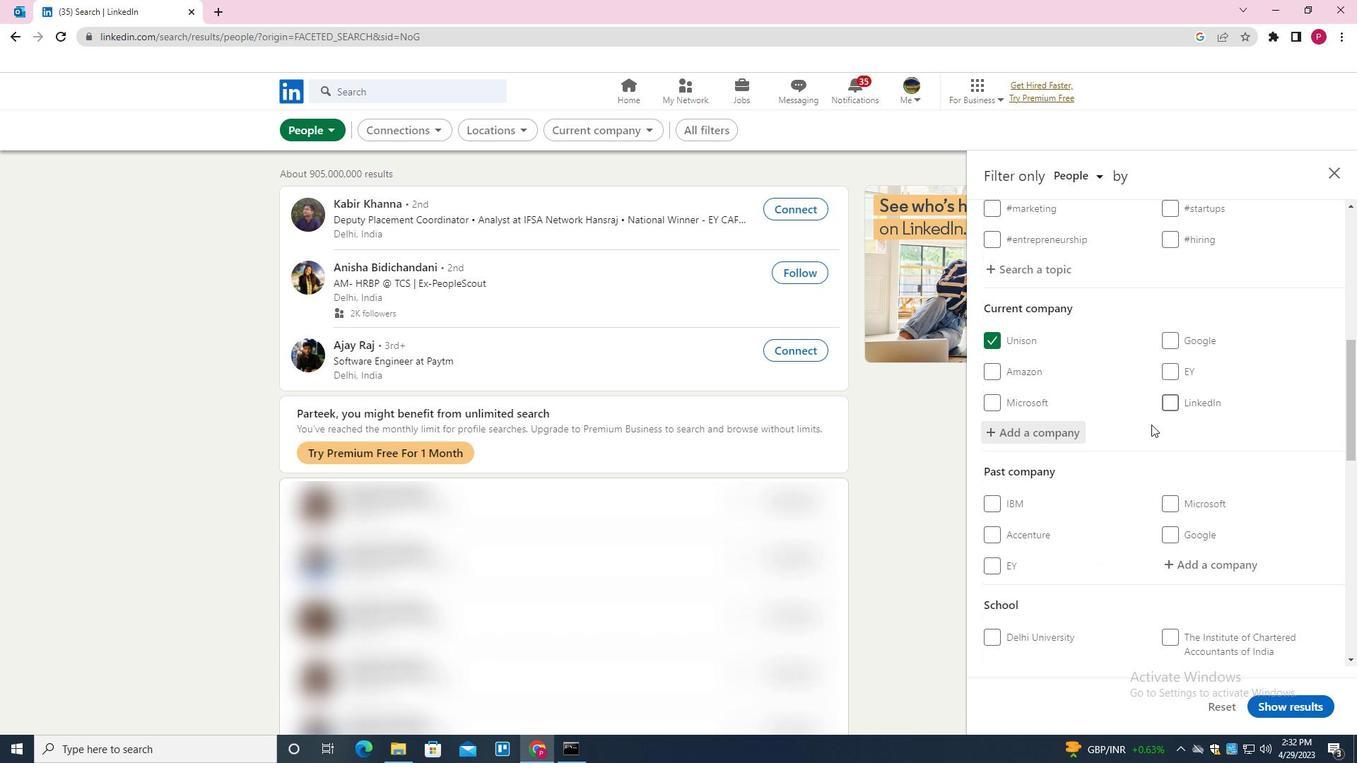 
Action: Mouse moved to (1149, 432)
Screenshot: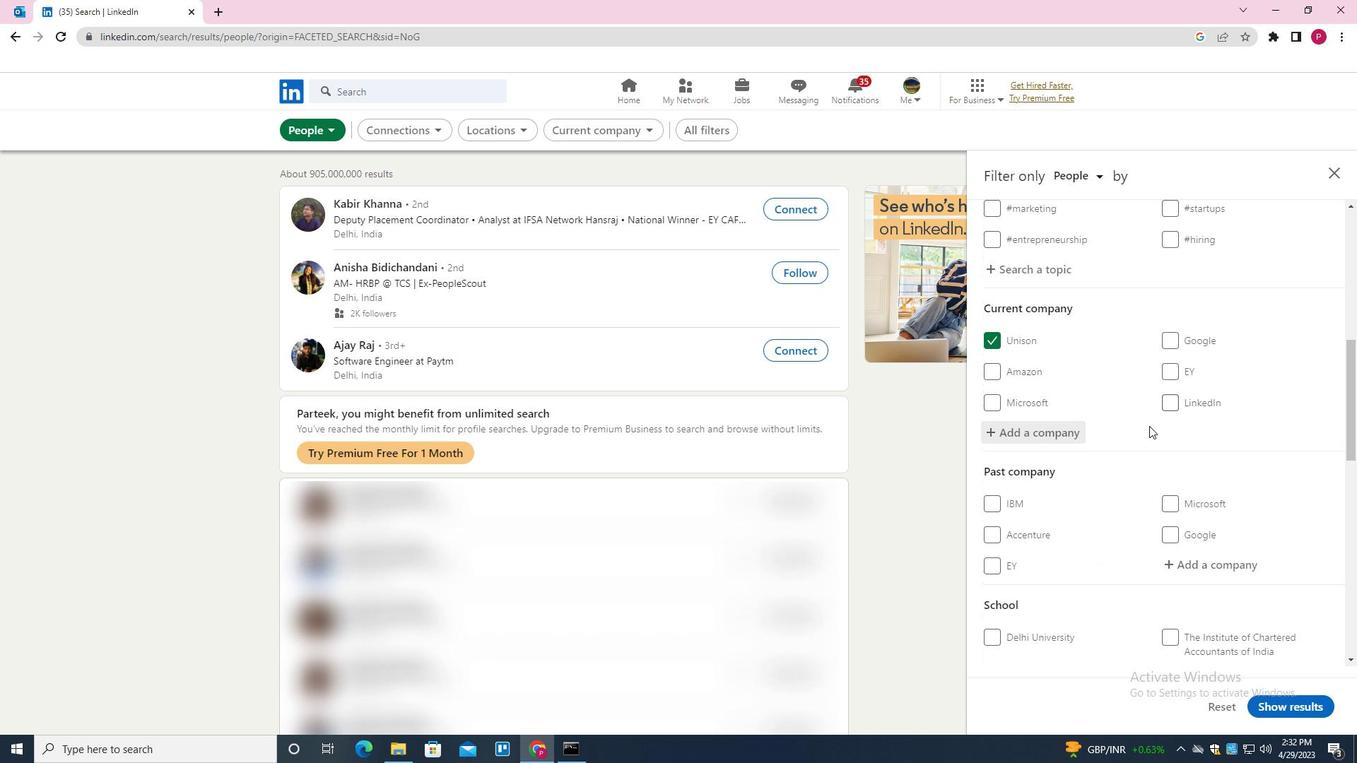 
Action: Mouse scrolled (1149, 432) with delta (0, 0)
Screenshot: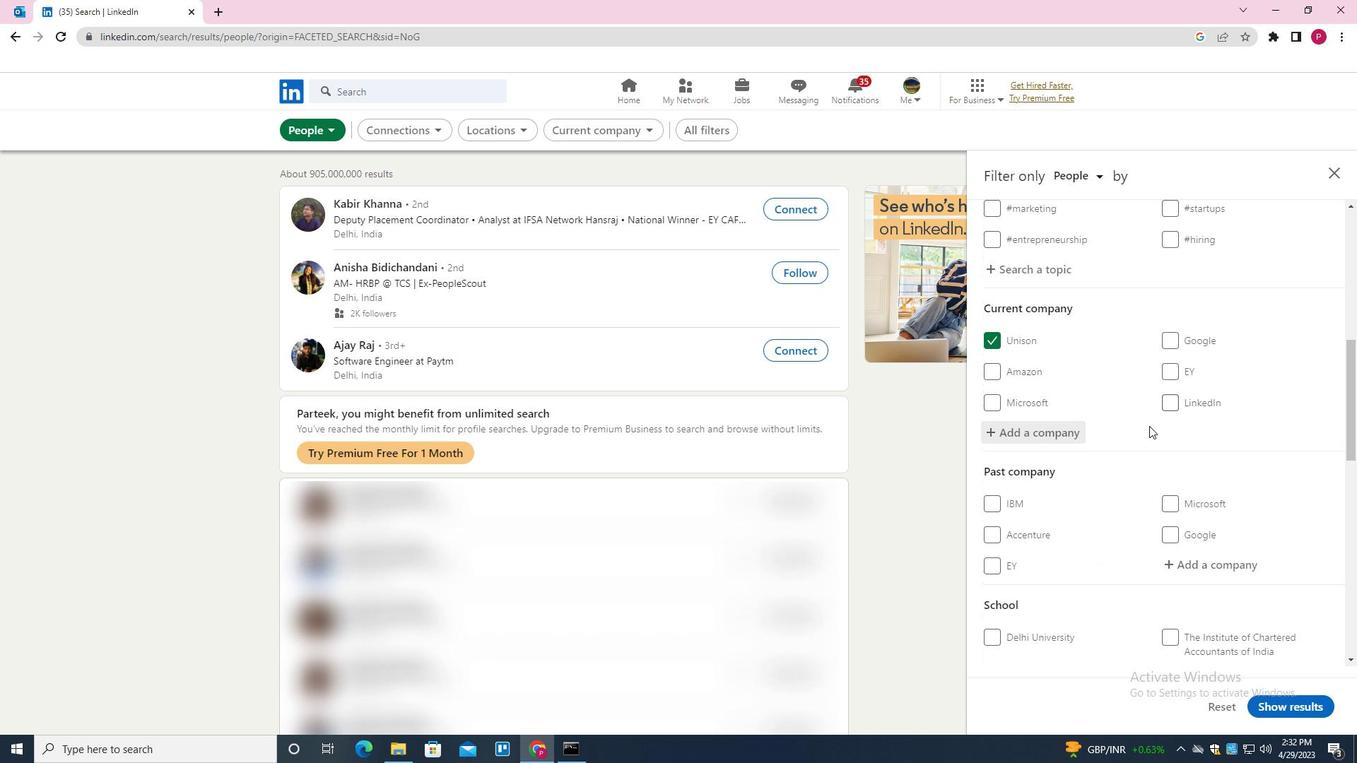 
Action: Mouse moved to (1178, 427)
Screenshot: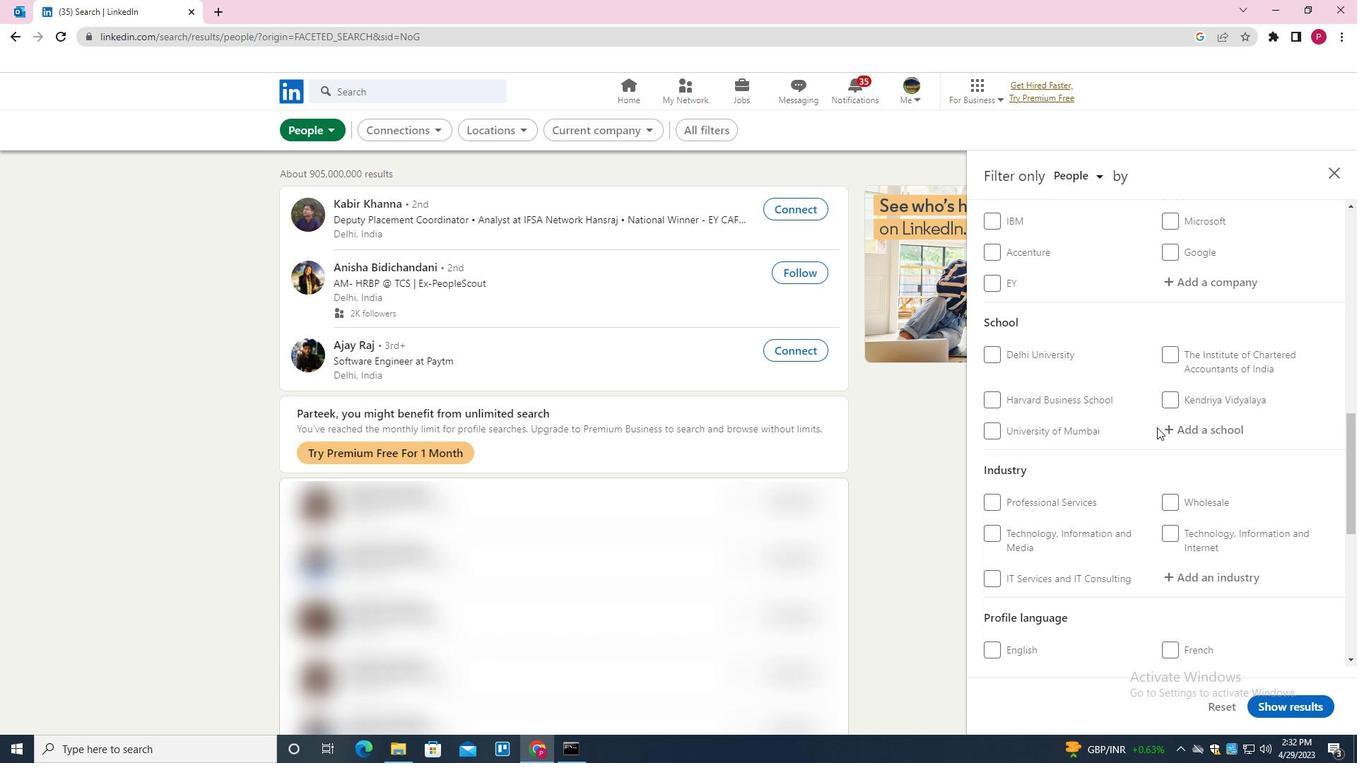 
Action: Mouse pressed left at (1178, 427)
Screenshot: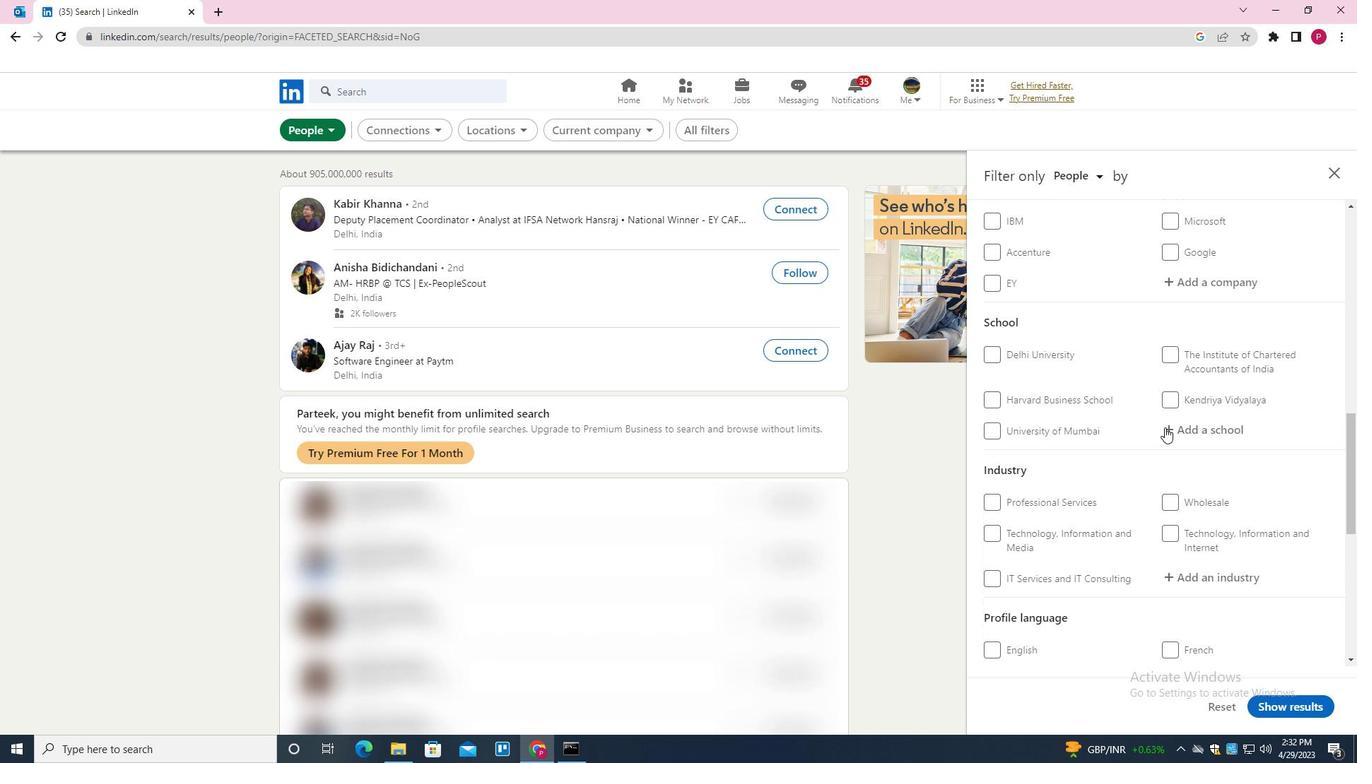 
Action: Key pressed <Key.shift>INTERNATIONAL<Key.space><Key.shift>COUNSULTING<Key.space><Key.backspace><Key.backspace><Key.backspace><Key.backspace><Key.backspace><Key.backspace><Key.backspace><Key.backspace>SULTING<Key.backspace><Key.backspace><Key.backspace><Key.backspace><Key.backspace><Key.backspace><Key.backspace><Key.backspace><Key.backspace>NSULTING<Key.space><Key.backspace><Key.backspace><Key.backspace><Key.backspace><Key.backspace><Key.backspace><Key.backspace><Key.backspace><Key.backspace><Key.backspace><Key.backspace><Key.backspace><Key.backspace><Key.backspace><Key.backspace><Key.backspace><Key.backspace><Key.backspace><Key.backspace><Key.backspace><Key.backspace><Key.backspace><Key.backspace><Key.backspace><Key.backspace><Key.backspace><Key.backspace><Key.shift><Key.shift><Key.shift><Key.shift><Key.shift><Key.shift><Key.shift><Key.shift><Key.shift><Key.shift><Key.shift><Key.shift><Key.shift><Key.shift><Key.shift><Key.shift><Key.shift><Key.shift><Key.shift><Key.shift><Key.shift><Key.shift>P<Key.shift>ES<Key.space><Key.shift><Key.shift><Key.shift><Key.down><Key.down><Key.down><Key.down><Key.enter>
Screenshot: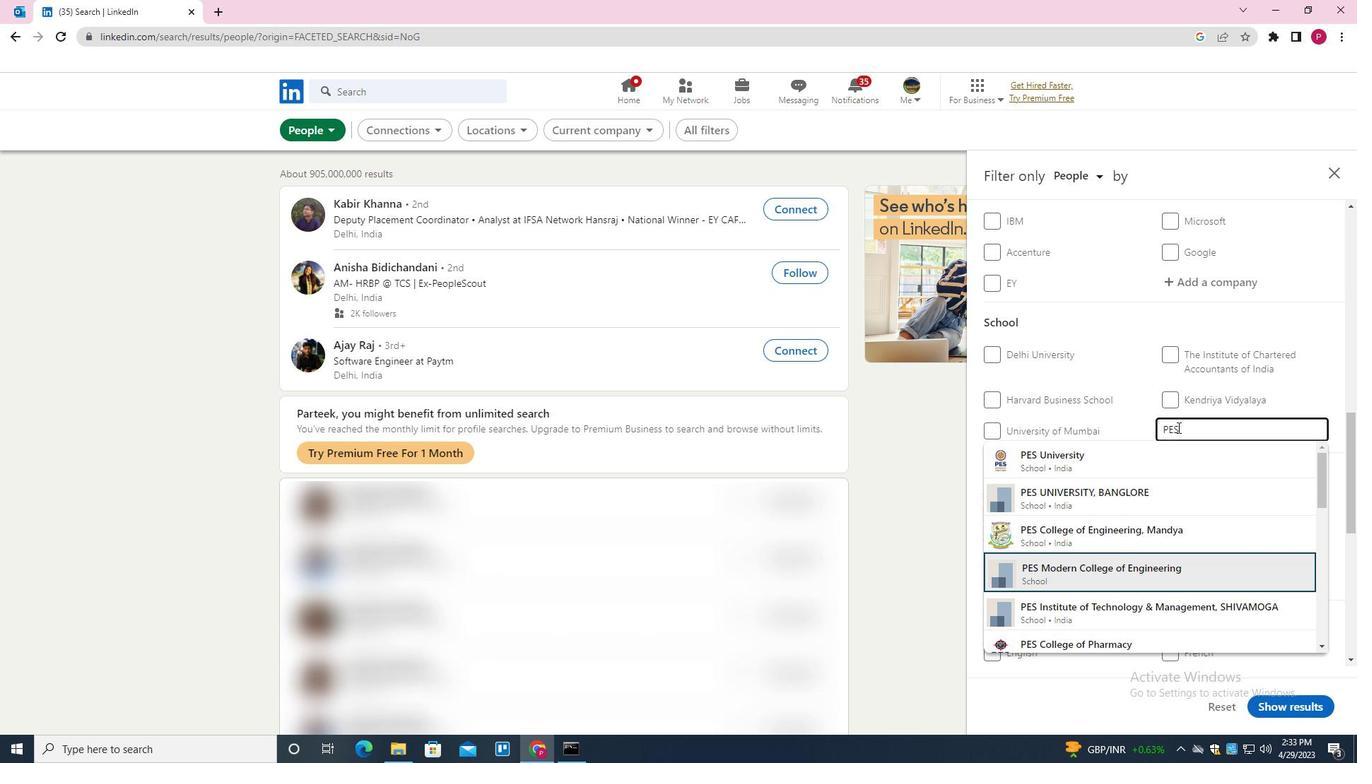 
Action: Mouse scrolled (1178, 427) with delta (0, 0)
Screenshot: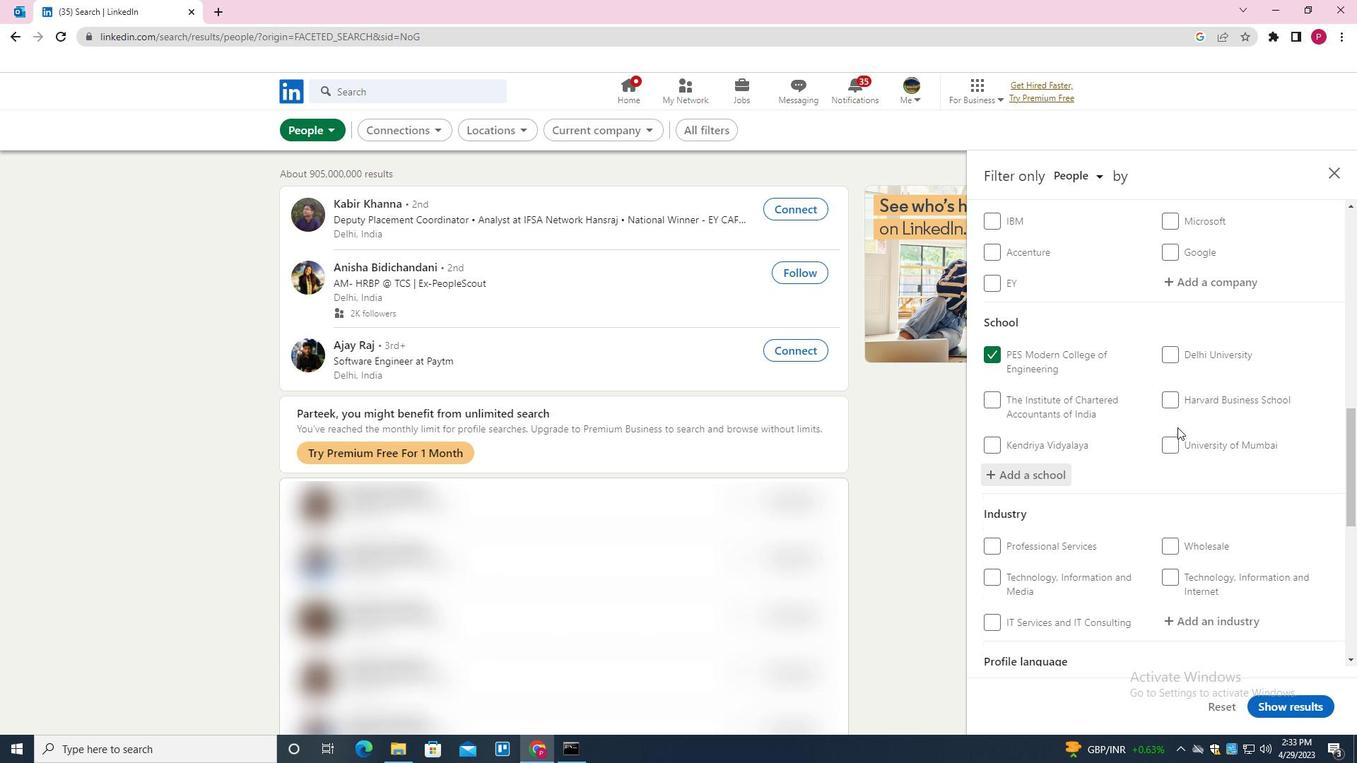 
Action: Mouse scrolled (1178, 427) with delta (0, 0)
Screenshot: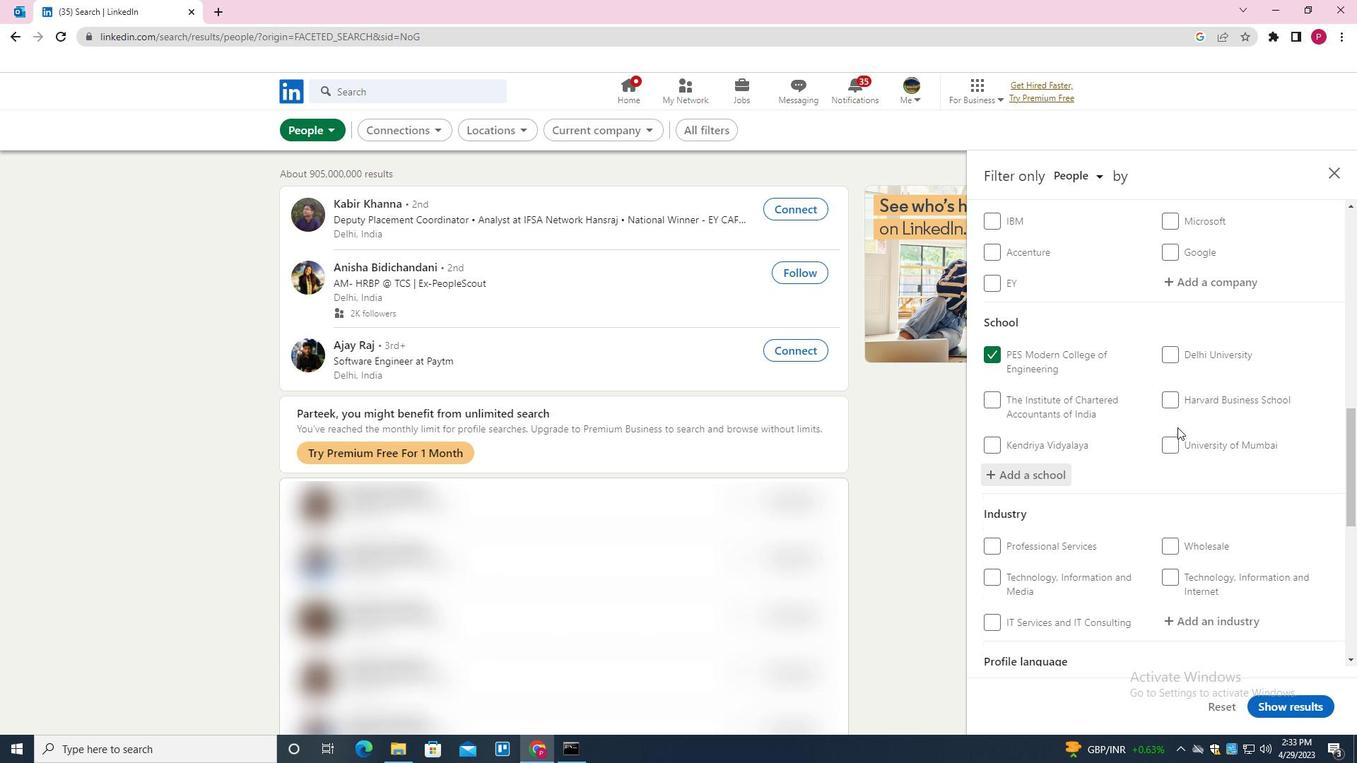 
Action: Mouse scrolled (1178, 427) with delta (0, 0)
Screenshot: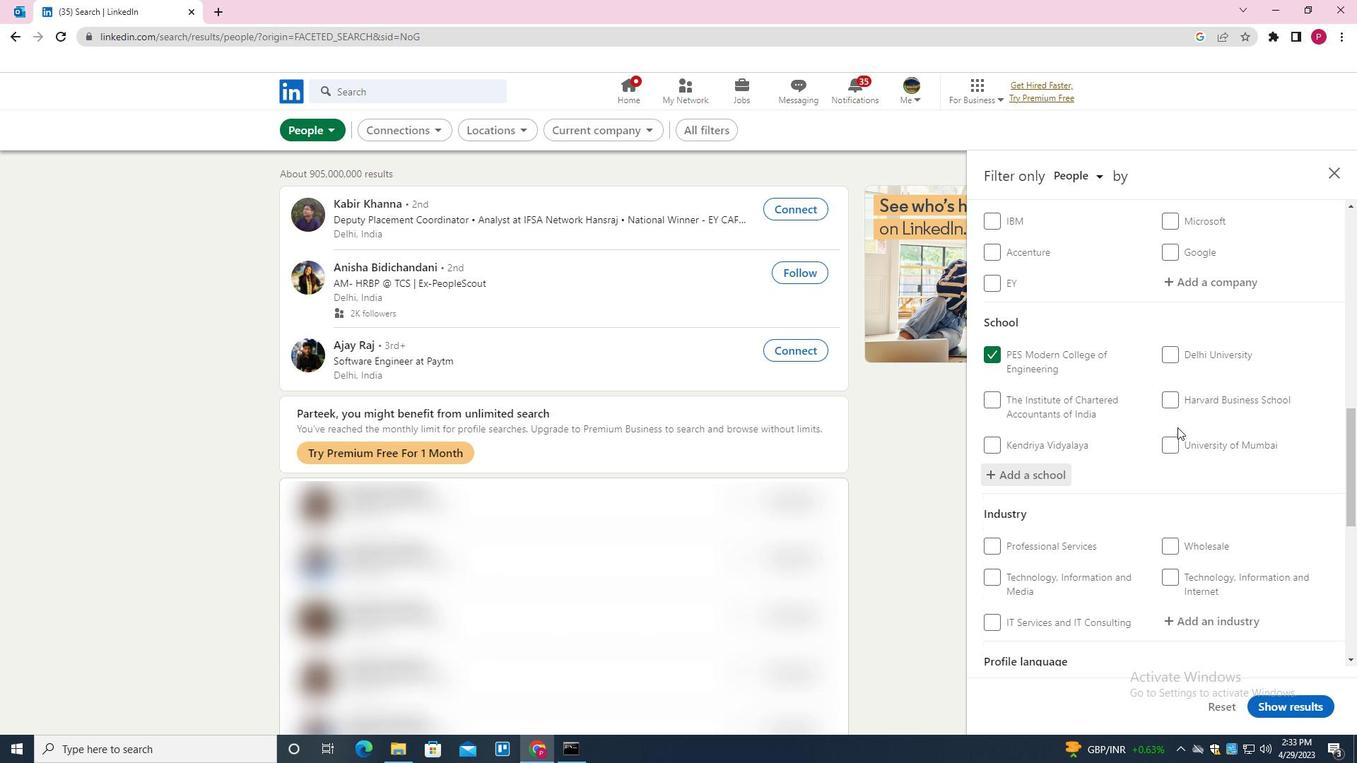
Action: Mouse scrolled (1178, 427) with delta (0, 0)
Screenshot: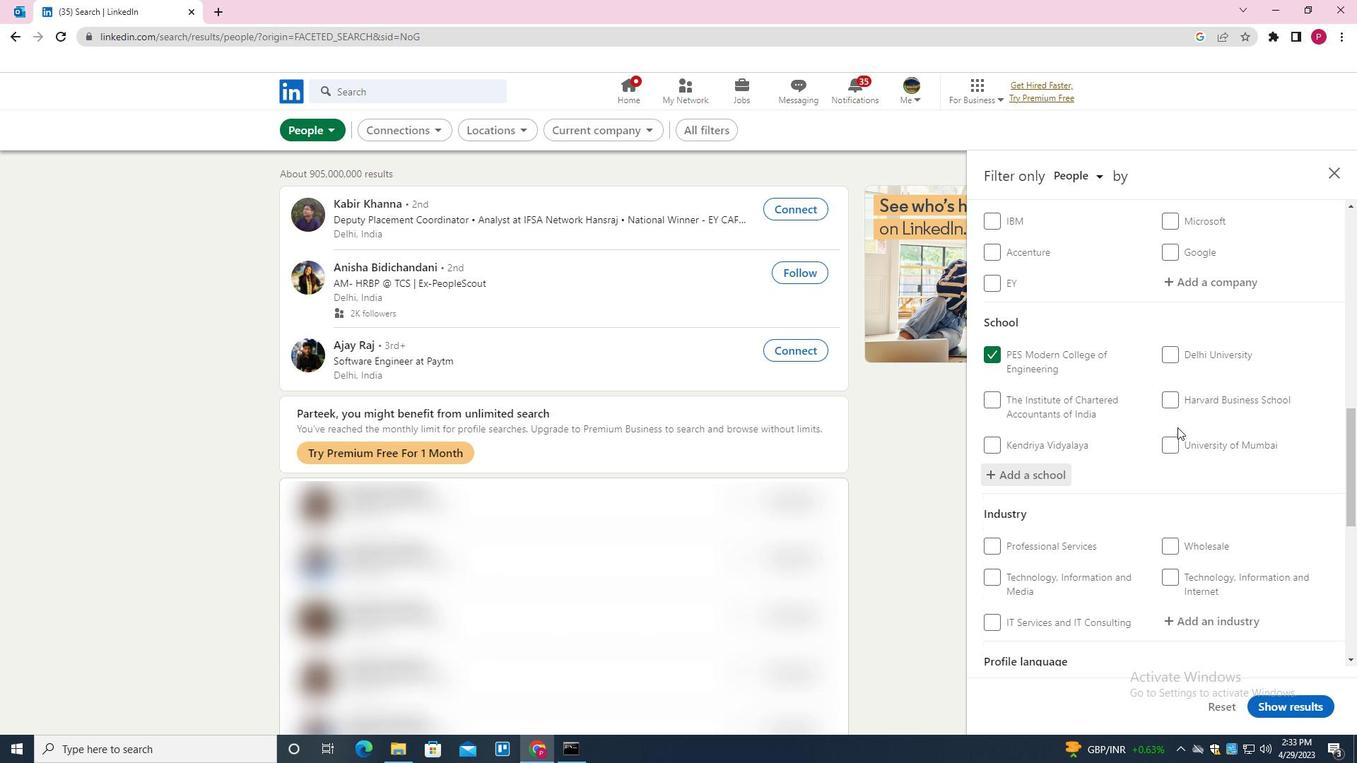 
Action: Mouse moved to (1224, 335)
Screenshot: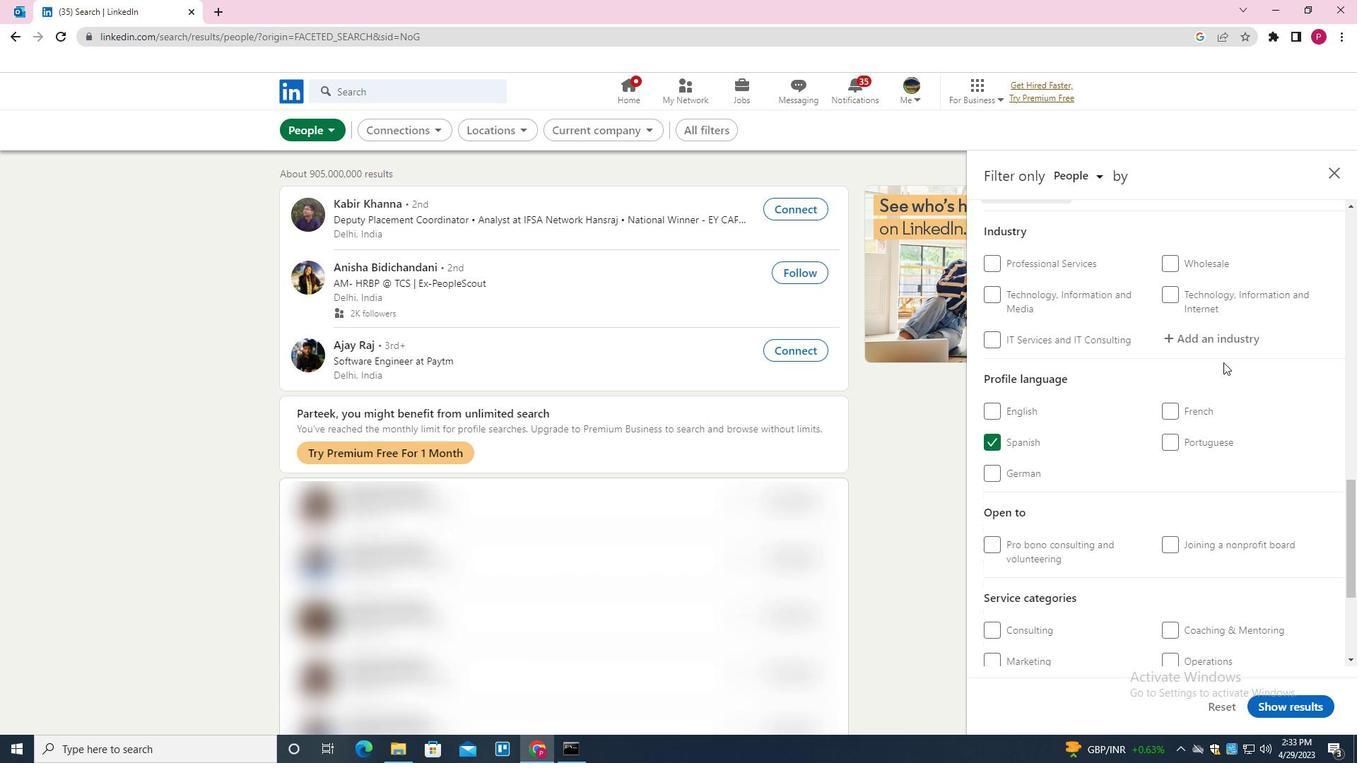 
Action: Mouse pressed left at (1224, 335)
Screenshot: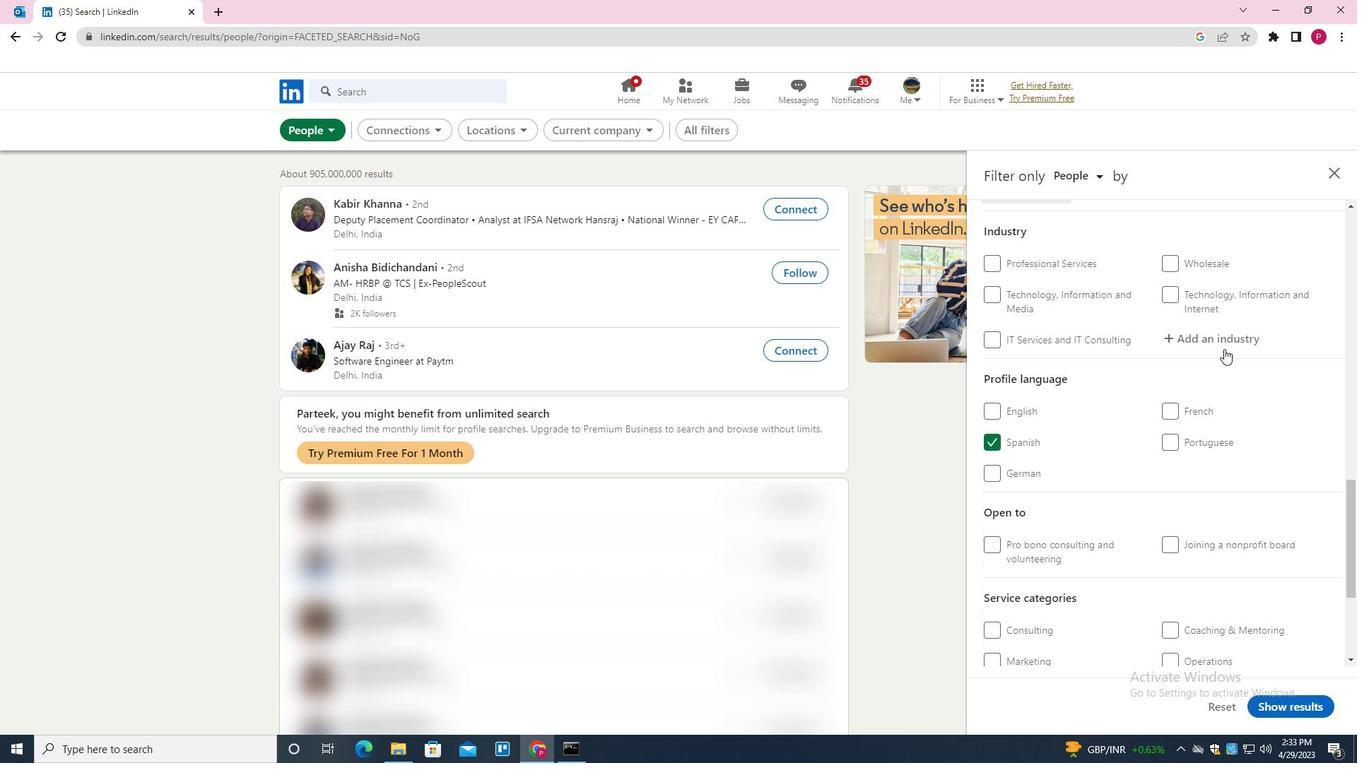 
Action: Key pressed <Key.shift>RETAIL<Key.down><Key.down><Key.down><Key.down><Key.down><Key.down><Key.down><Key.down><Key.down><Key.down><Key.down><Key.down><Key.down><Key.up><Key.enter>
Screenshot: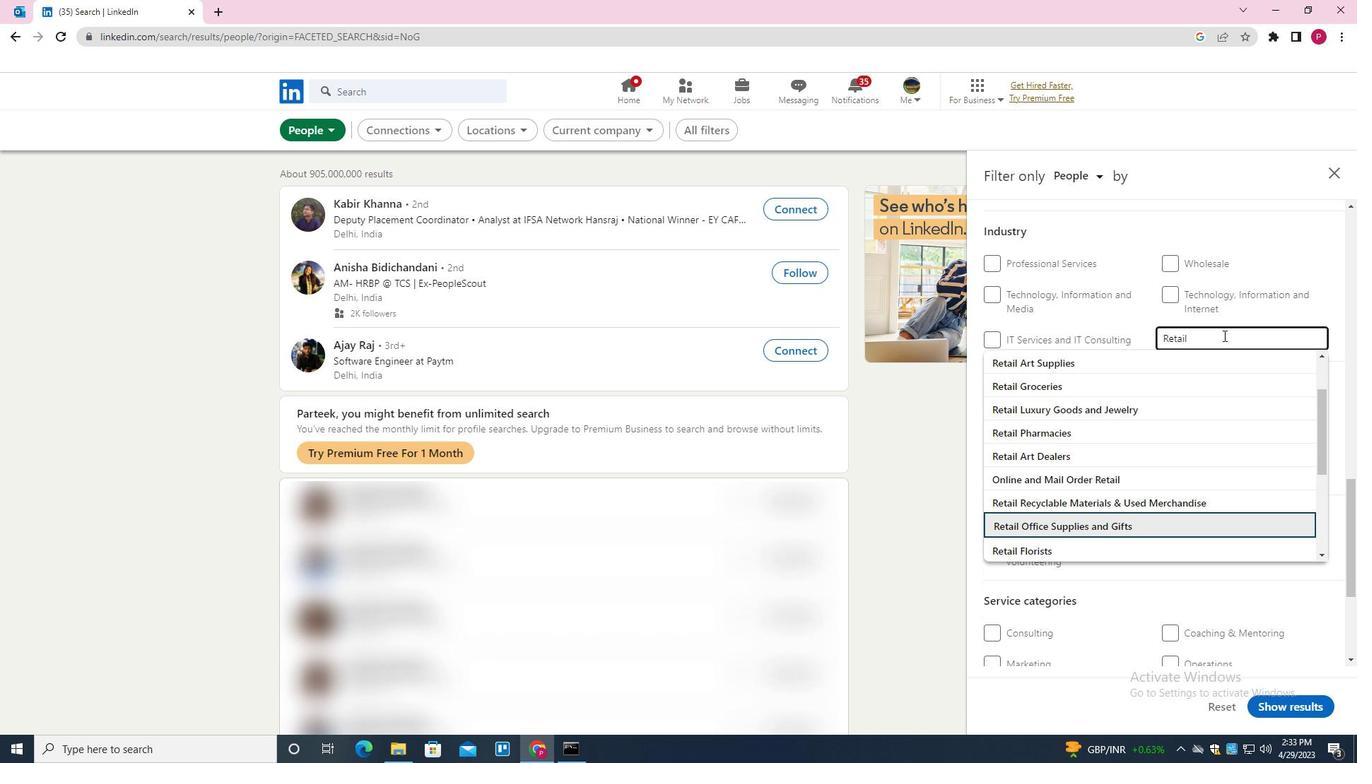 
Action: Mouse moved to (1153, 365)
Screenshot: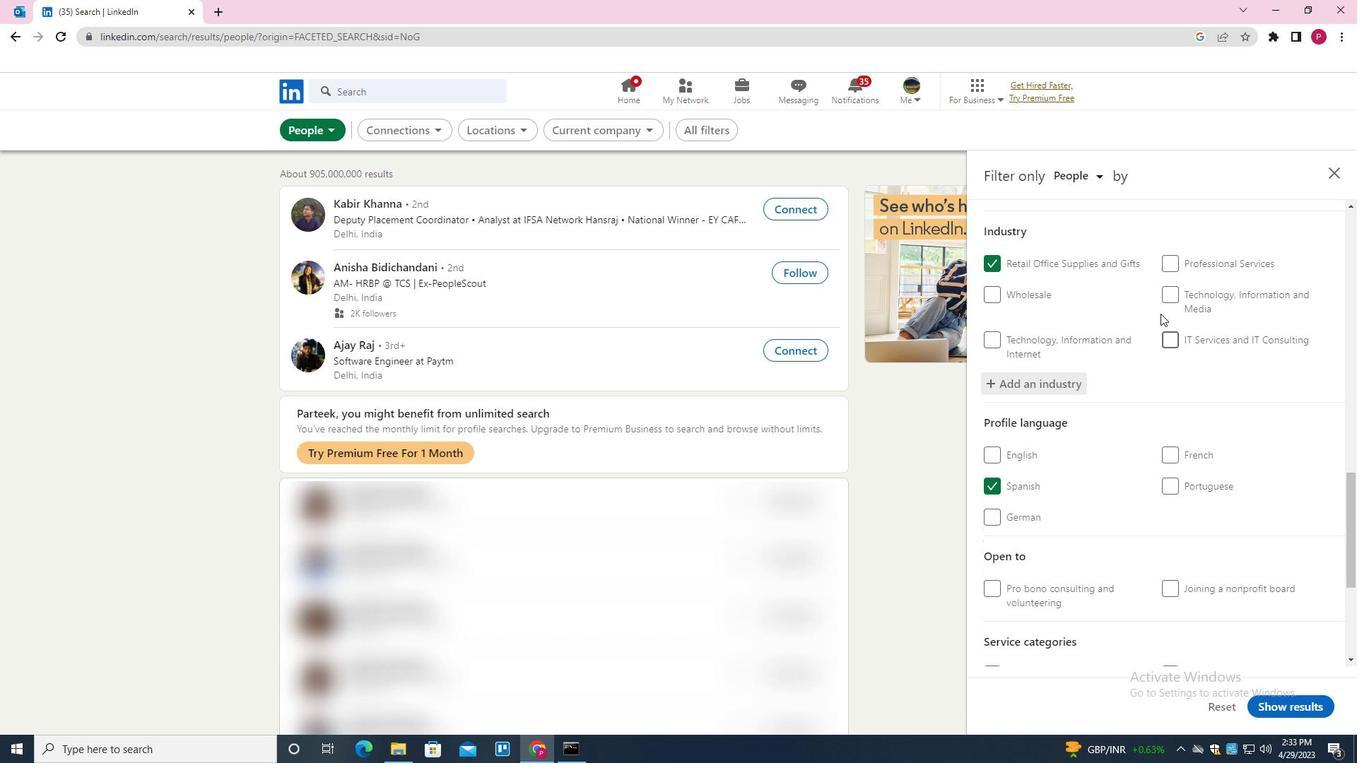 
Action: Mouse scrolled (1153, 364) with delta (0, 0)
Screenshot: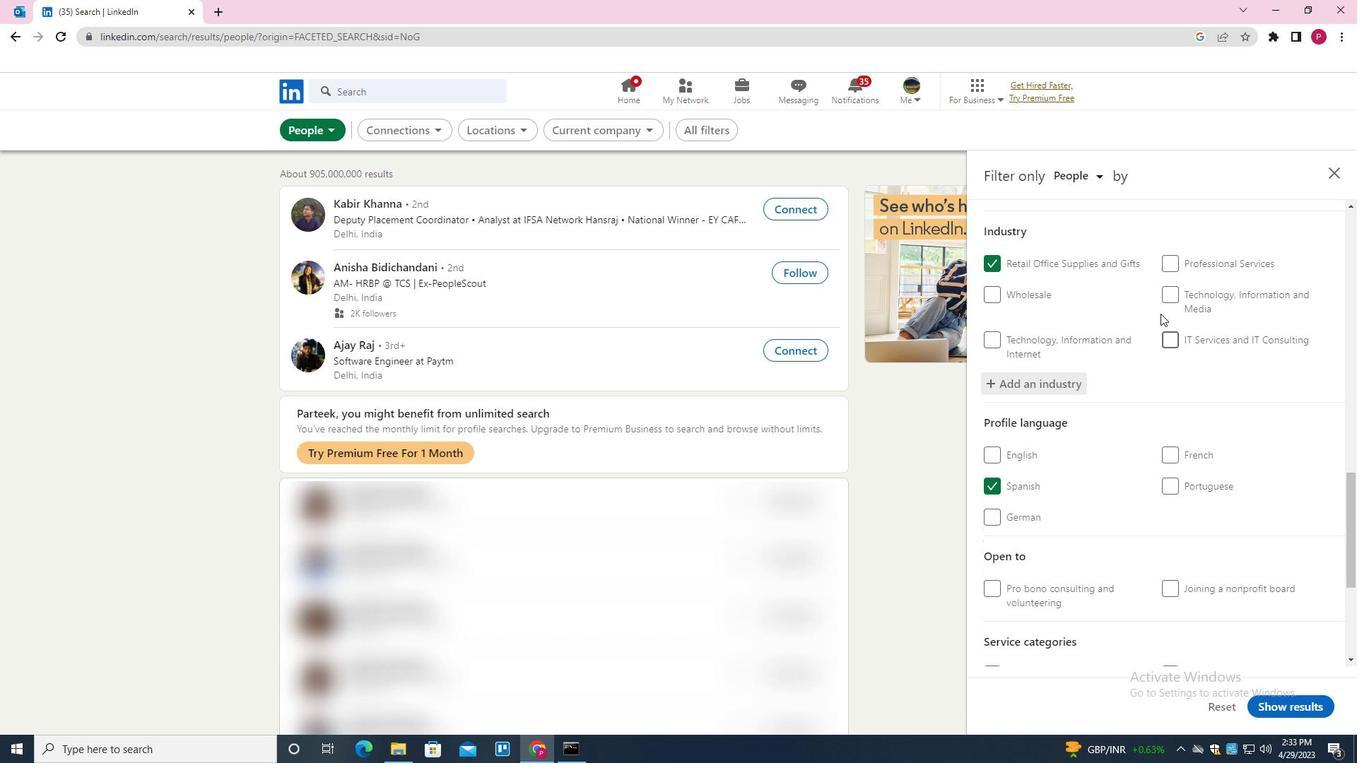 
Action: Mouse moved to (1153, 370)
Screenshot: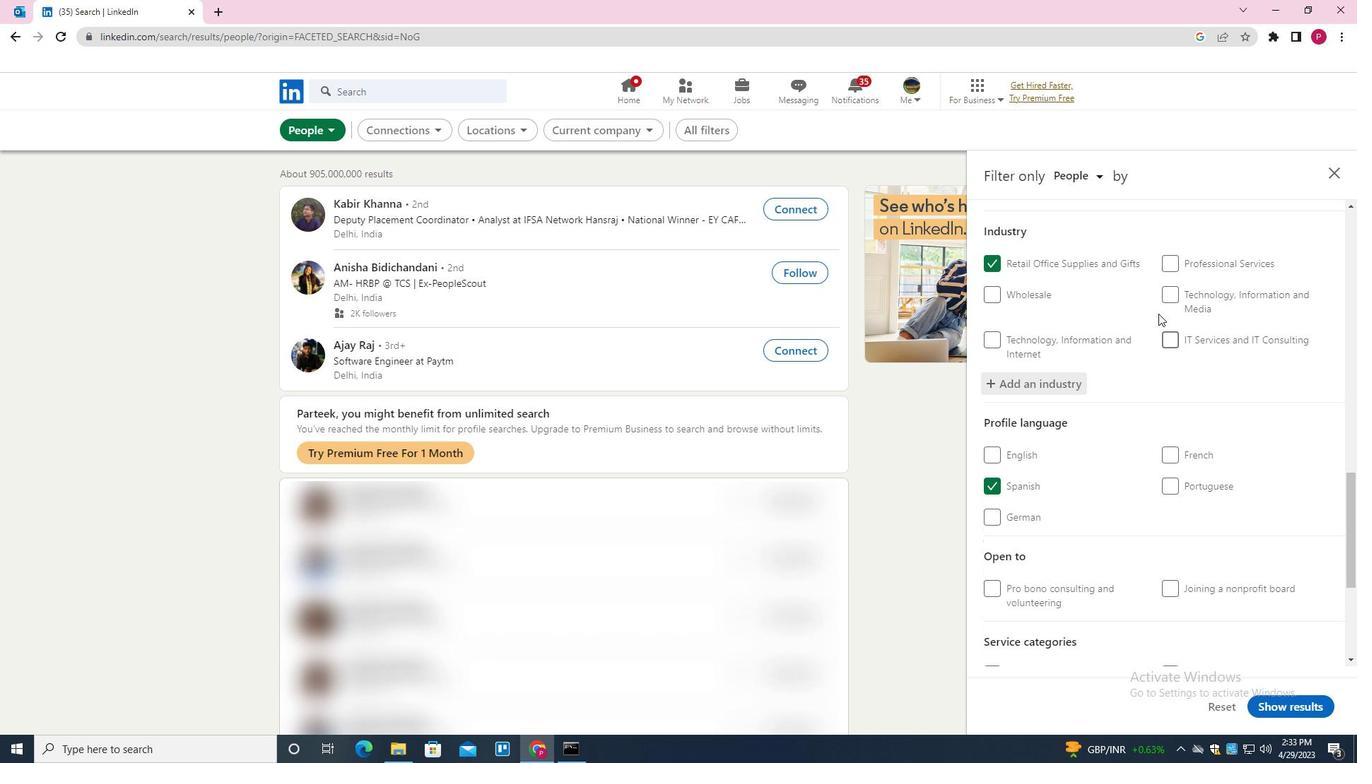 
Action: Mouse scrolled (1153, 369) with delta (0, 0)
Screenshot: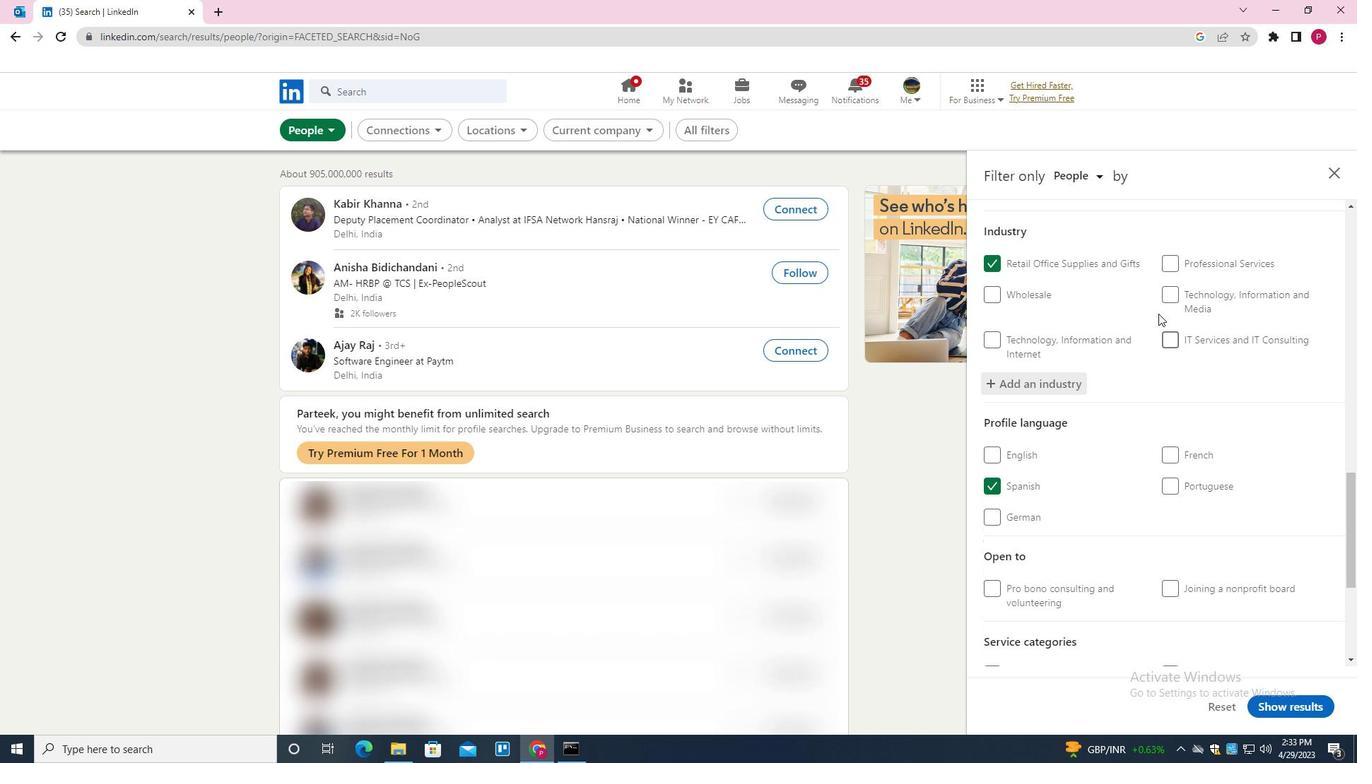 
Action: Mouse moved to (1153, 379)
Screenshot: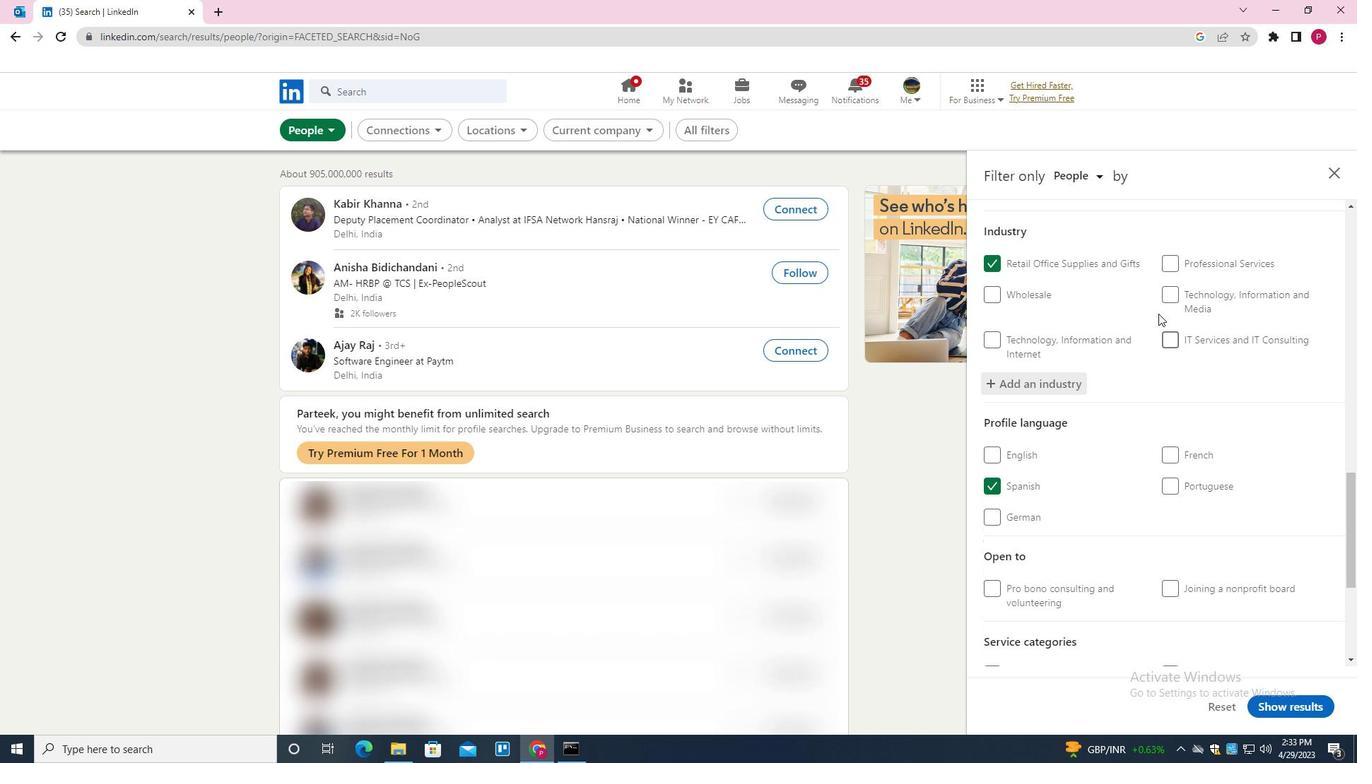
Action: Mouse scrolled (1153, 378) with delta (0, 0)
Screenshot: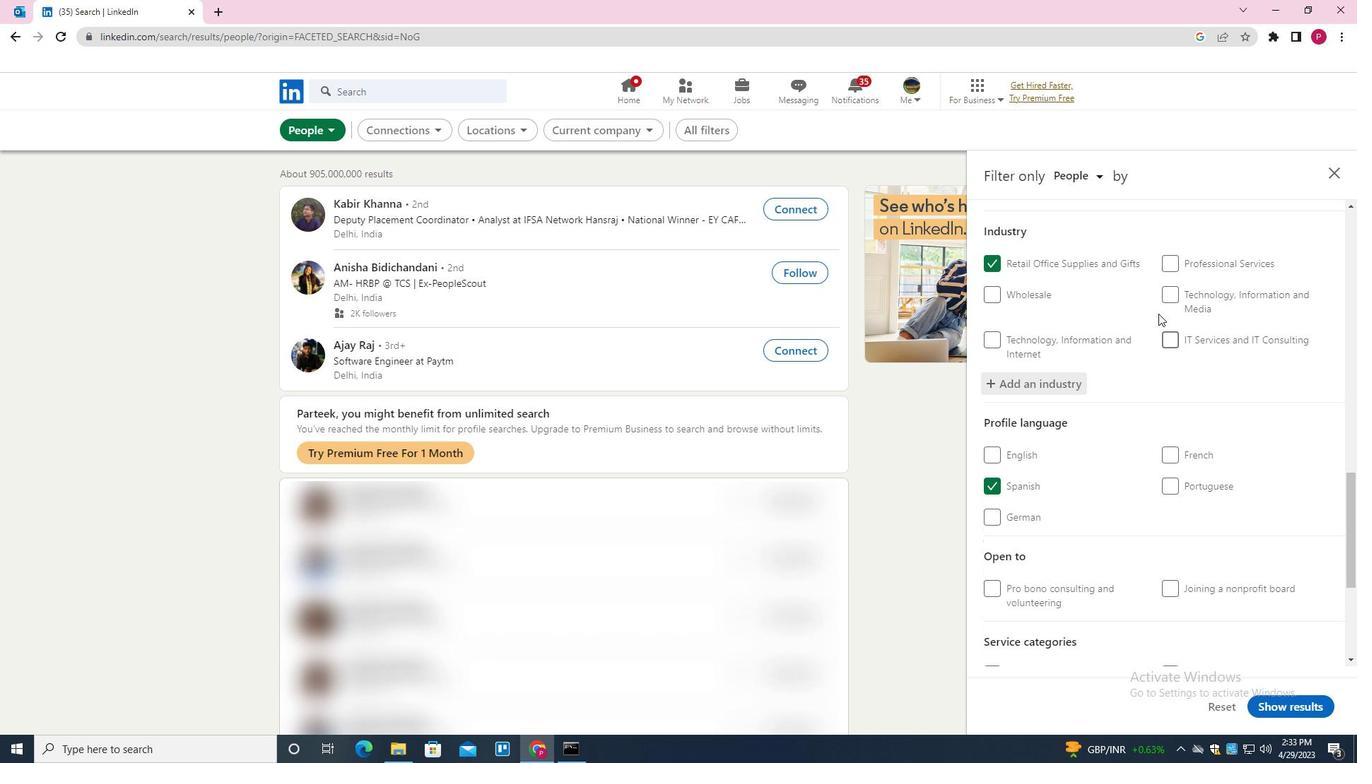 
Action: Mouse moved to (1153, 400)
Screenshot: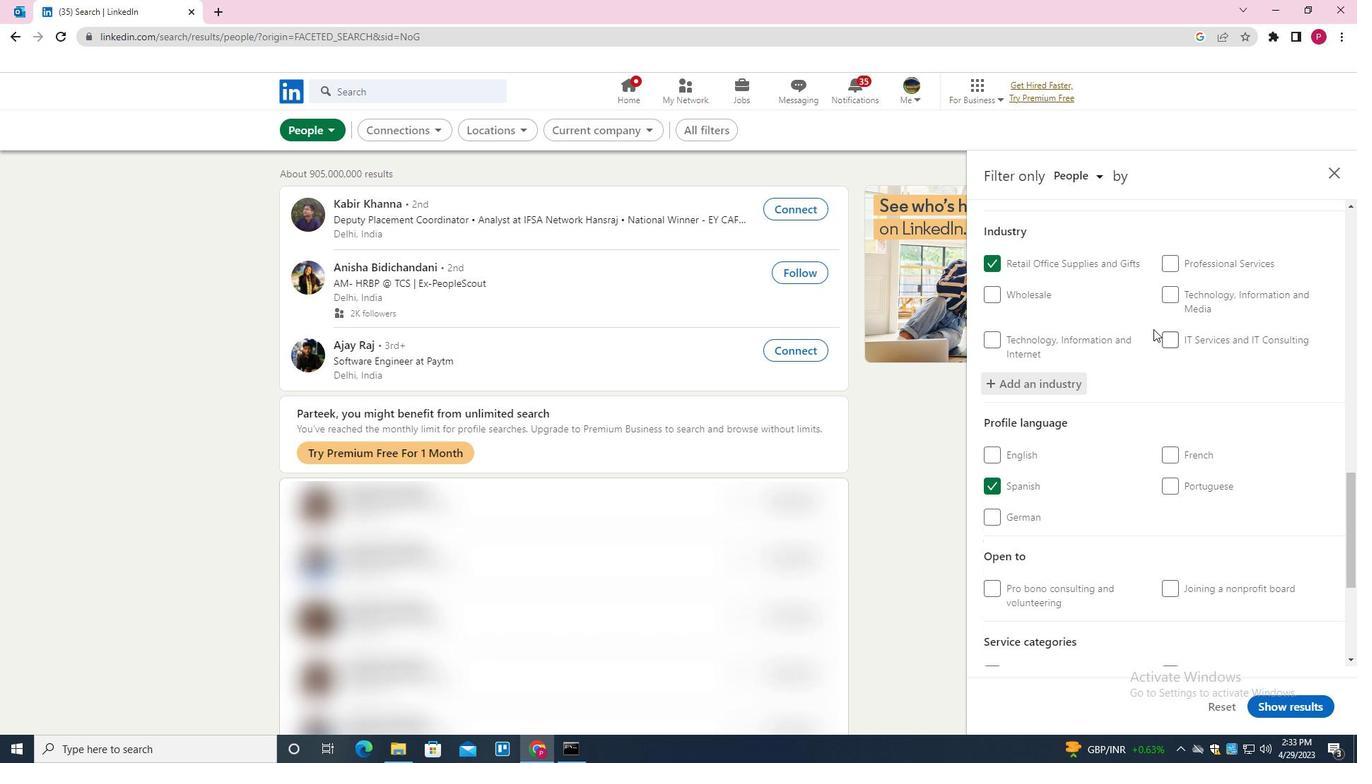 
Action: Mouse scrolled (1153, 400) with delta (0, 0)
Screenshot: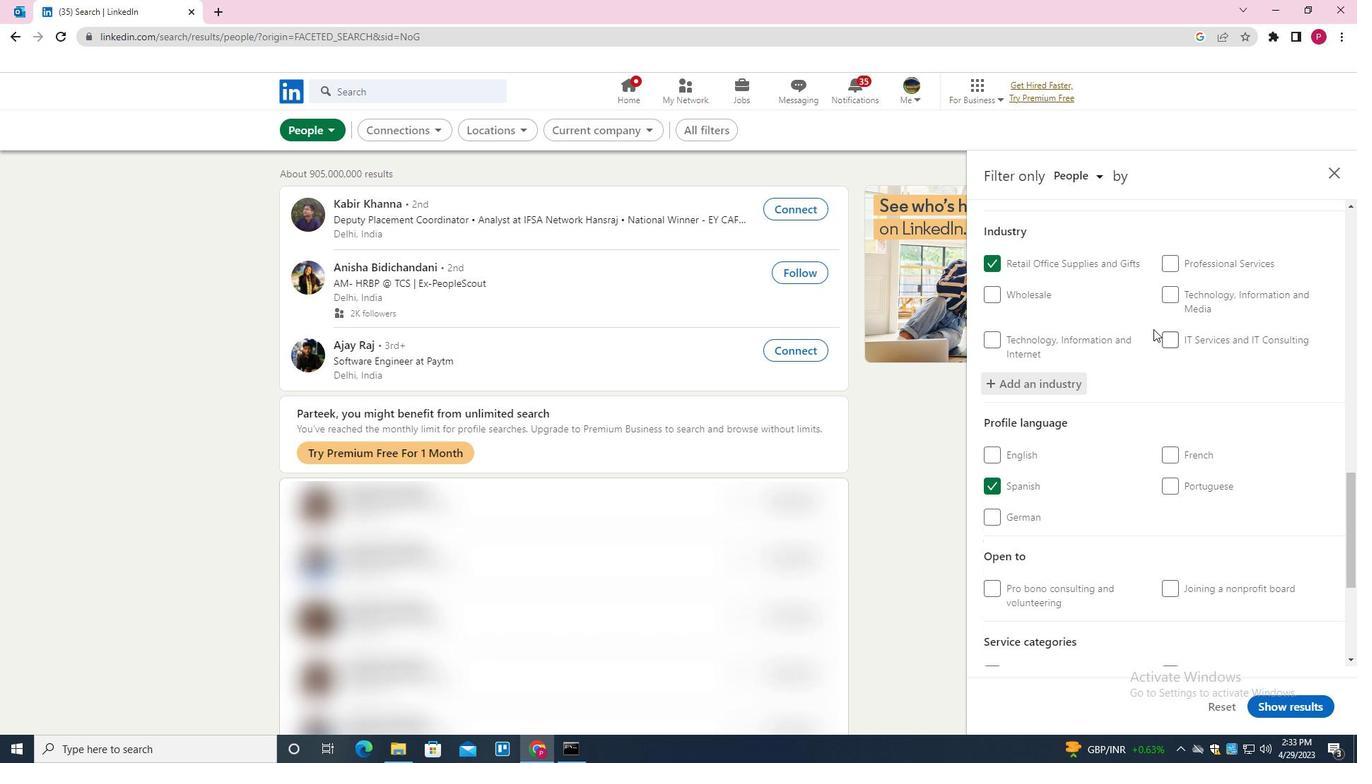 
Action: Mouse moved to (1158, 422)
Screenshot: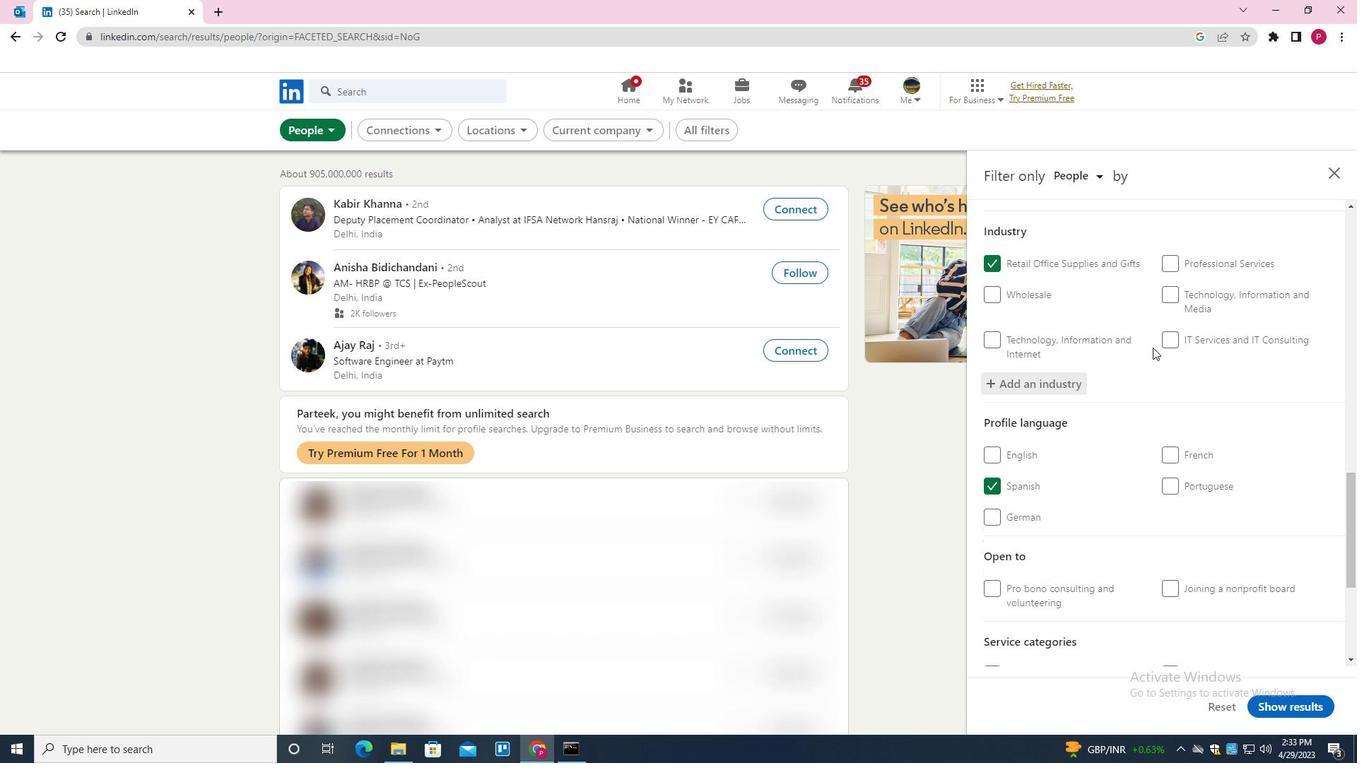 
Action: Mouse scrolled (1158, 421) with delta (0, 0)
Screenshot: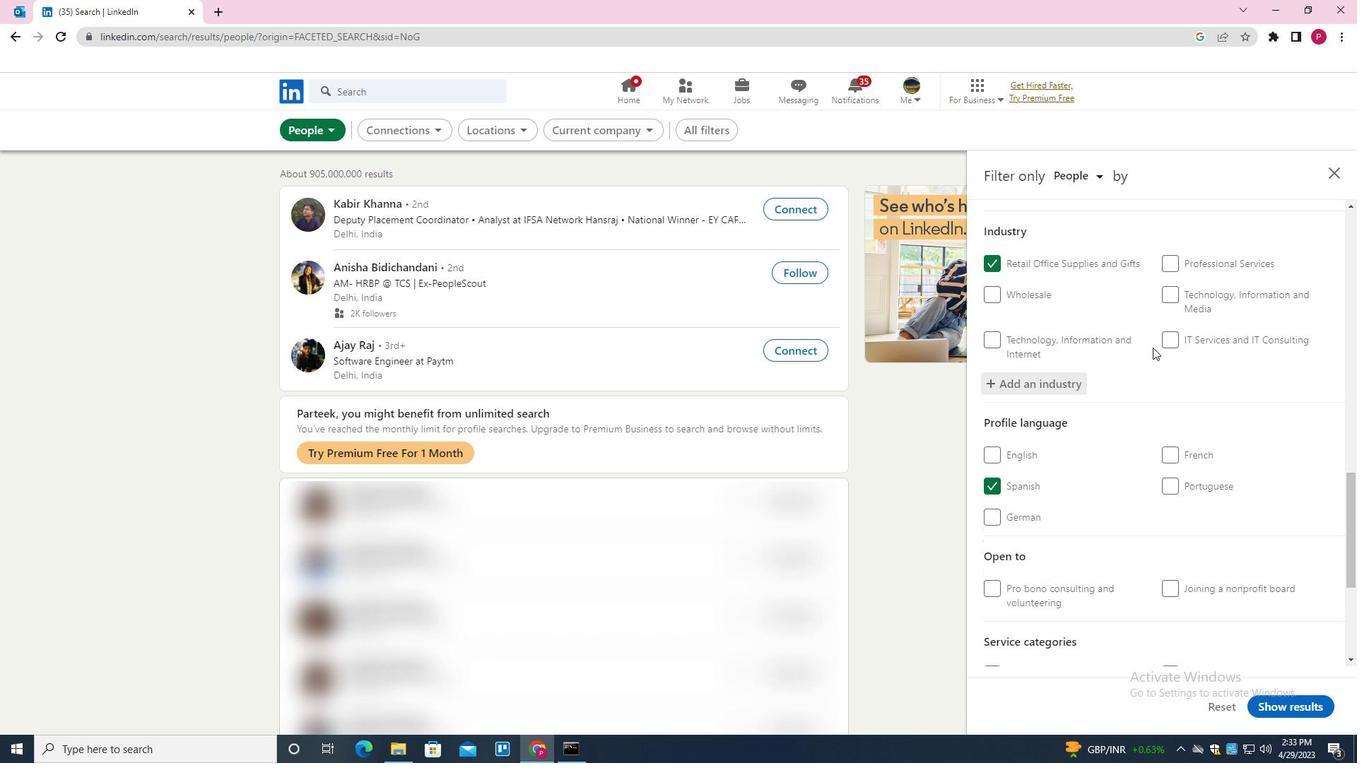 
Action: Mouse moved to (1188, 461)
Screenshot: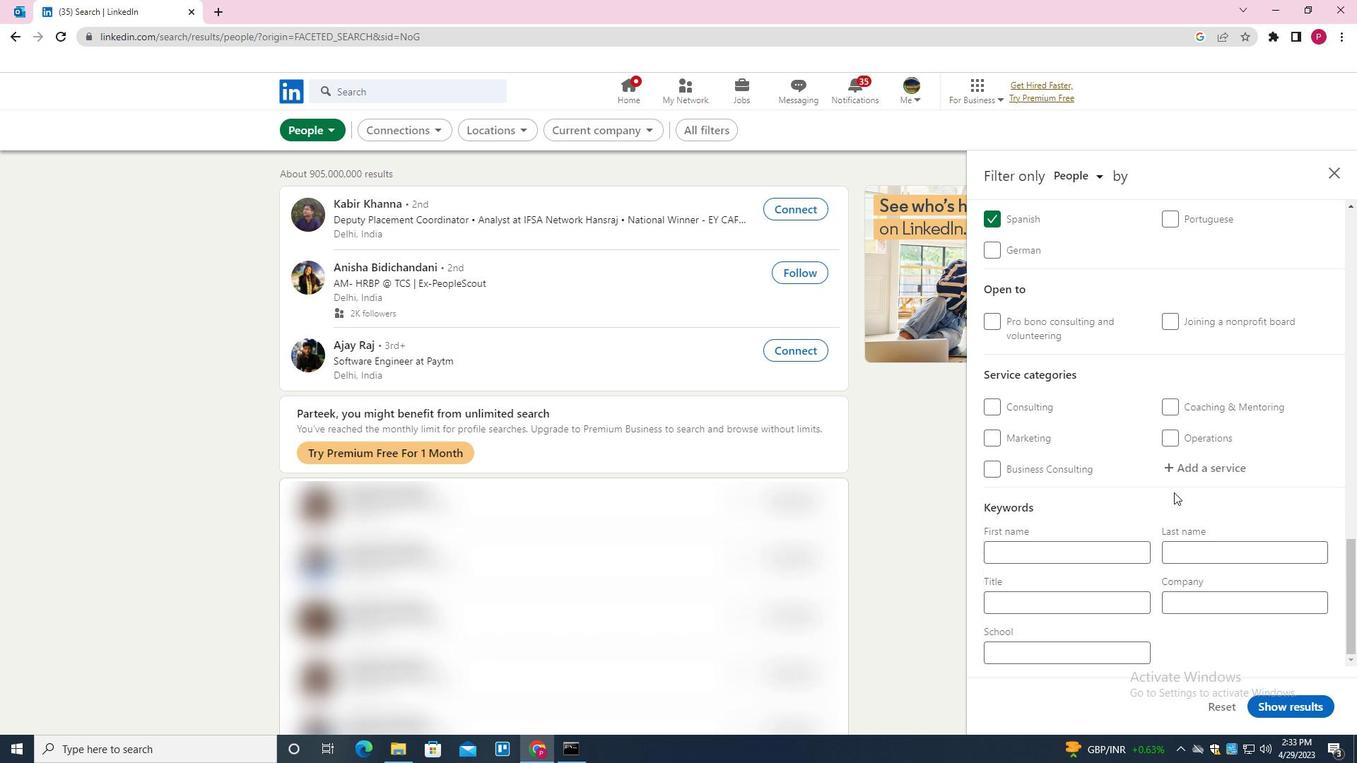 
Action: Mouse pressed left at (1188, 461)
Screenshot: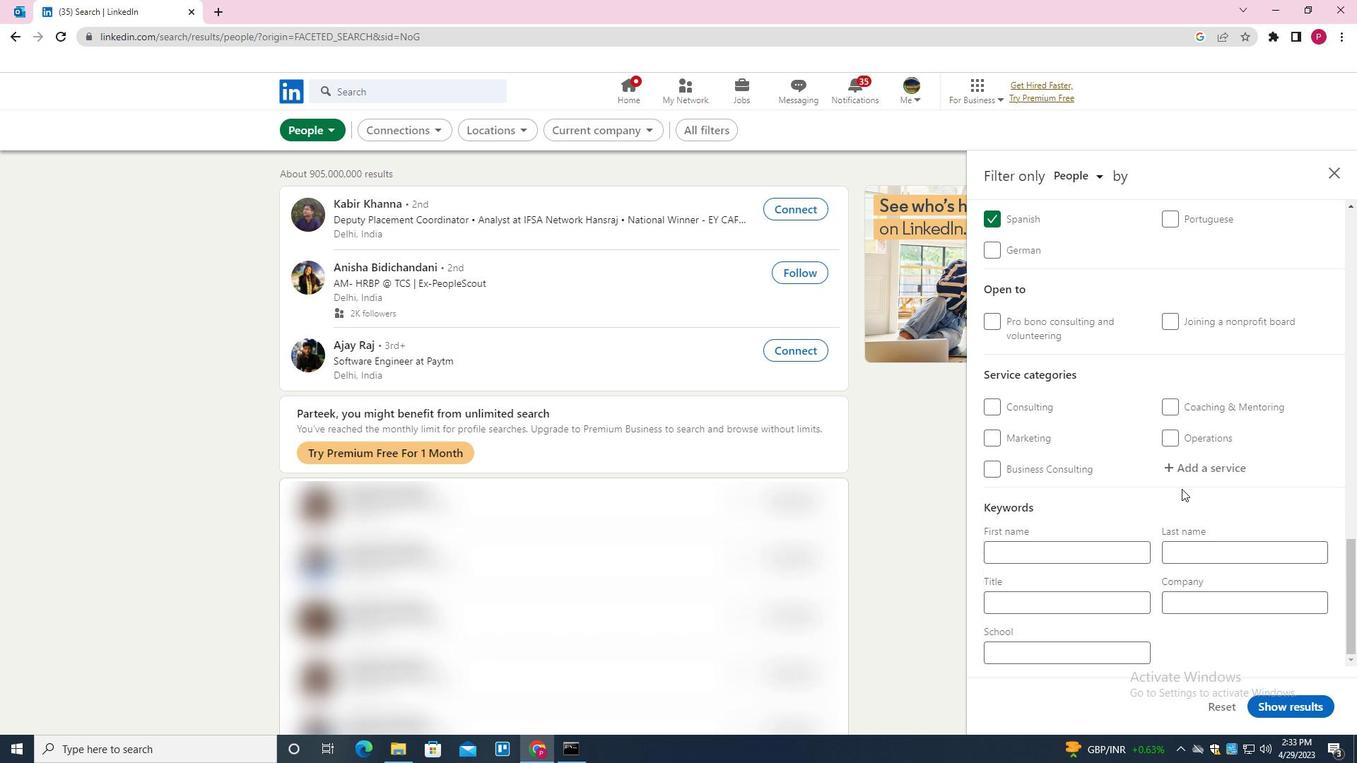 
Action: Key pressed <Key.shift>UX<Key.space><Key.down><Key.enter>
Screenshot: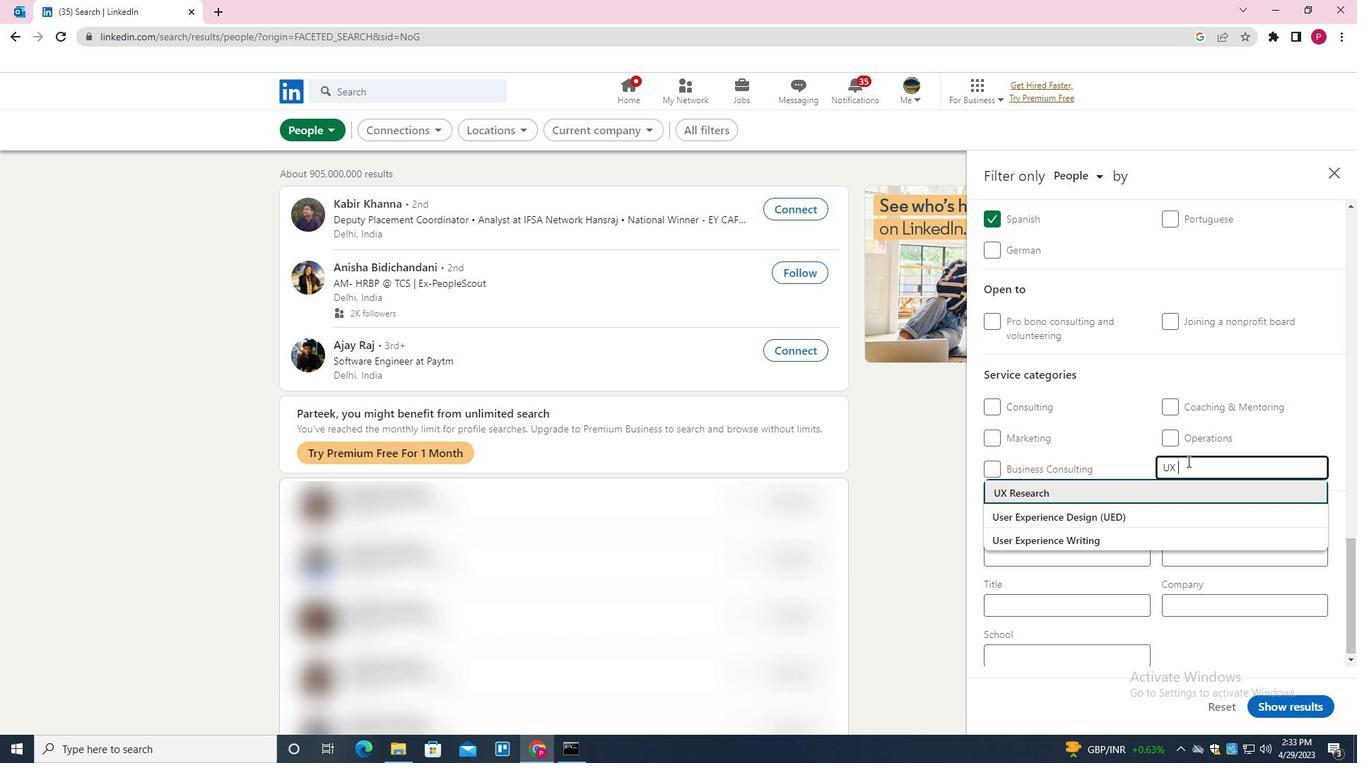 
Action: Mouse moved to (1186, 465)
Screenshot: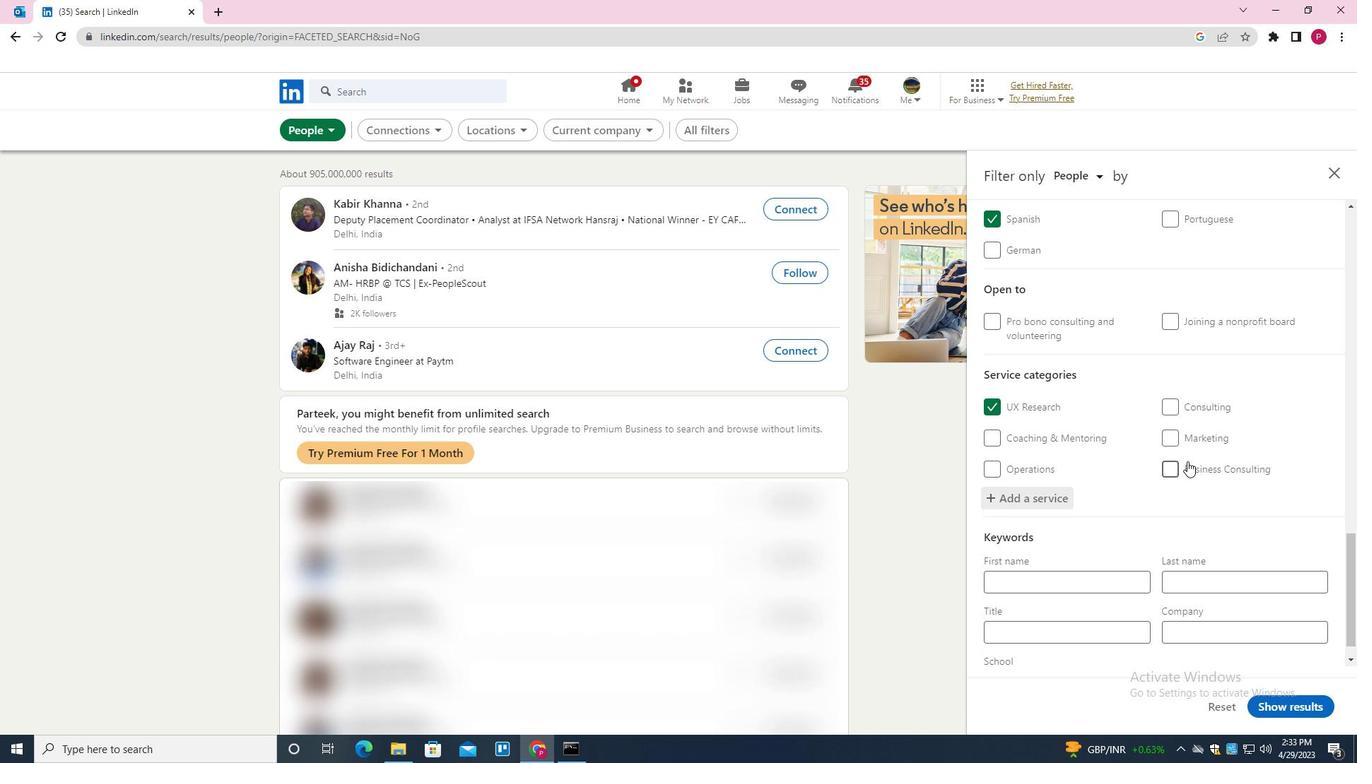 
Action: Mouse scrolled (1186, 464) with delta (0, 0)
Screenshot: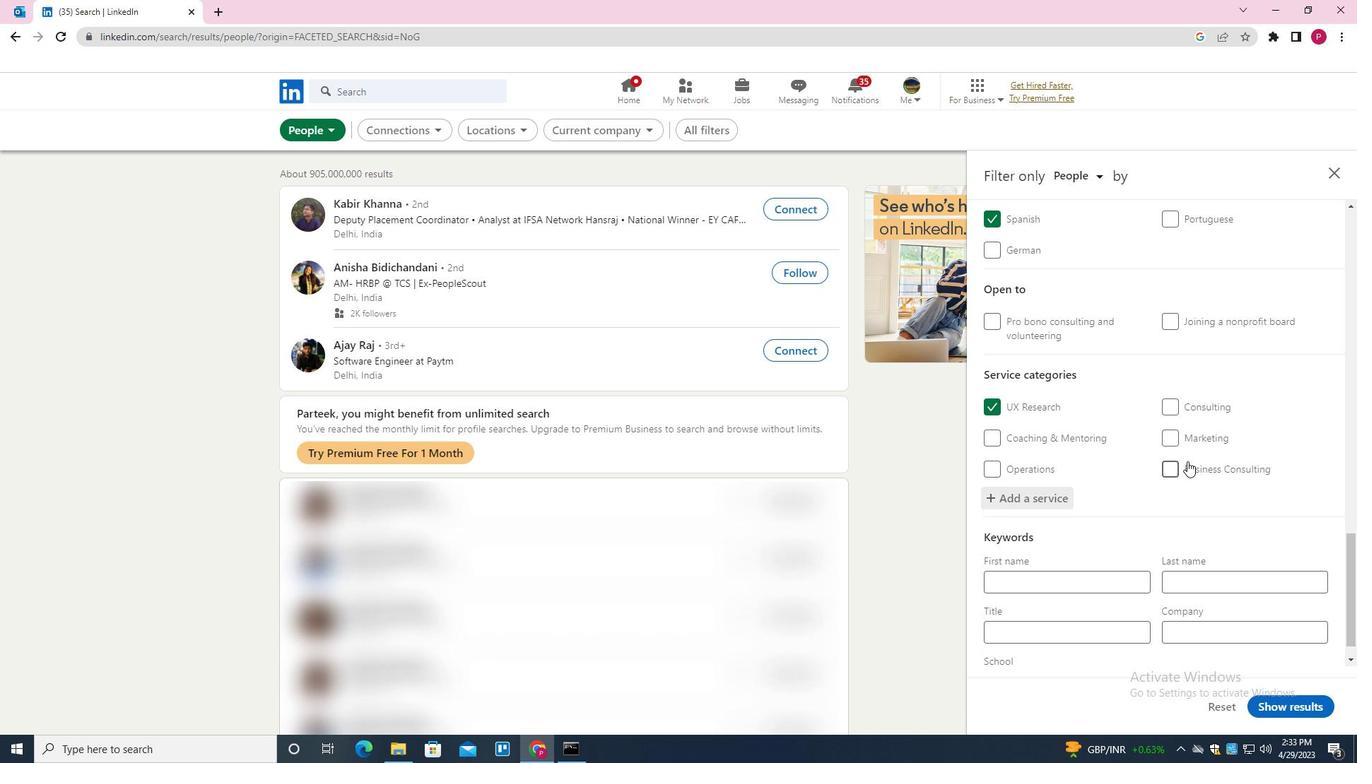 
Action: Mouse moved to (1185, 467)
Screenshot: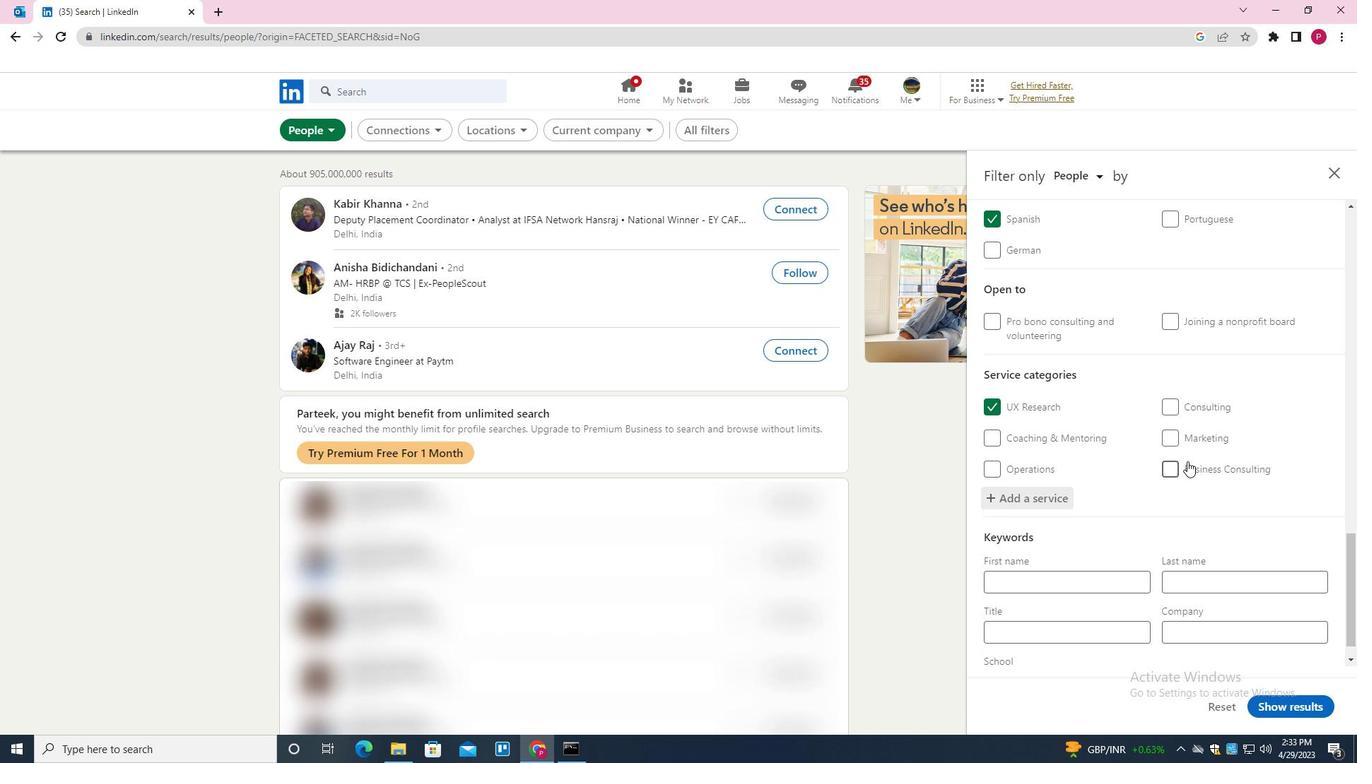 
Action: Mouse scrolled (1185, 466) with delta (0, 0)
Screenshot: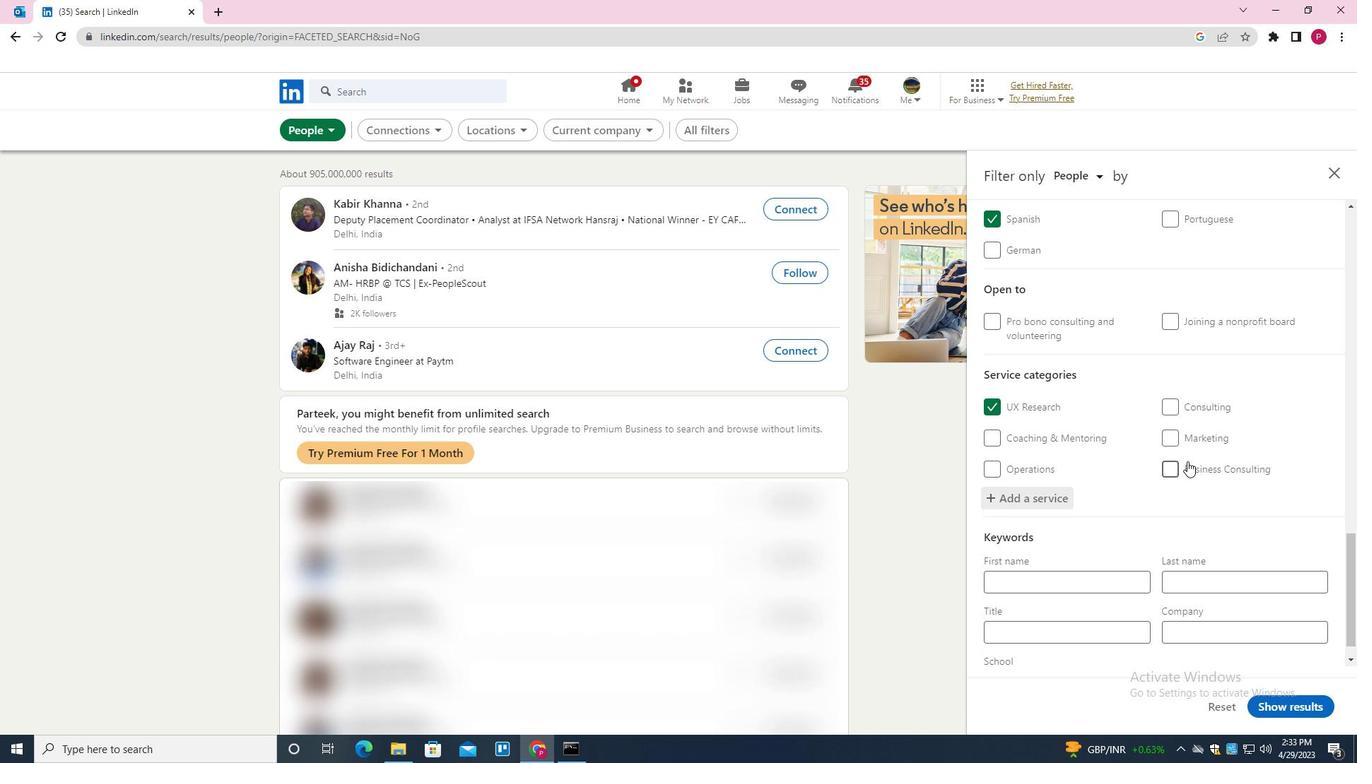 
Action: Mouse moved to (1181, 471)
Screenshot: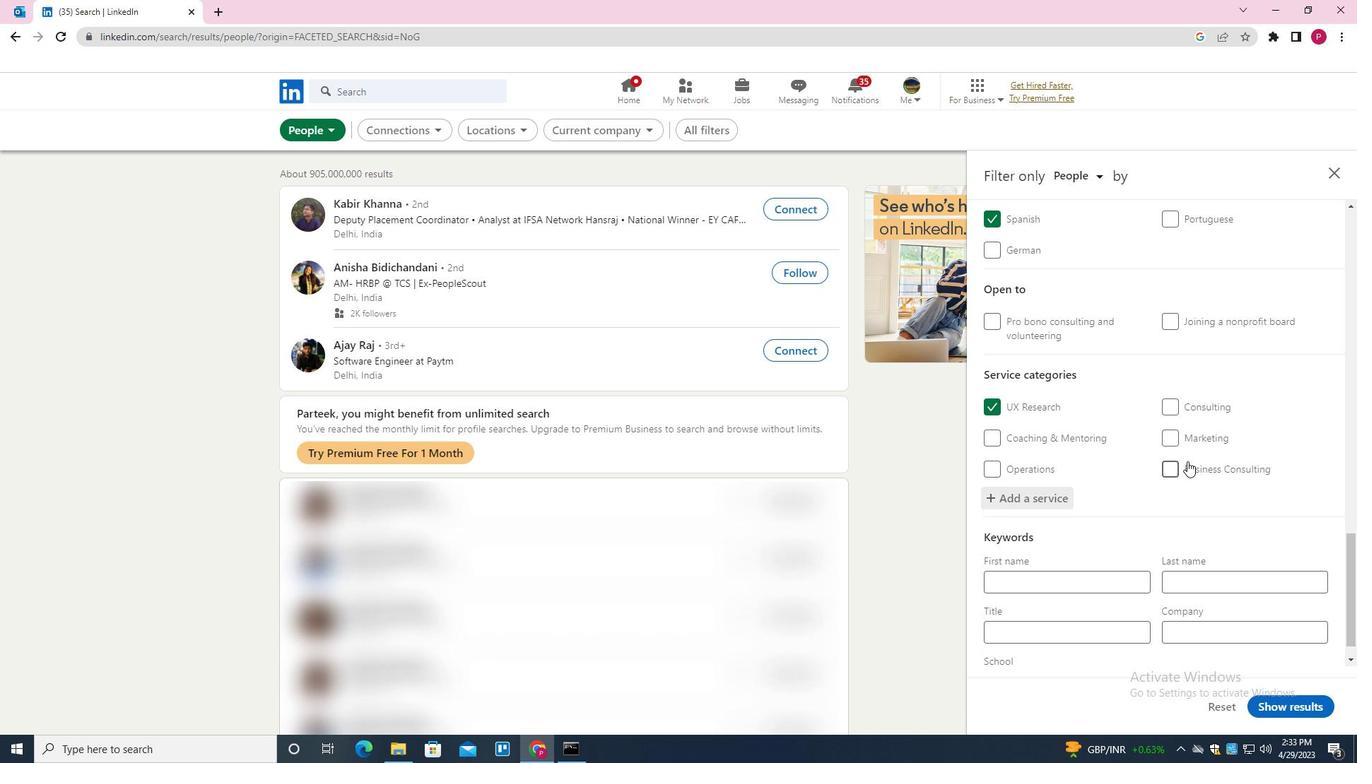 
Action: Mouse scrolled (1181, 470) with delta (0, 0)
Screenshot: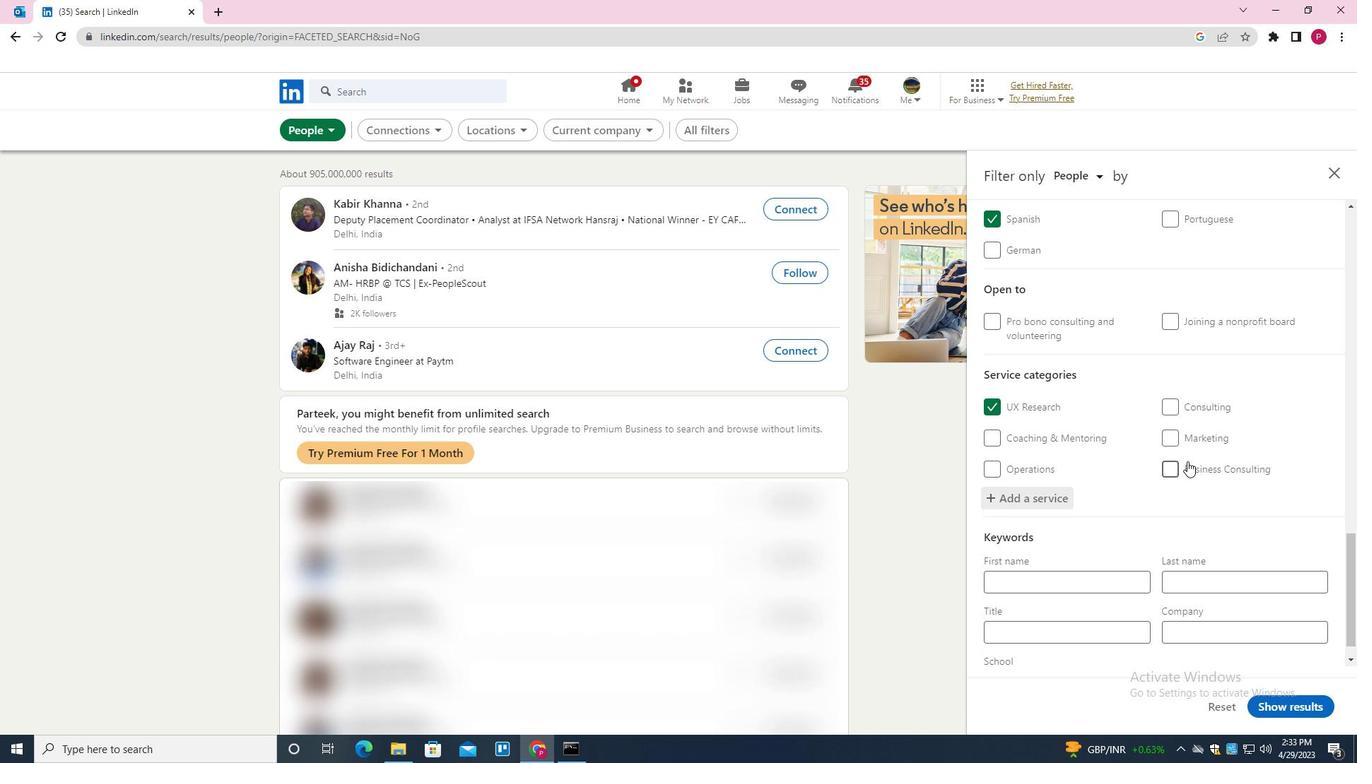 
Action: Mouse moved to (1178, 474)
Screenshot: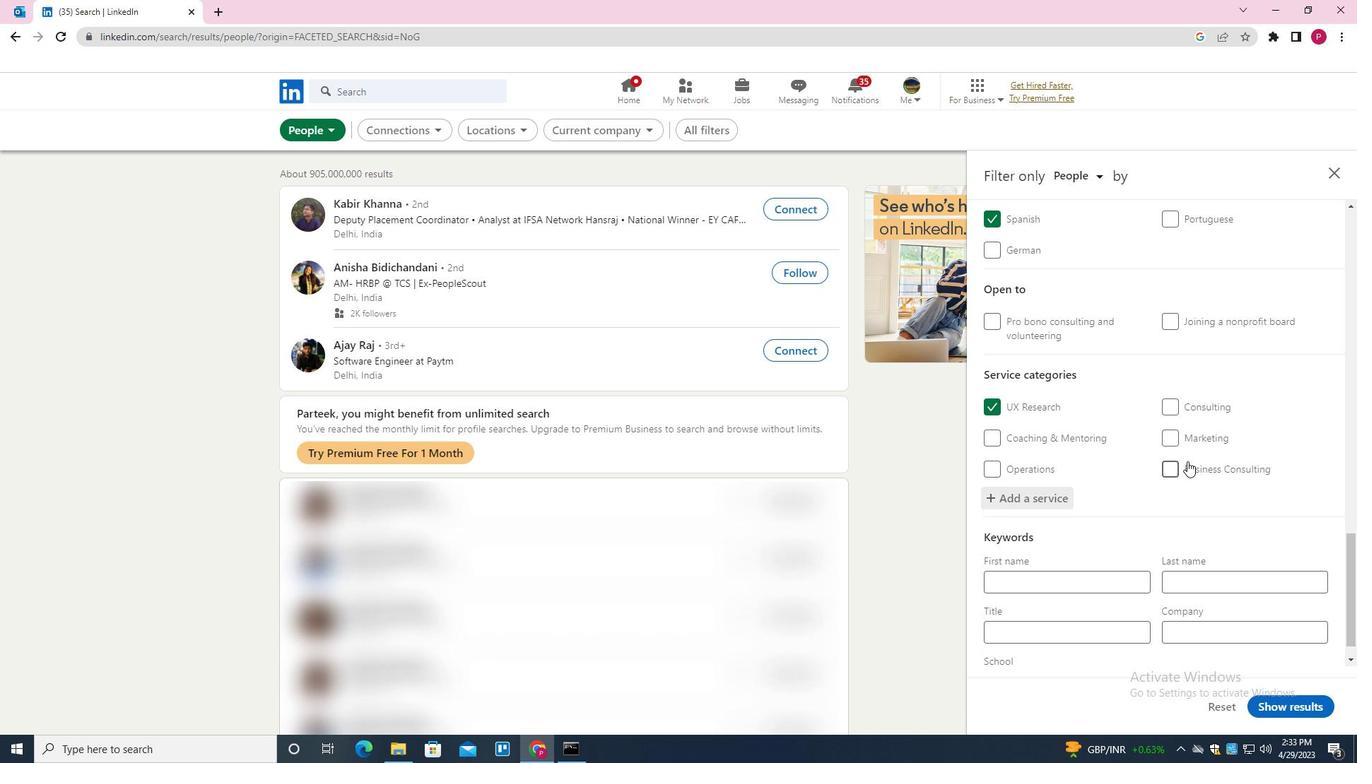 
Action: Mouse scrolled (1178, 473) with delta (0, 0)
Screenshot: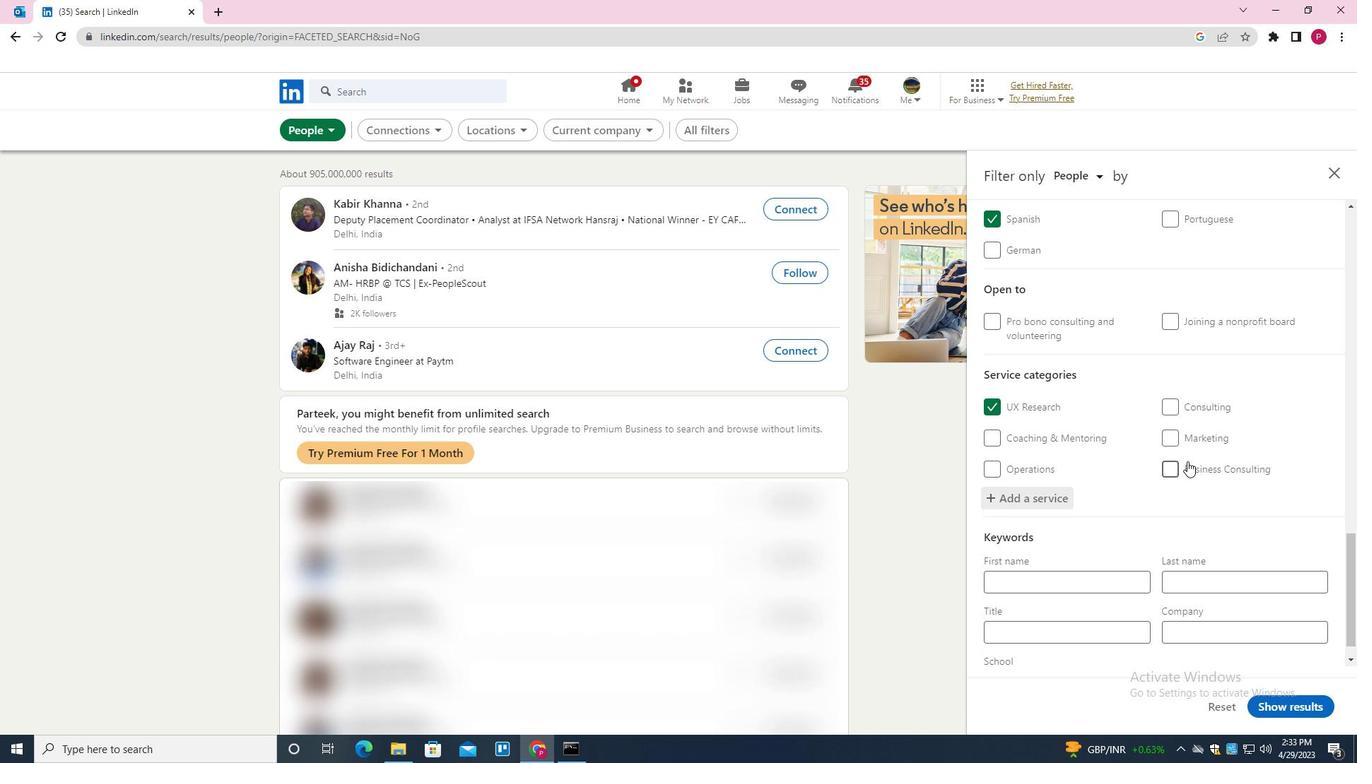 
Action: Mouse moved to (1108, 596)
Screenshot: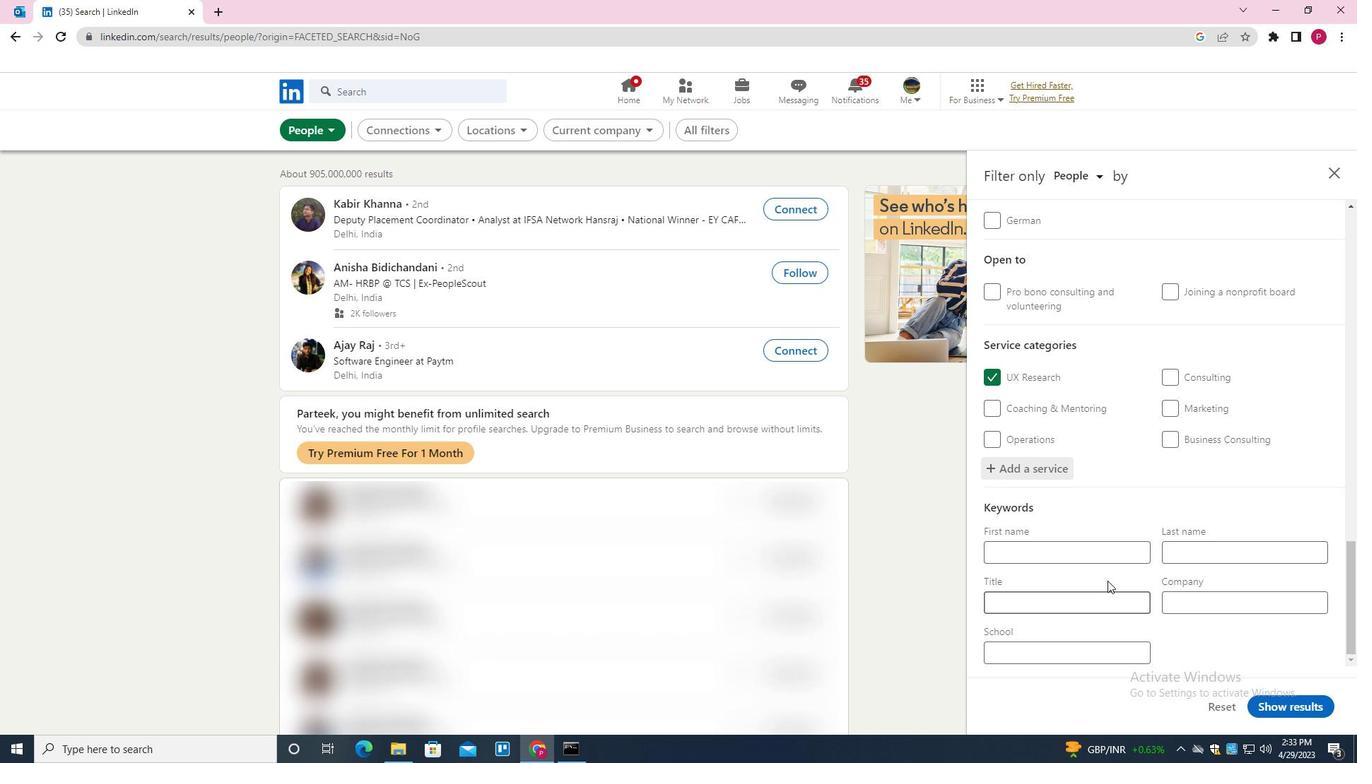 
Action: Mouse pressed left at (1108, 596)
Screenshot: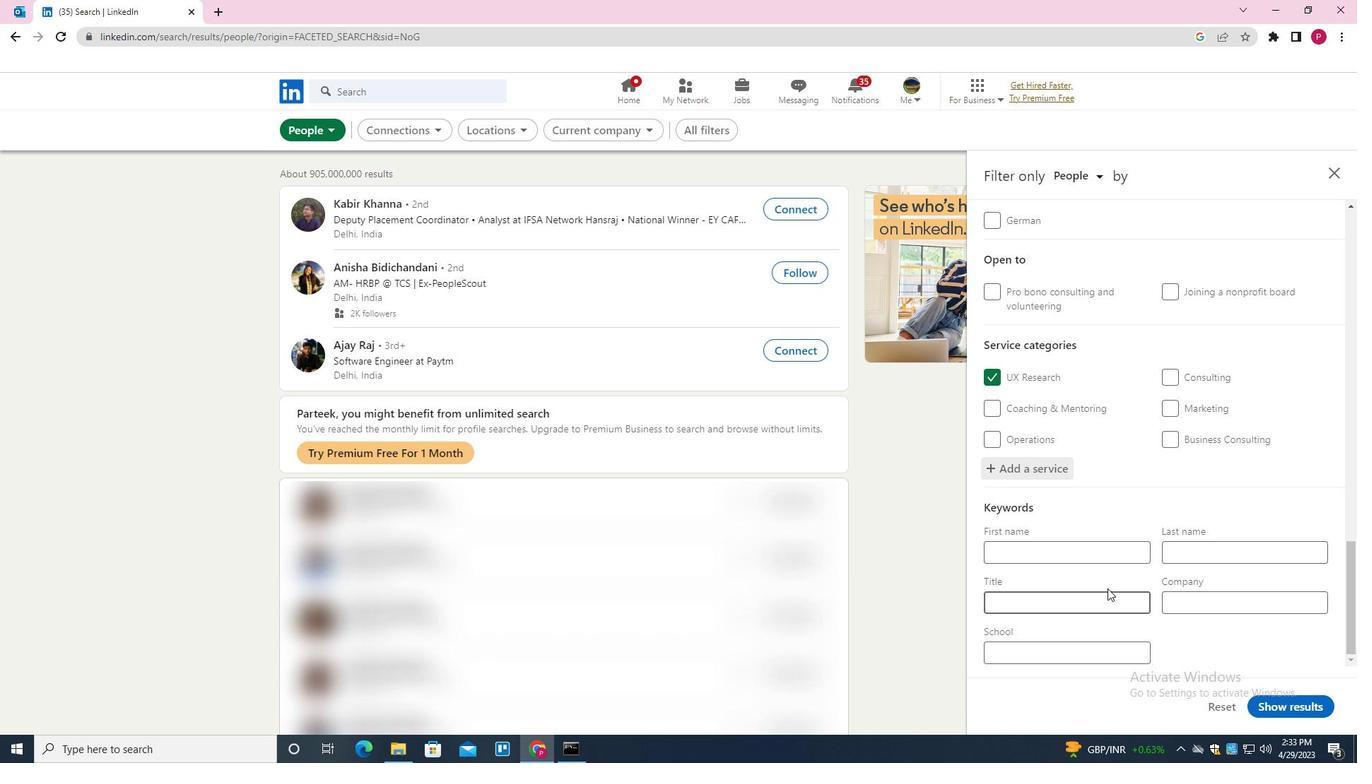 
Action: Key pressed <Key.shift>PLANT<Key.space><Key.shift>ENGINEER
Screenshot: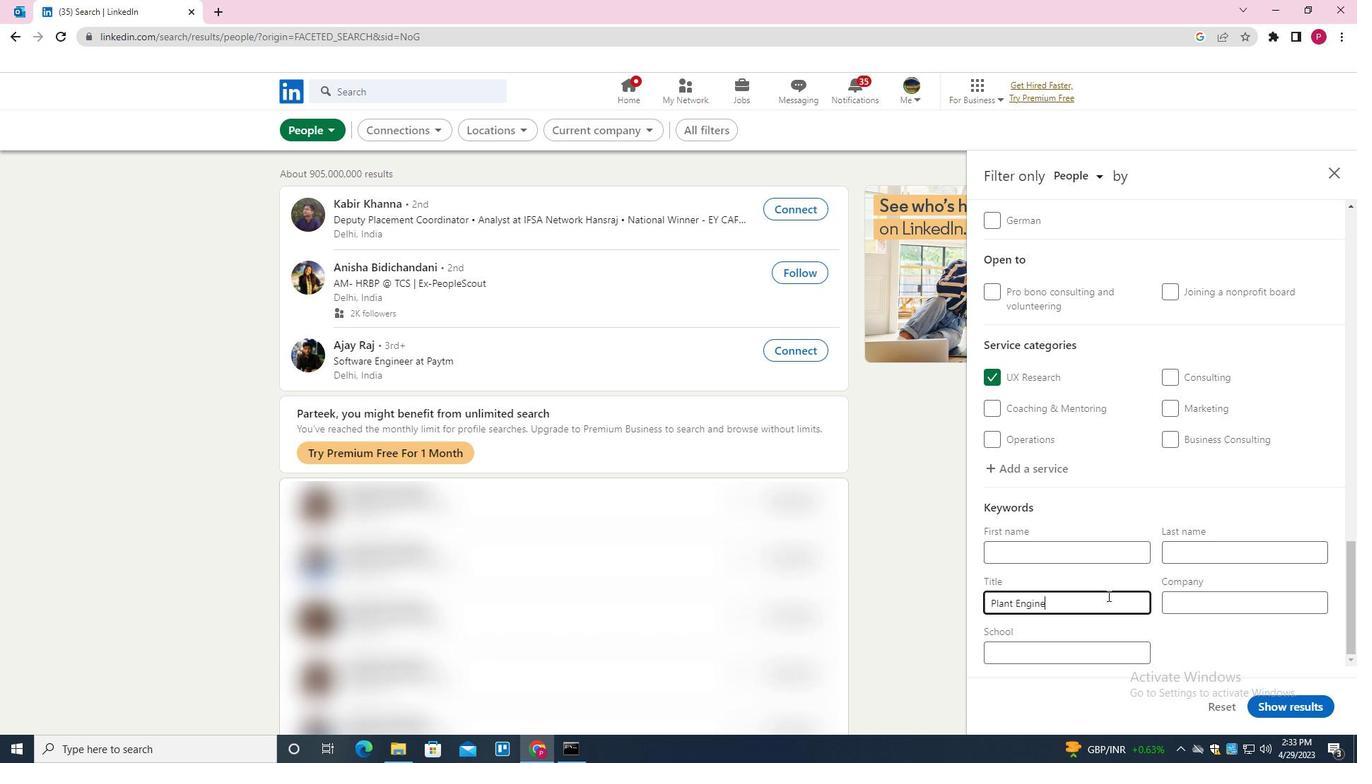 
Action: Mouse moved to (1312, 704)
Screenshot: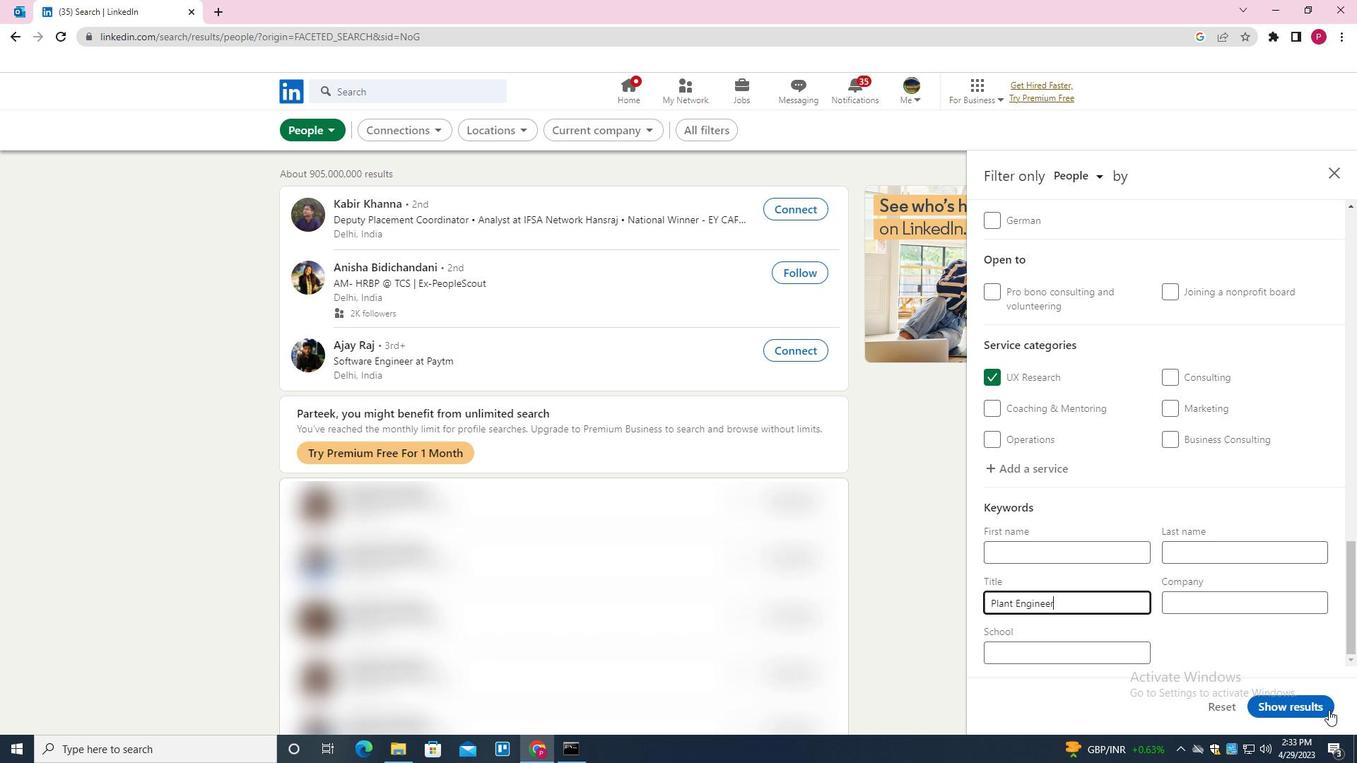
Action: Mouse pressed left at (1312, 704)
Screenshot: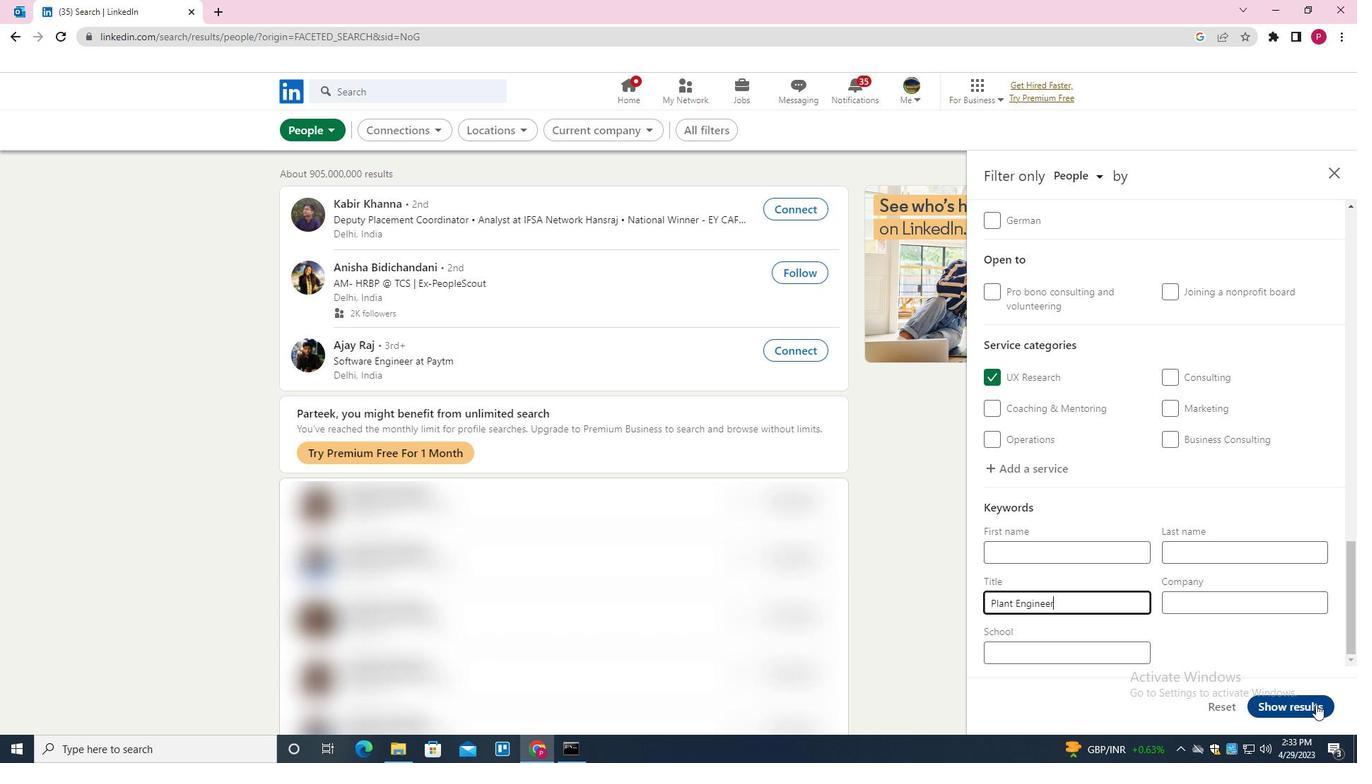 
Action: Mouse moved to (676, 294)
Screenshot: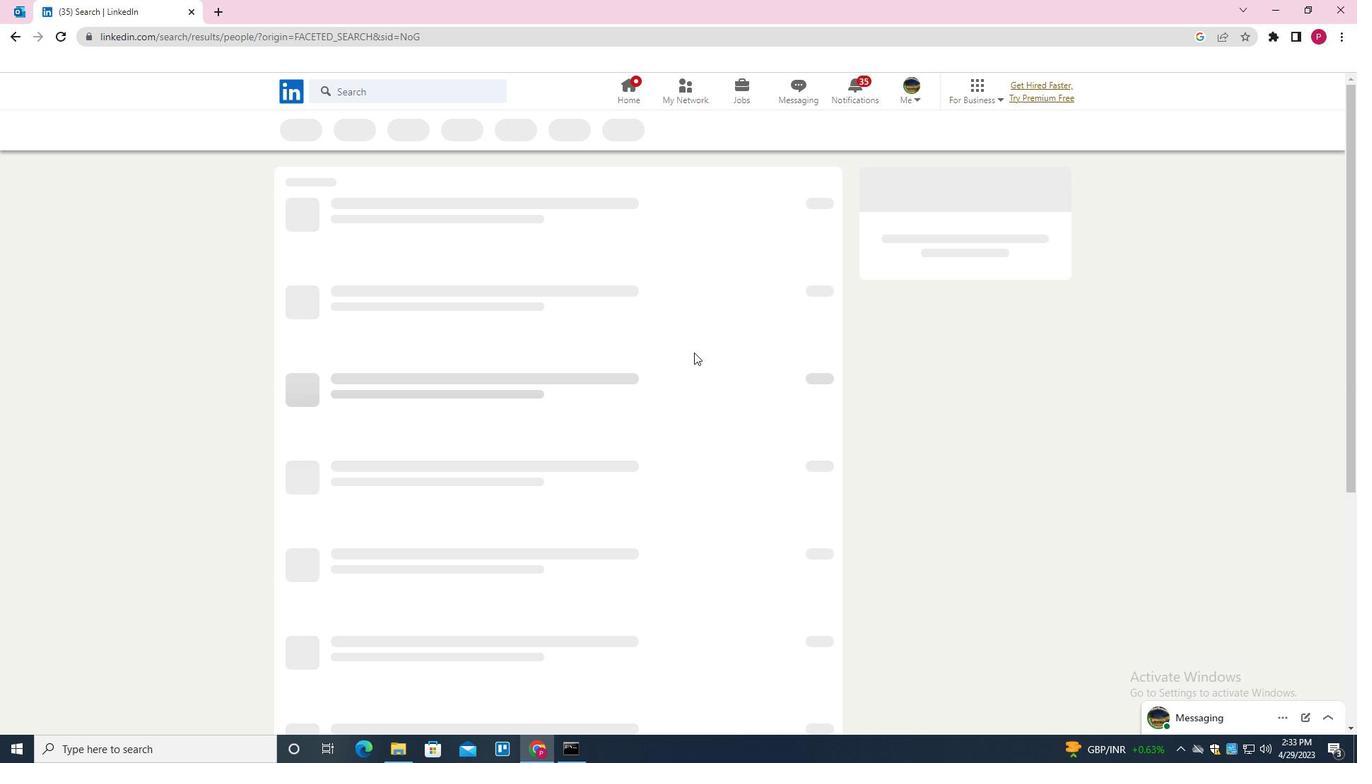 
